 Task: Create new invoice with Date Opened :30-Apr-23, Select Customer: Mama's Moussaka, Terms: Payment Term 2. Make invoice entry for item-1 with Date: 30-Apr-23, Description: Nongshim Gourmet Spicy Shin Bowl Noodle Soup, Action: Material, Income Account: Income:Sales, Quantity: 2, Unit Price: 6.85, Discount $: 1.2. Make entry for item-2 with Date: 30-Apr-23, Description: Talenti Roman Raspberry Sorbetto Pint_x000D_
, Action: Material, Income Account: Income:Sales, Quantity: 1, Unit Price: 10.2, Discount $: 2.2. Make entry for item-3 with Date: 30-Apr-23, Description: Organic Broccoli (each), Action: Material, Income Account: Income:Sales, Quantity: 1, Unit Price: 11.2, Discount $: 2.7. Write Notes: 'Looking forward to serving you again.'. Post Invoice with Post Date: 30-Apr-23, Post to Accounts: Assets:Accounts Receivable. Pay / Process Payment with Transaction Date: 15-May-23, Amount: 29, Transfer Account: Checking Account. Print Invoice, display notes by going to Option, then go to Display Tab and check 'Invoice Notes'.
Action: Mouse moved to (198, 40)
Screenshot: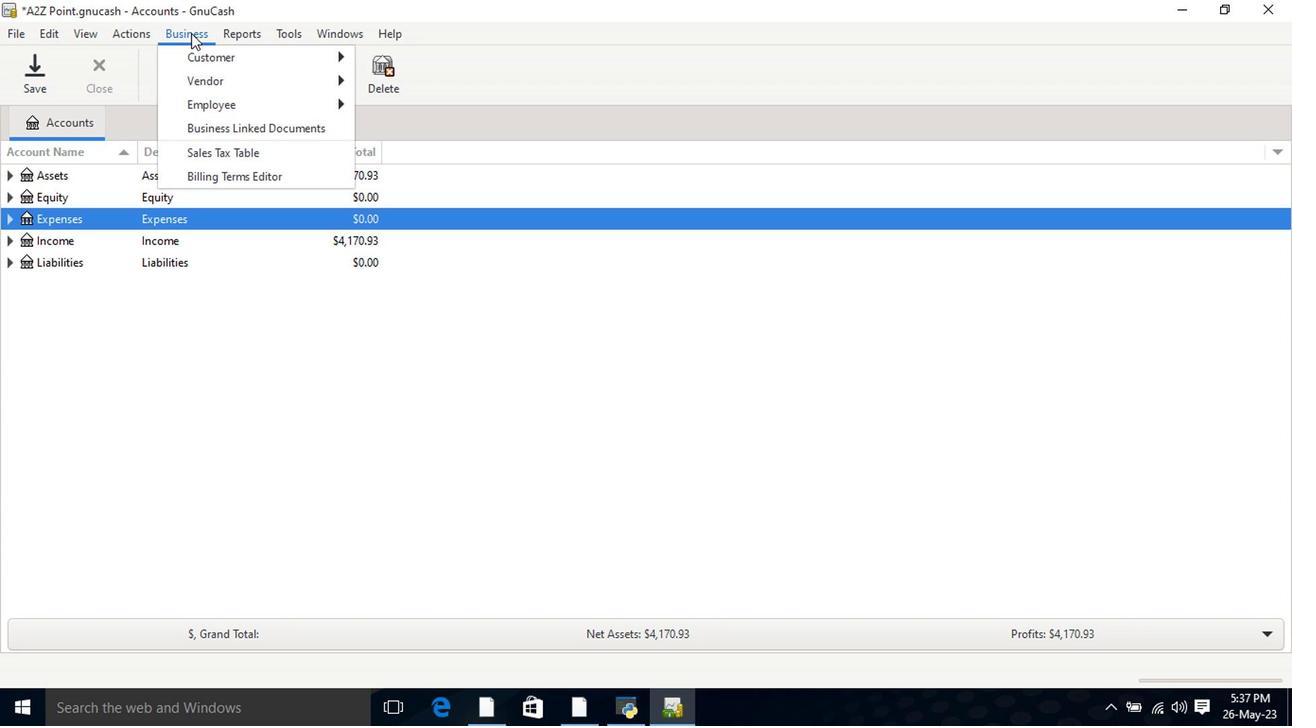 
Action: Mouse pressed left at (198, 40)
Screenshot: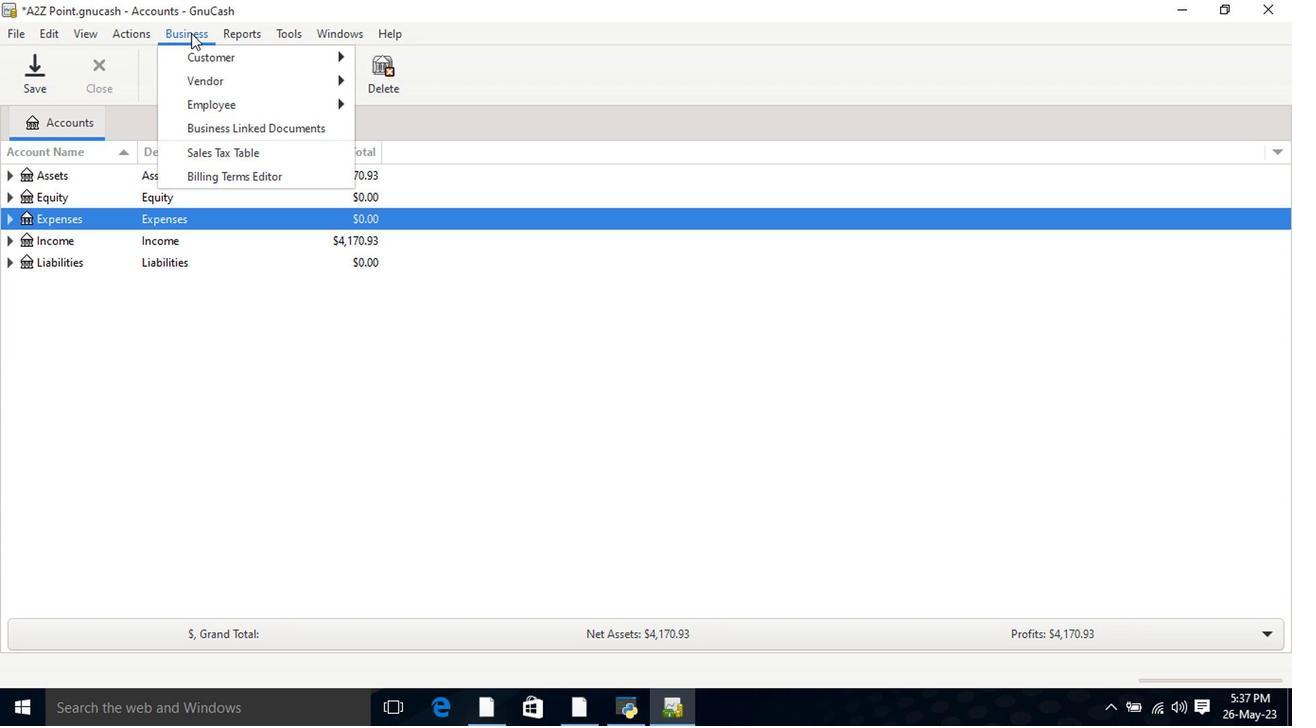 
Action: Mouse moved to (417, 107)
Screenshot: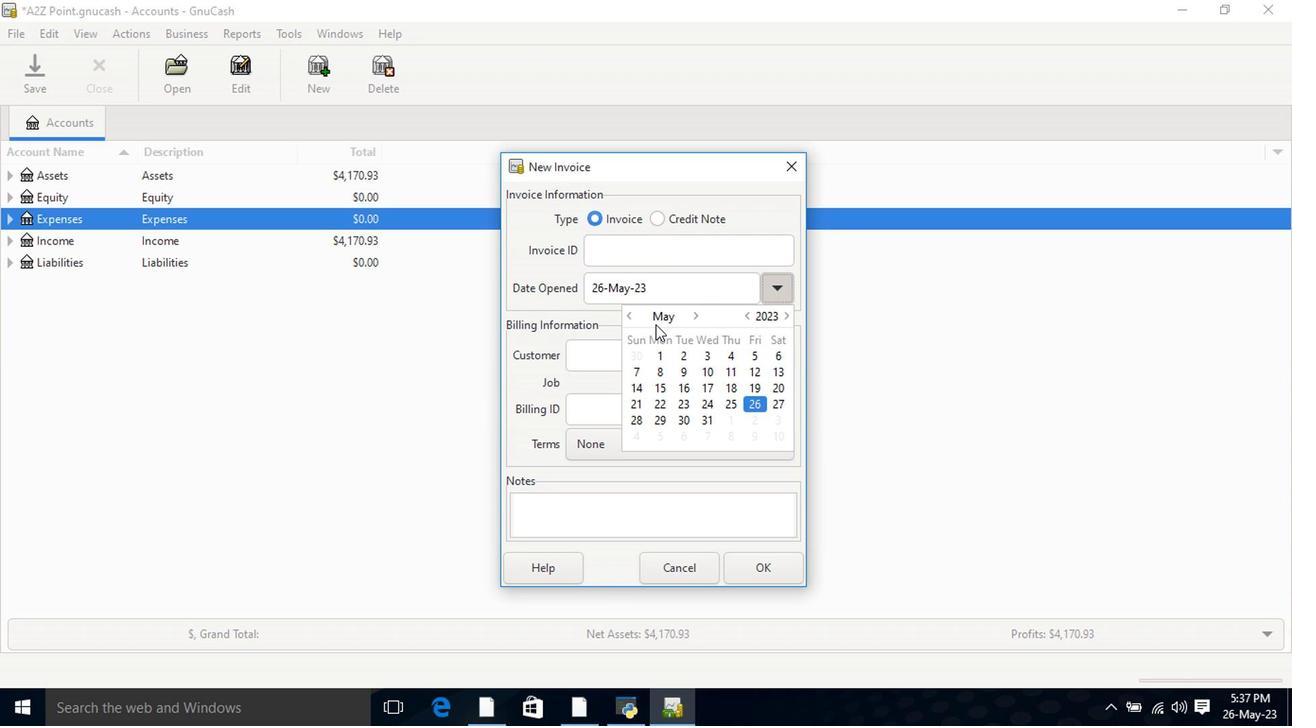 
Action: Mouse pressed left at (417, 96)
Screenshot: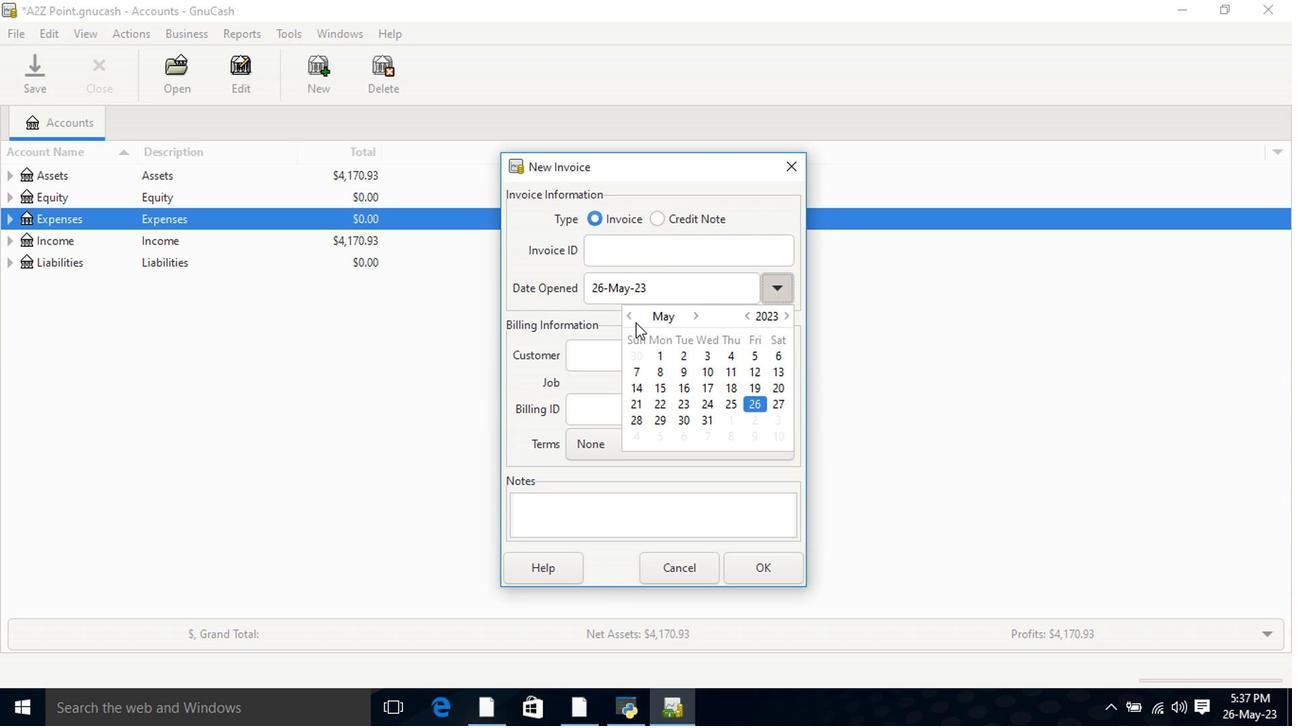 
Action: Mouse moved to (896, 478)
Screenshot: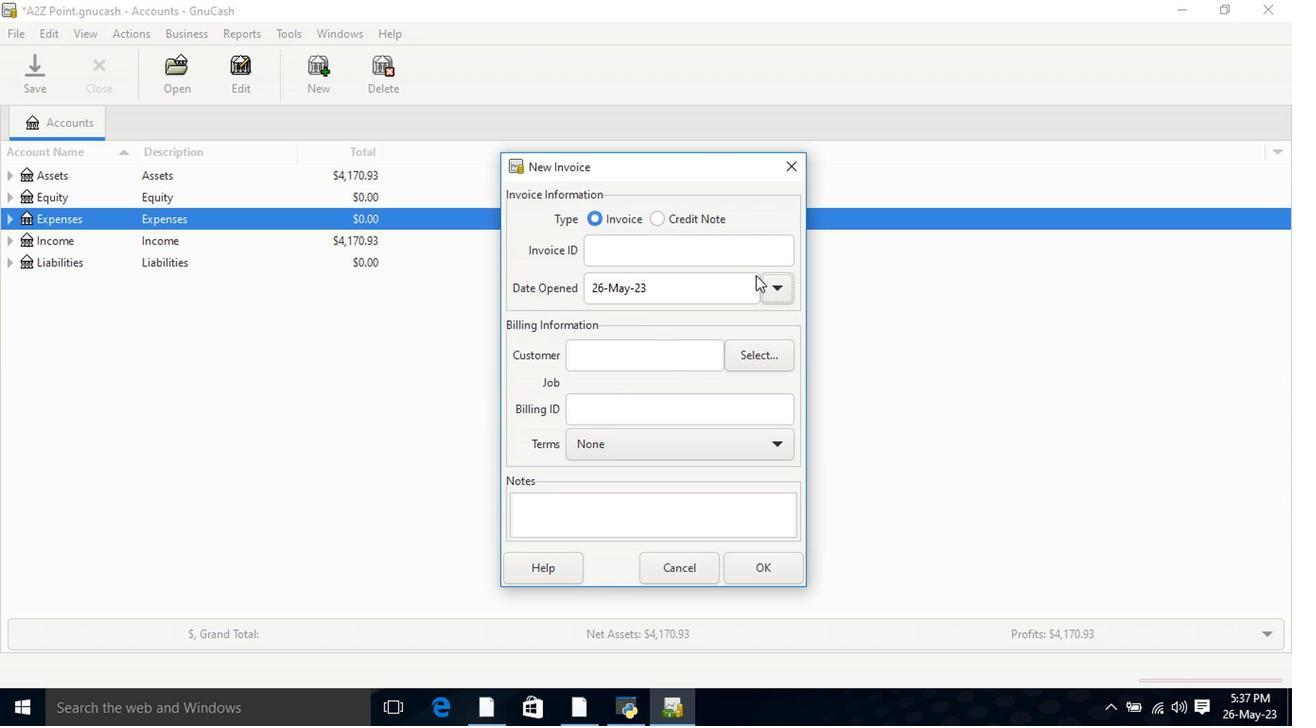 
Action: Key pressed <Key.esc>
Screenshot: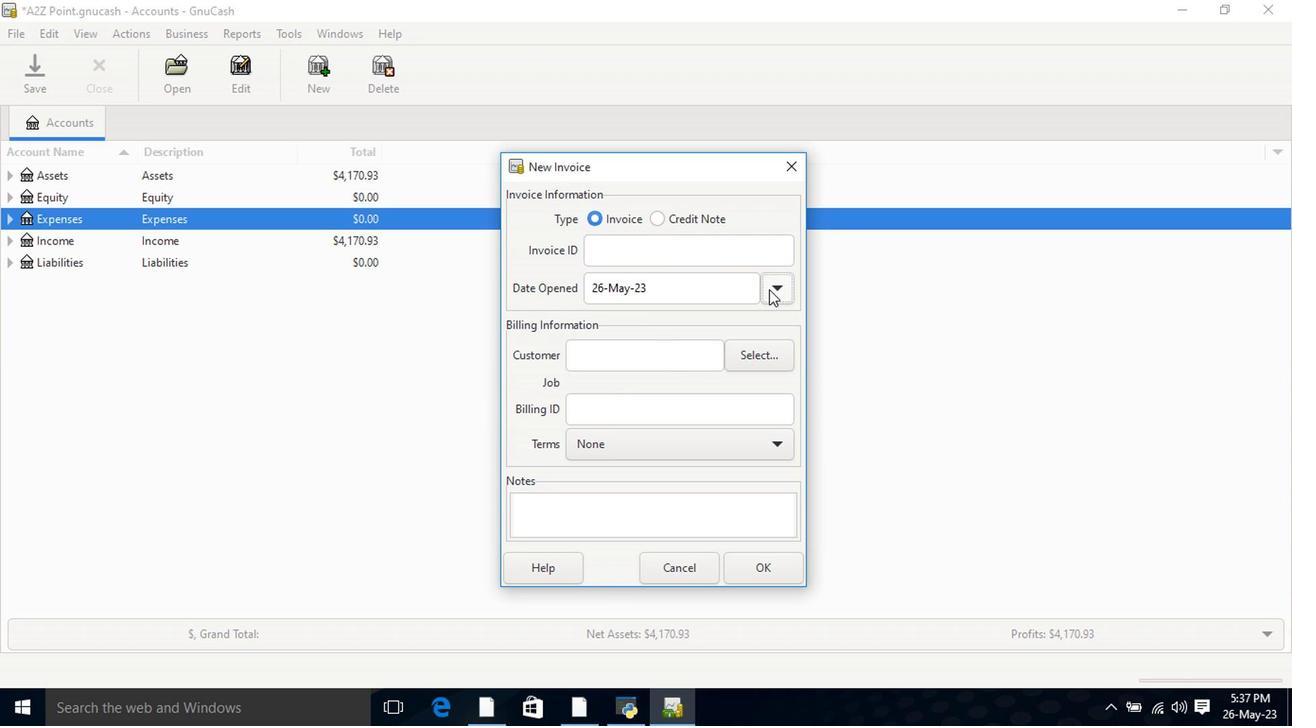
Action: Mouse moved to (191, 35)
Screenshot: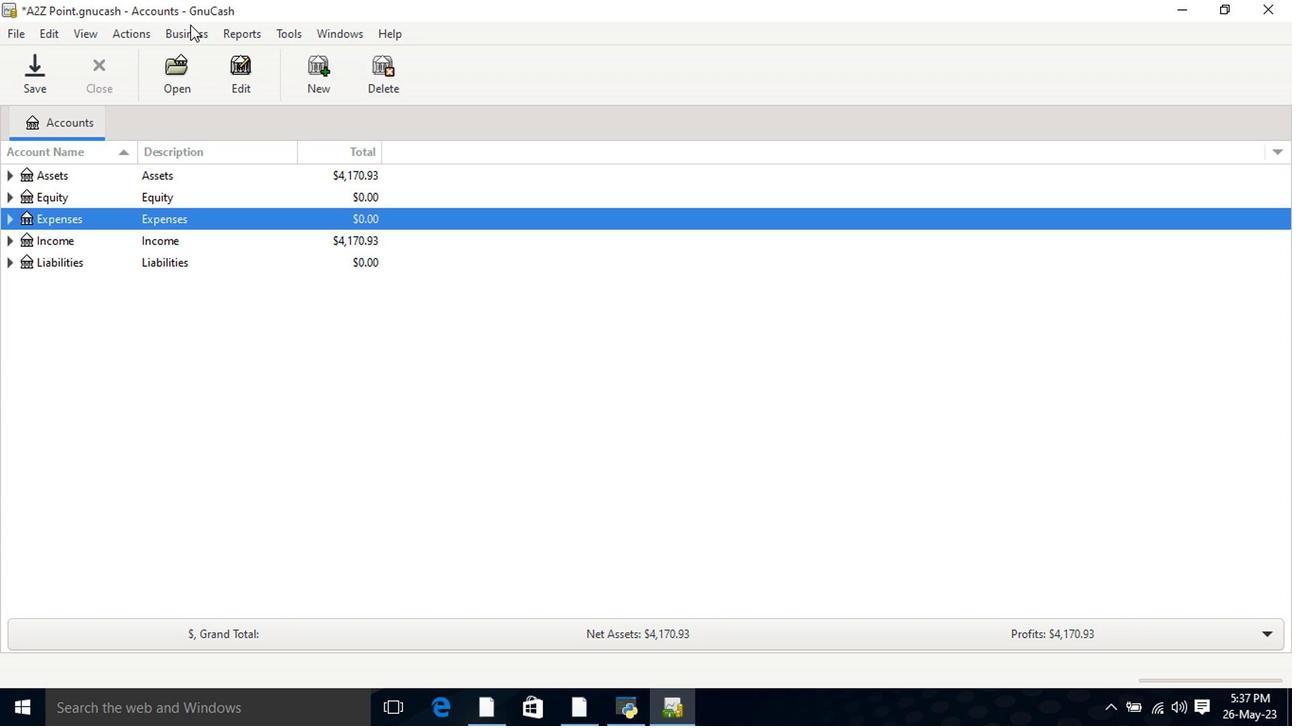 
Action: Mouse pressed left at (191, 35)
Screenshot: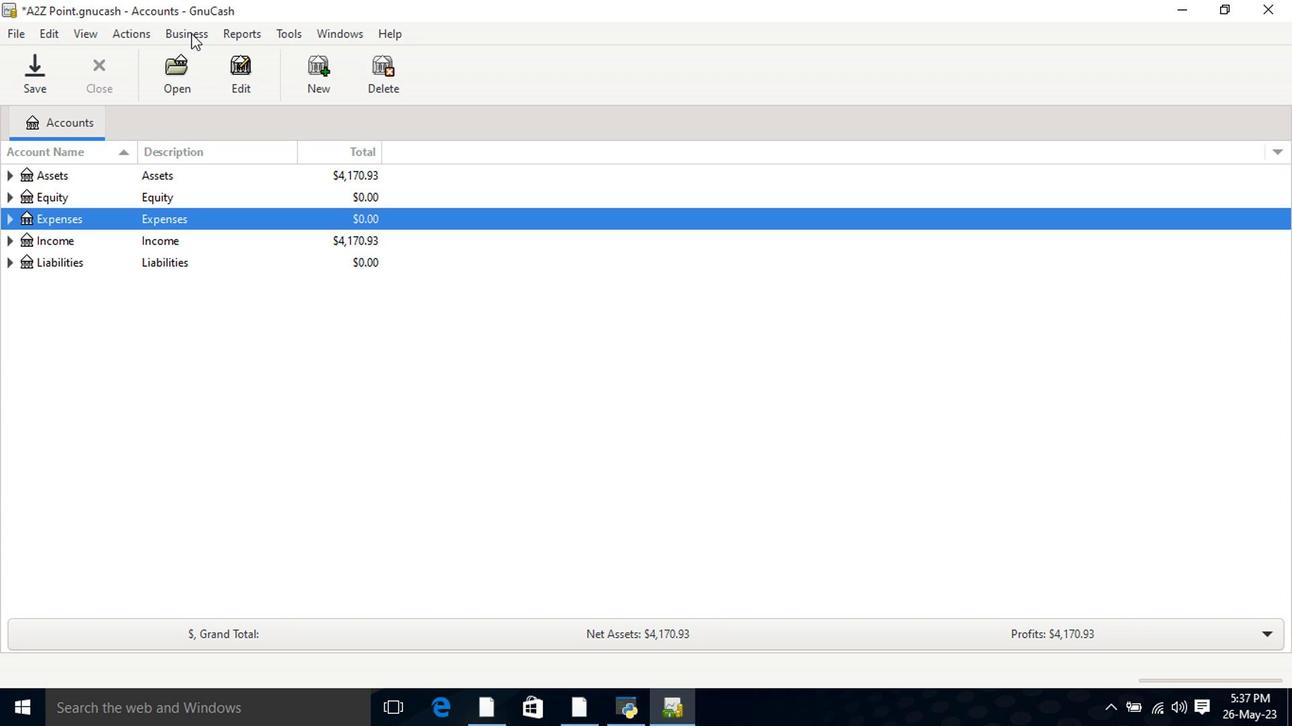 
Action: Mouse moved to (445, 131)
Screenshot: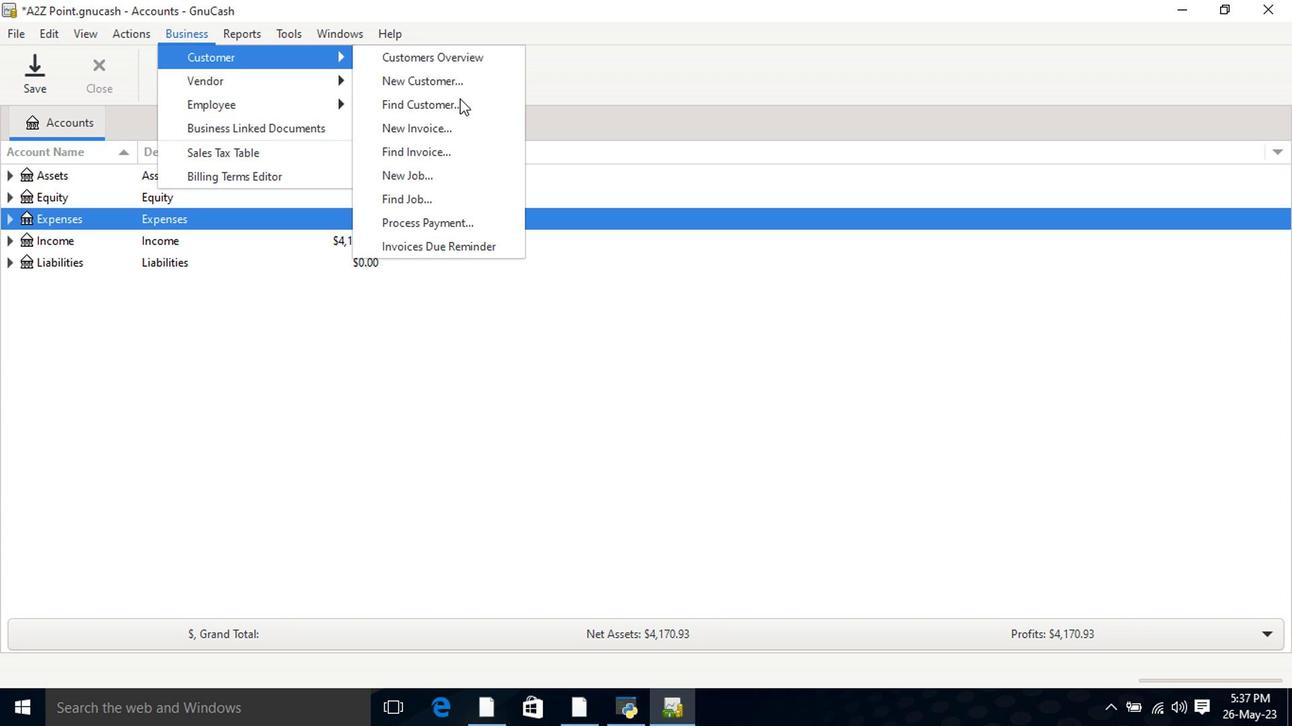 
Action: Mouse pressed left at (445, 131)
Screenshot: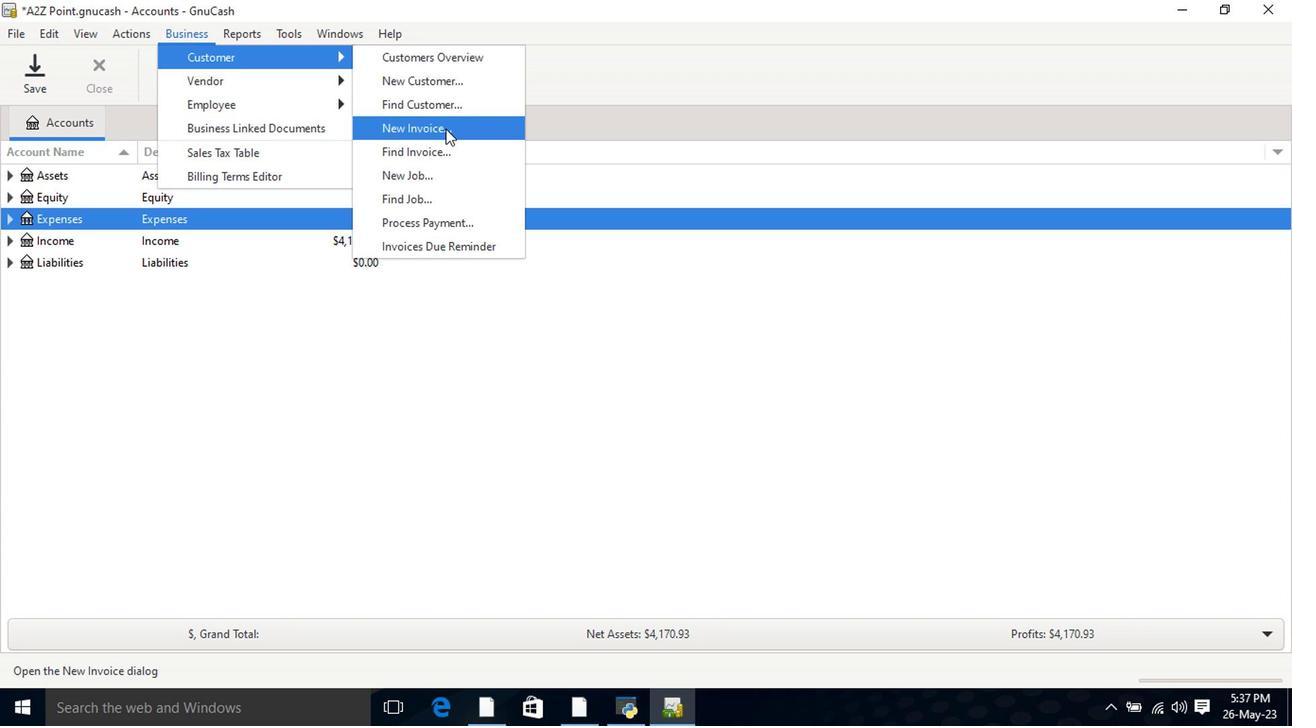 
Action: Mouse moved to (779, 297)
Screenshot: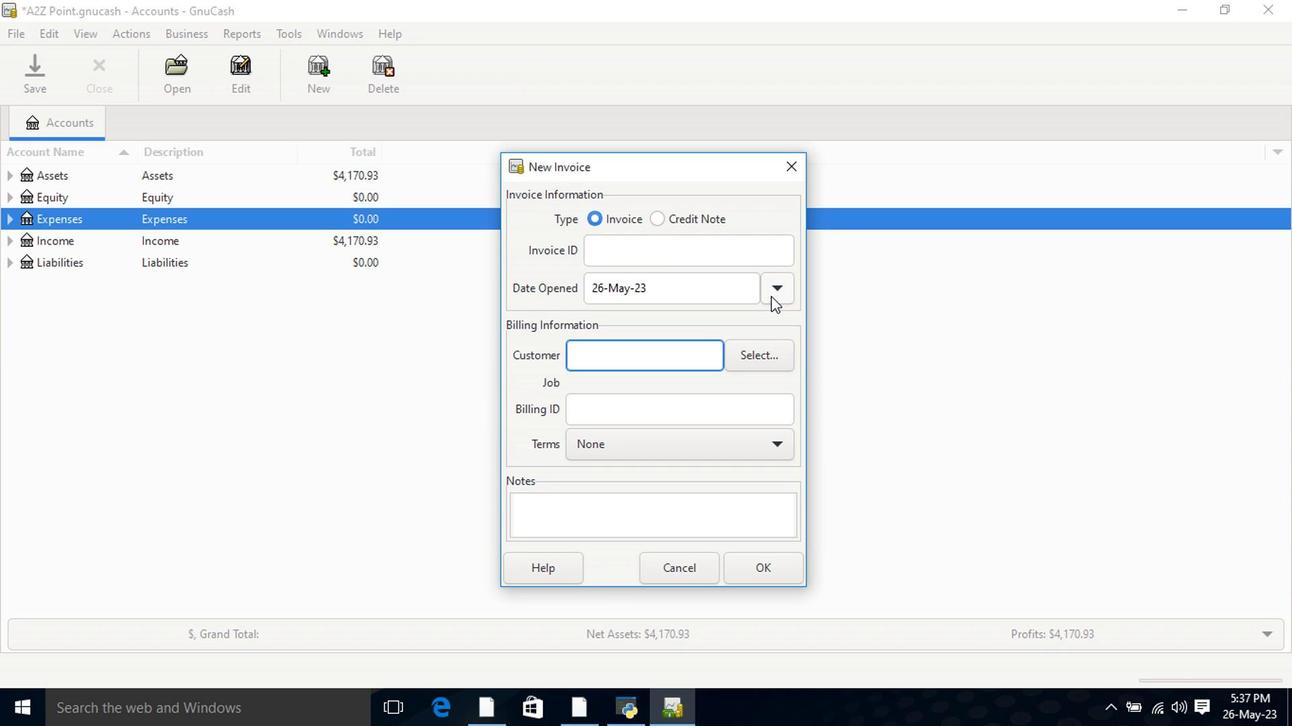 
Action: Mouse pressed left at (779, 297)
Screenshot: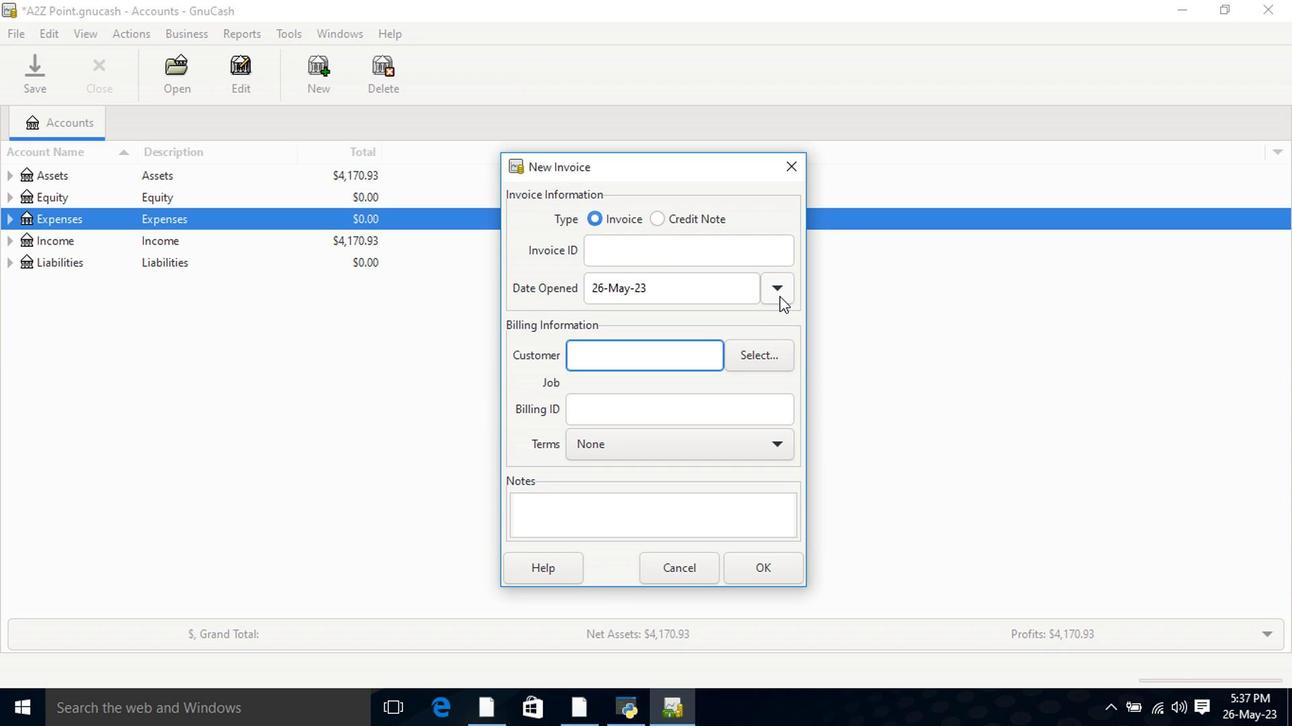 
Action: Mouse moved to (634, 323)
Screenshot: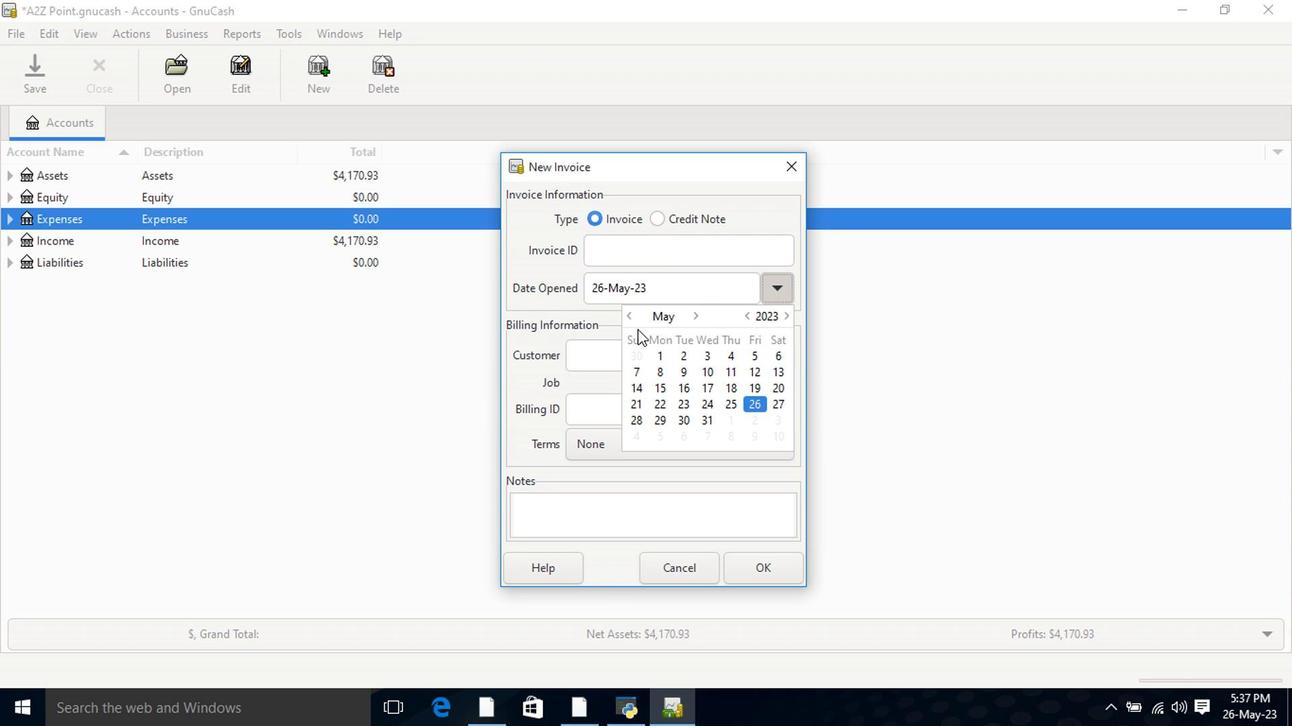 
Action: Mouse pressed left at (634, 323)
Screenshot: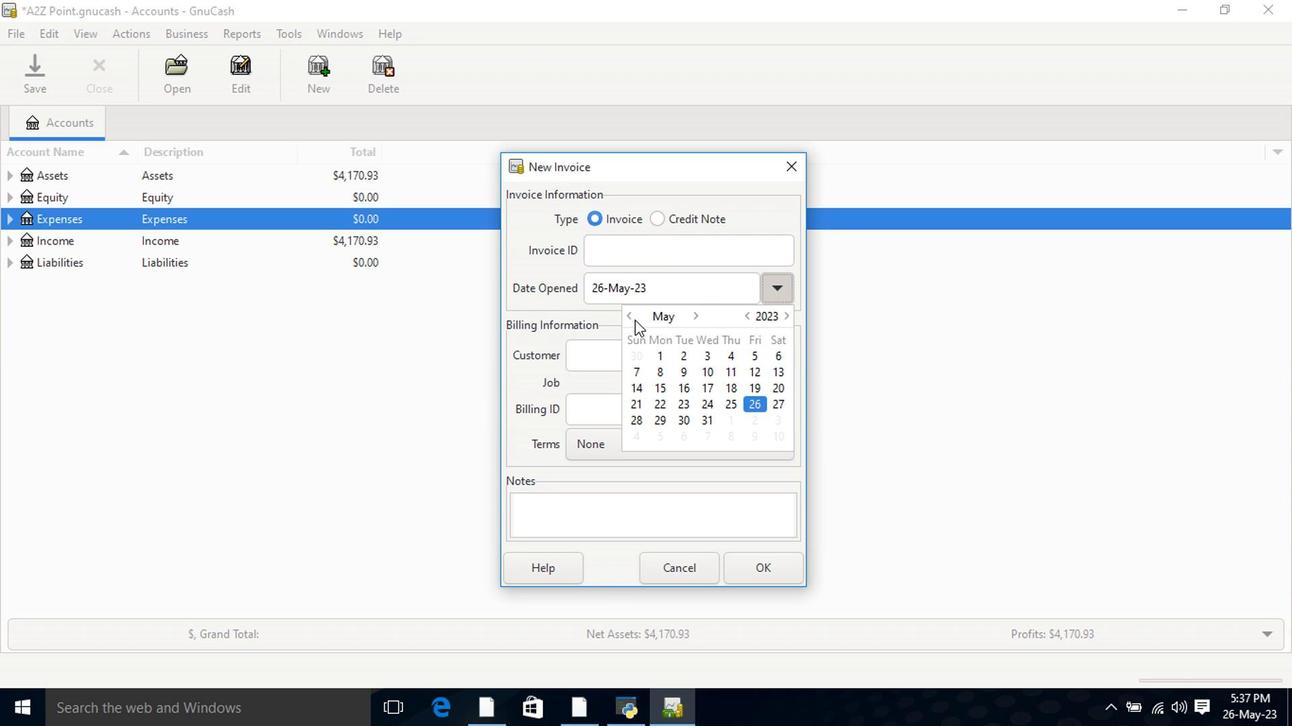 
Action: Mouse moved to (770, 292)
Screenshot: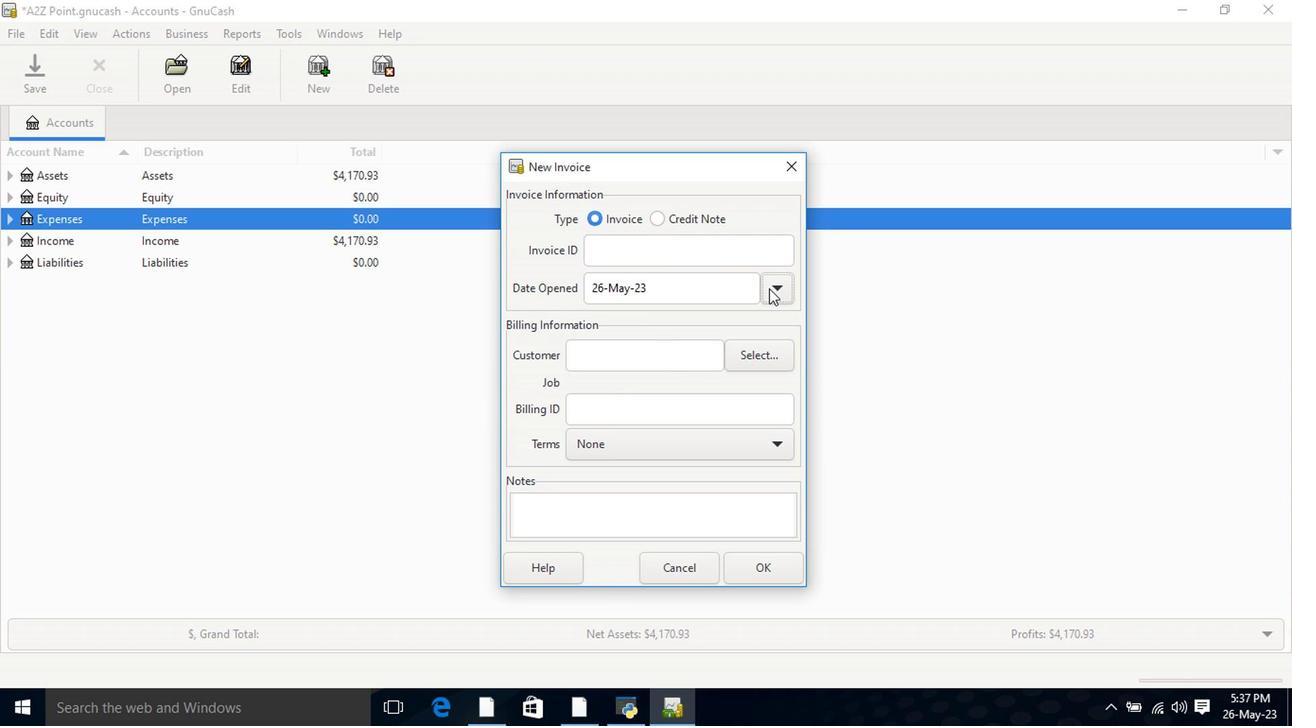 
Action: Mouse pressed left at (770, 292)
Screenshot: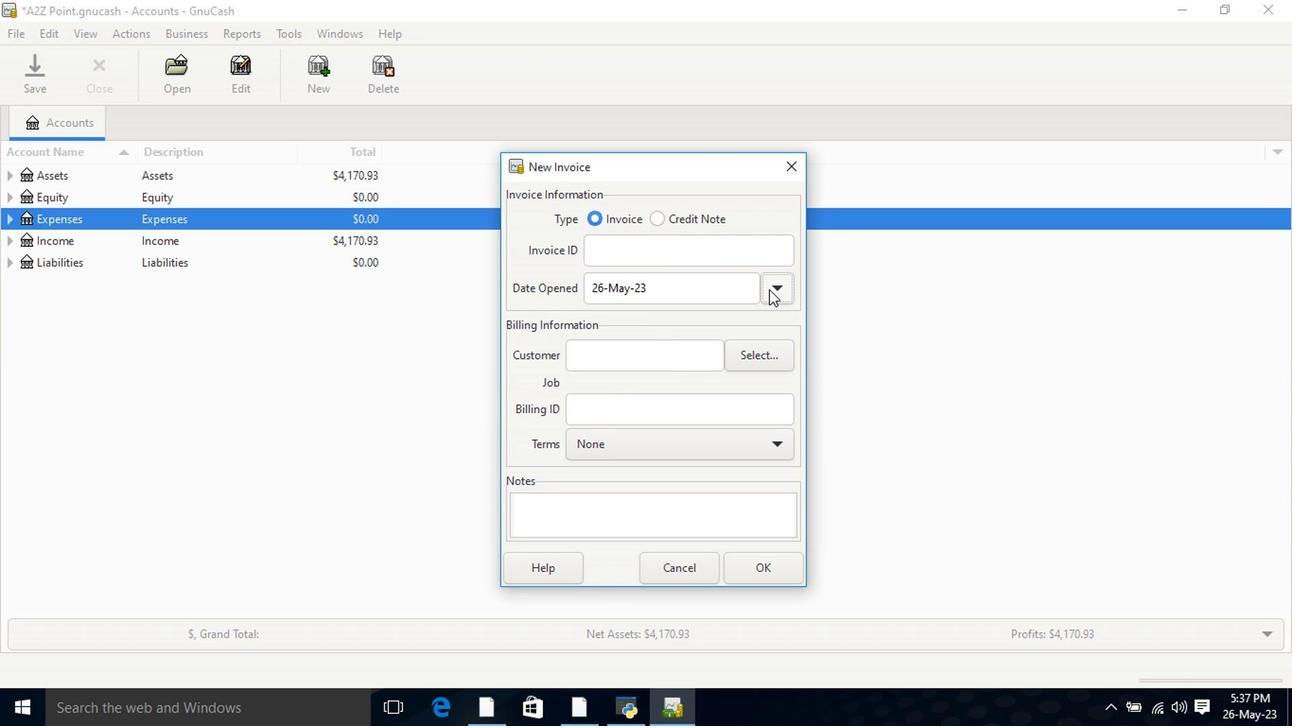 
Action: Mouse moved to (630, 319)
Screenshot: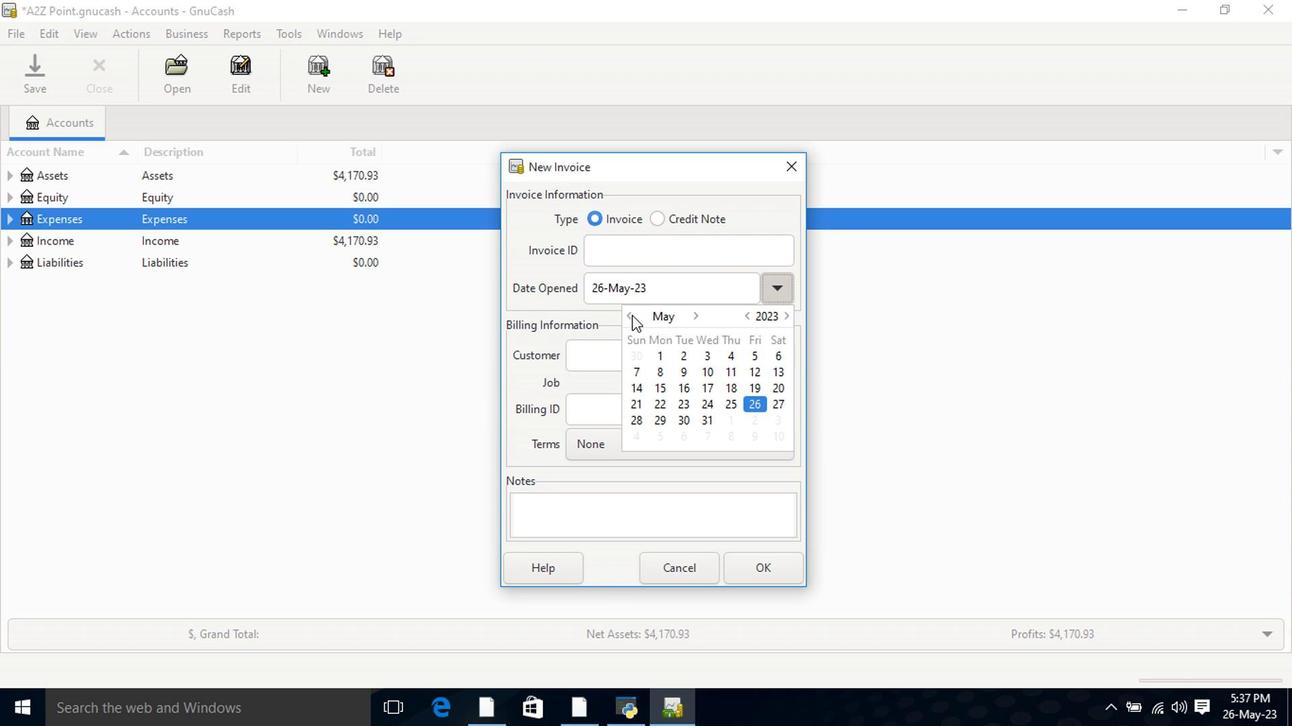 
Action: Mouse pressed left at (630, 319)
Screenshot: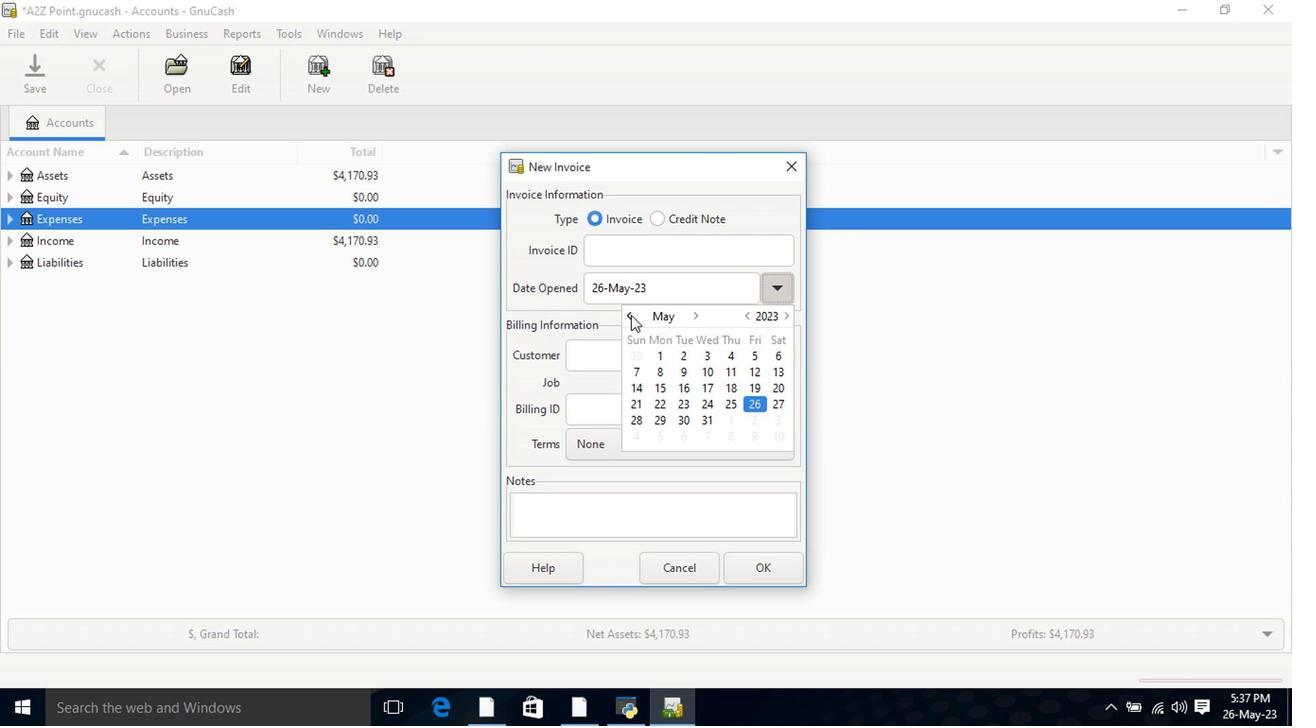 
Action: Mouse moved to (634, 440)
Screenshot: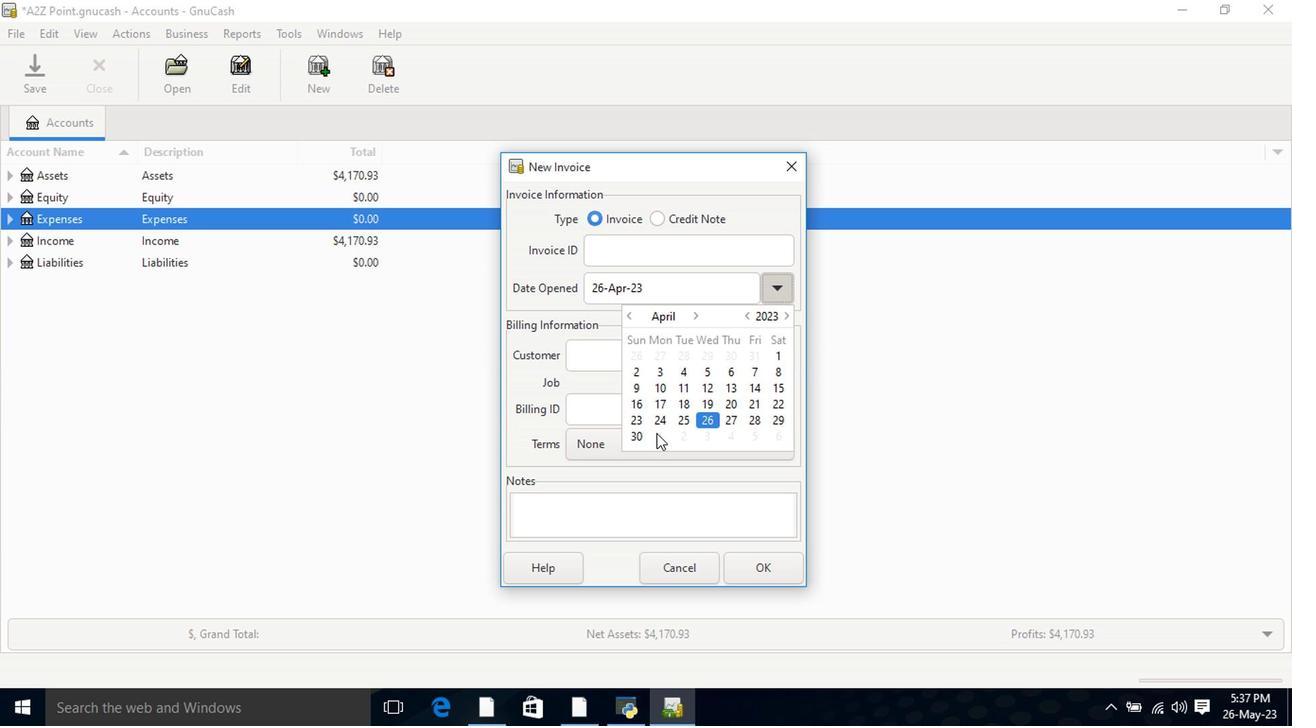 
Action: Mouse pressed left at (634, 440)
Screenshot: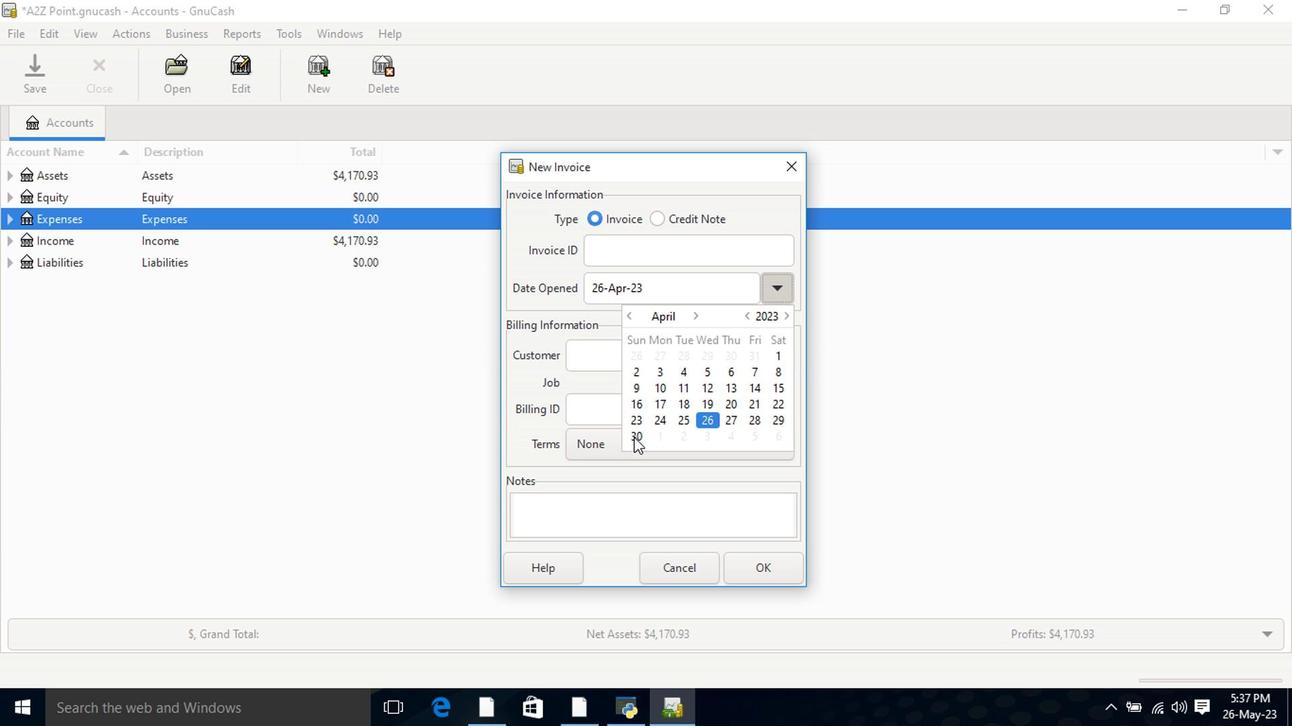 
Action: Mouse pressed left at (634, 440)
Screenshot: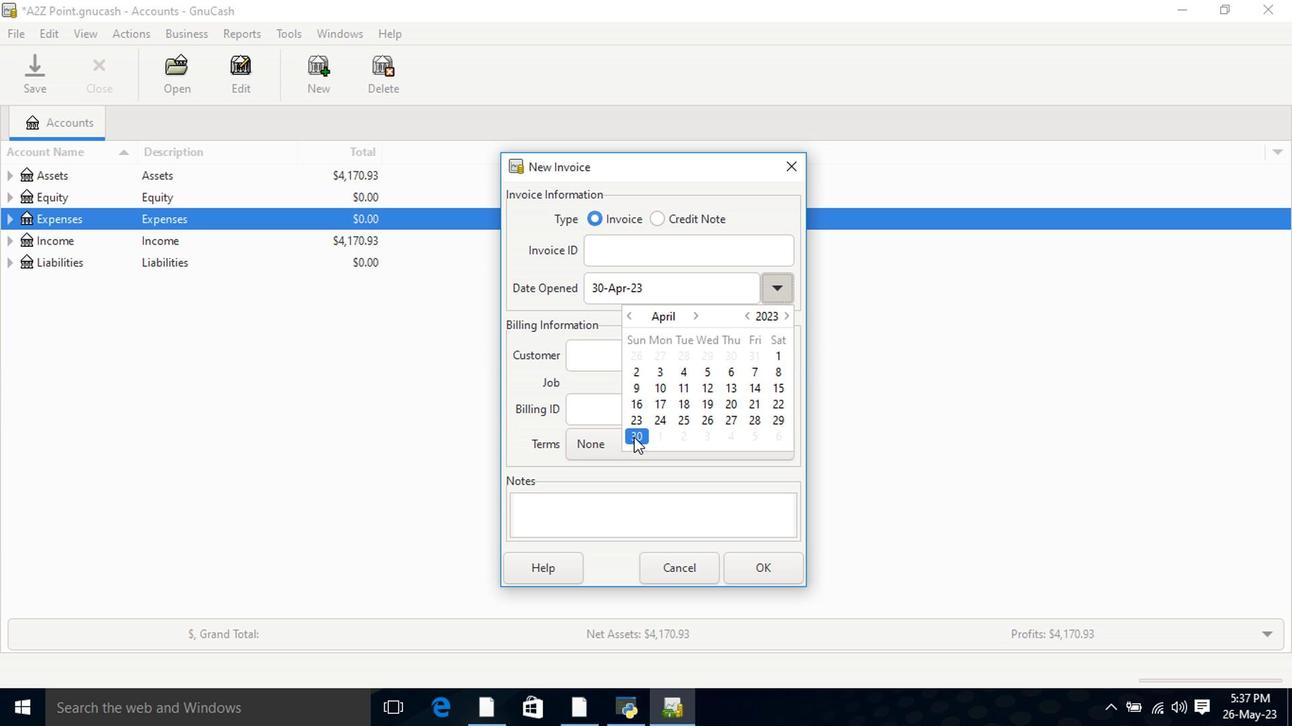 
Action: Mouse moved to (646, 356)
Screenshot: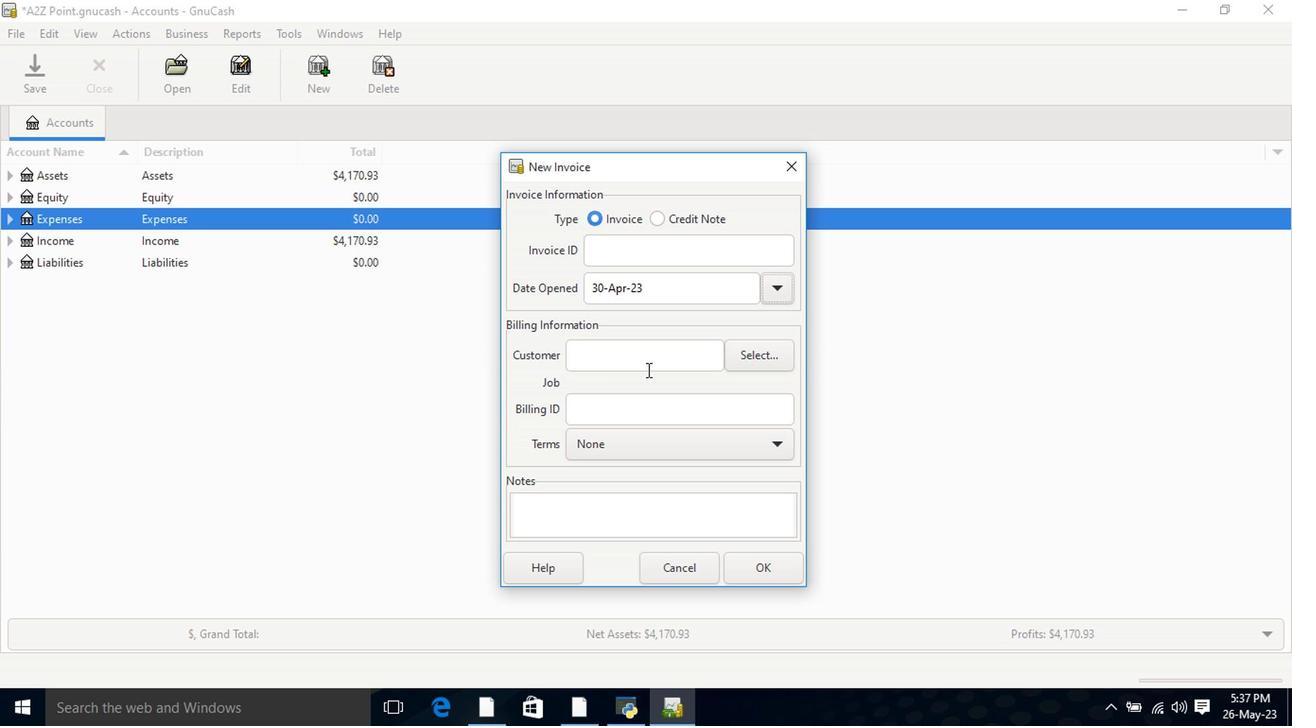 
Action: Mouse pressed left at (646, 356)
Screenshot: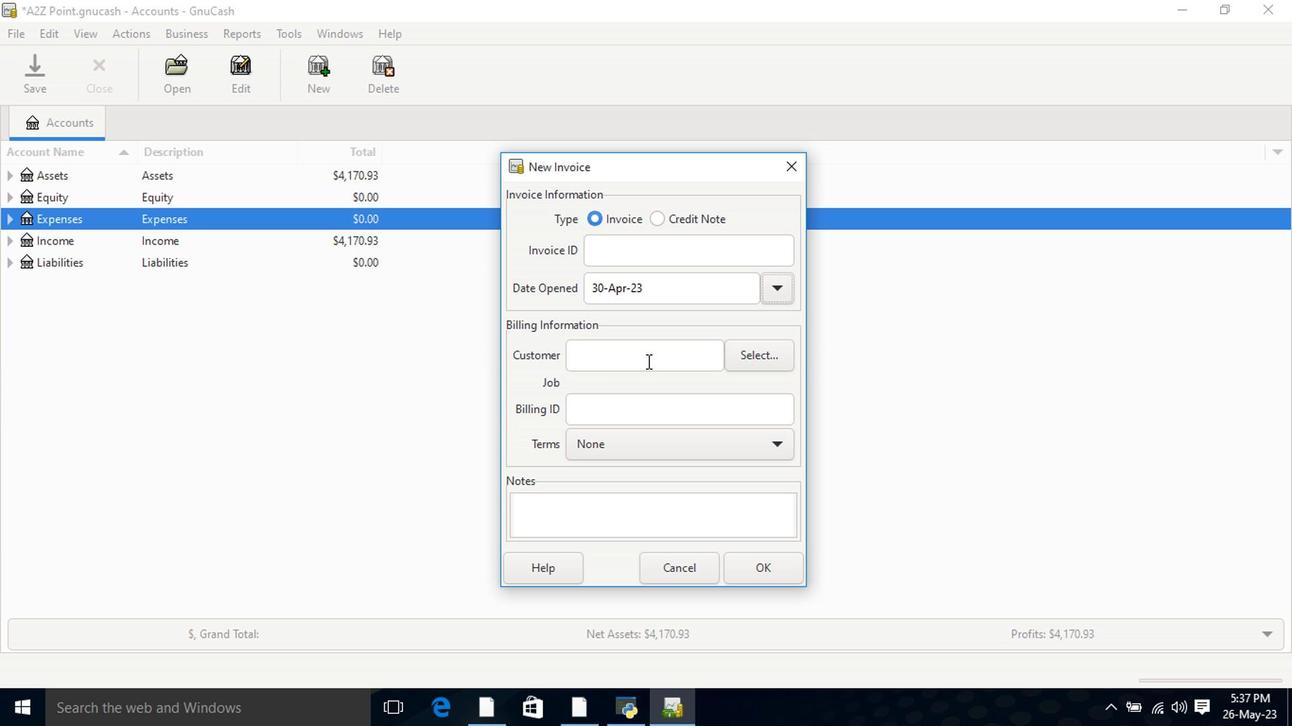 
Action: Mouse moved to (646, 356)
Screenshot: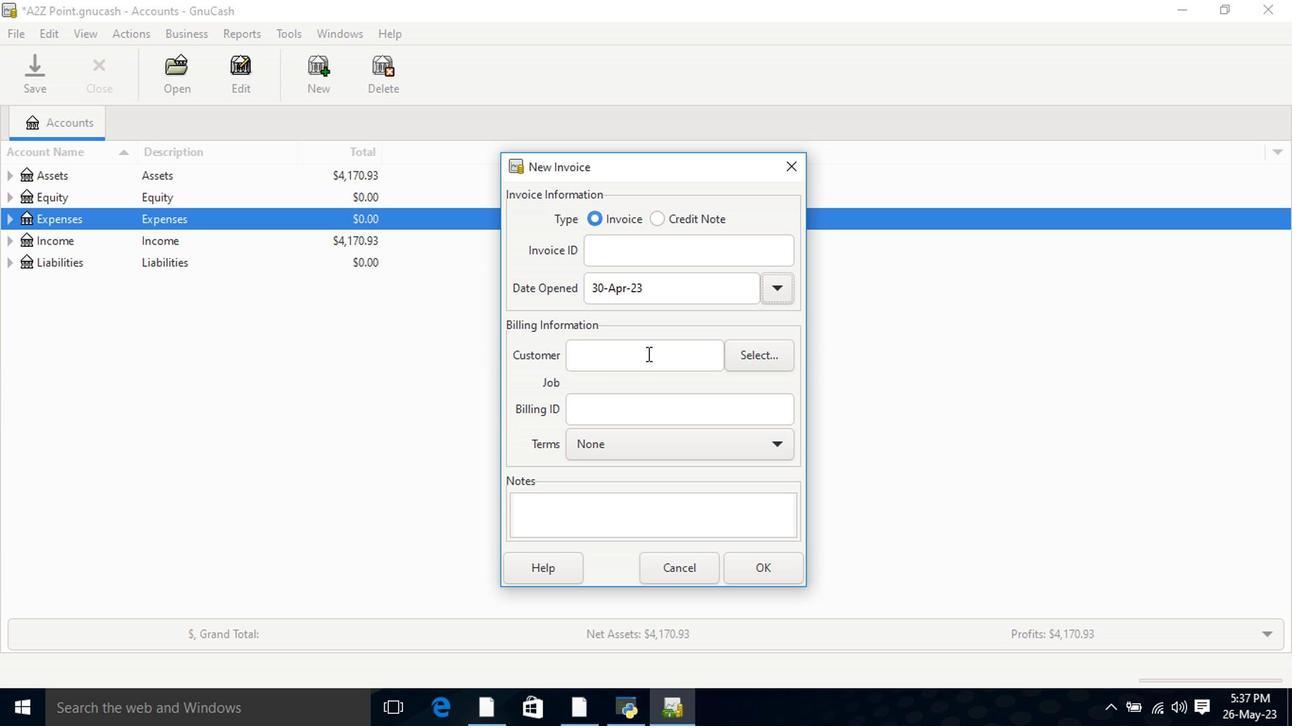 
Action: Key pressed mam
Screenshot: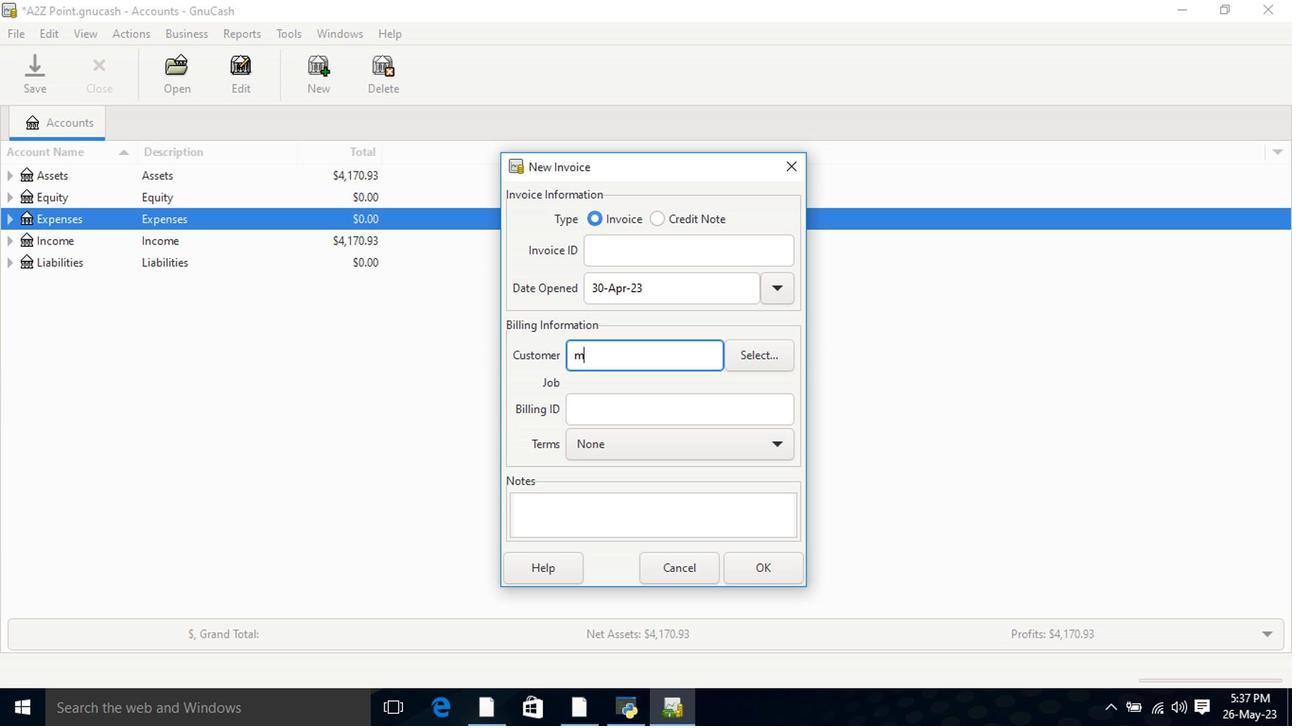 
Action: Mouse moved to (646, 383)
Screenshot: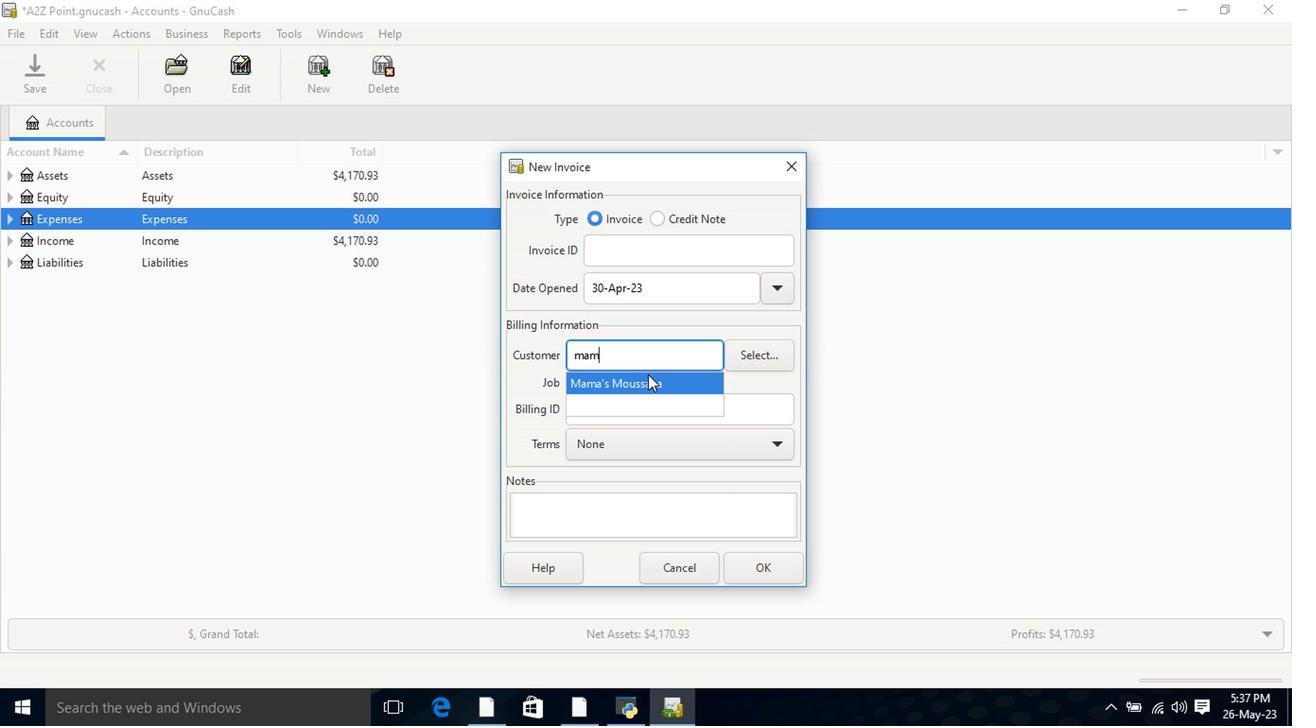
Action: Mouse pressed left at (646, 383)
Screenshot: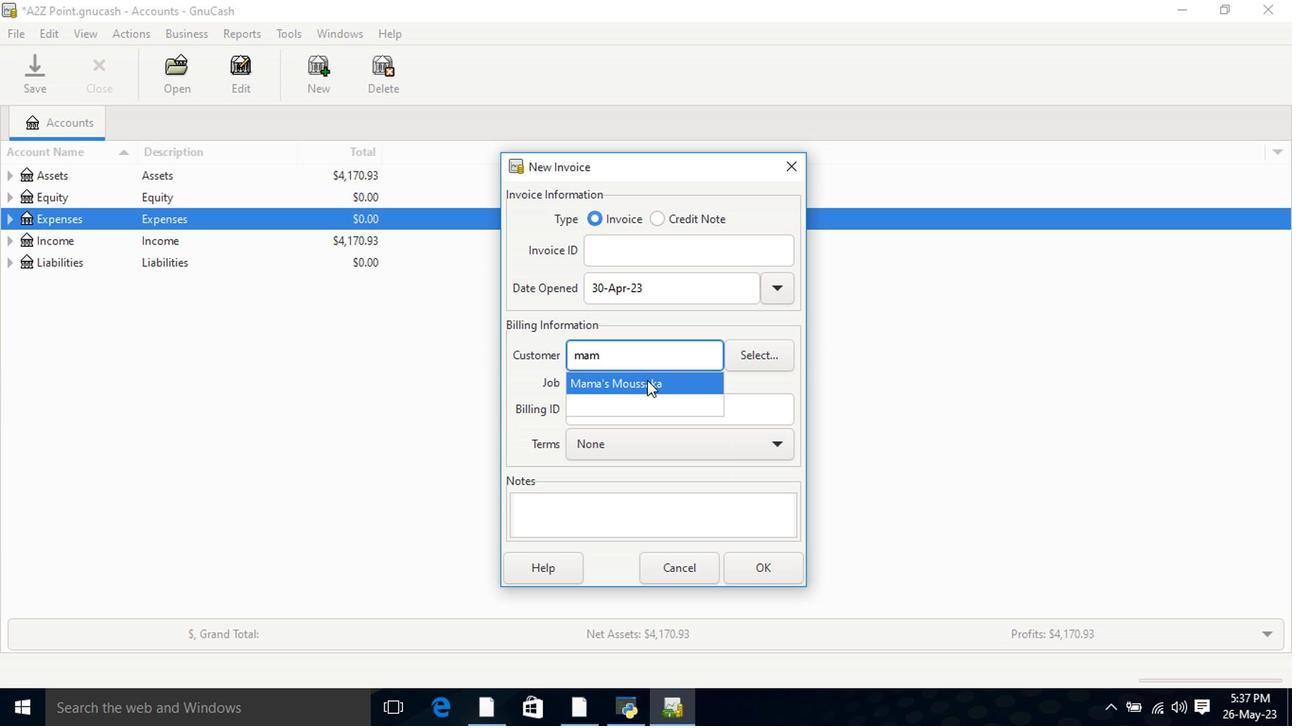 
Action: Mouse moved to (640, 455)
Screenshot: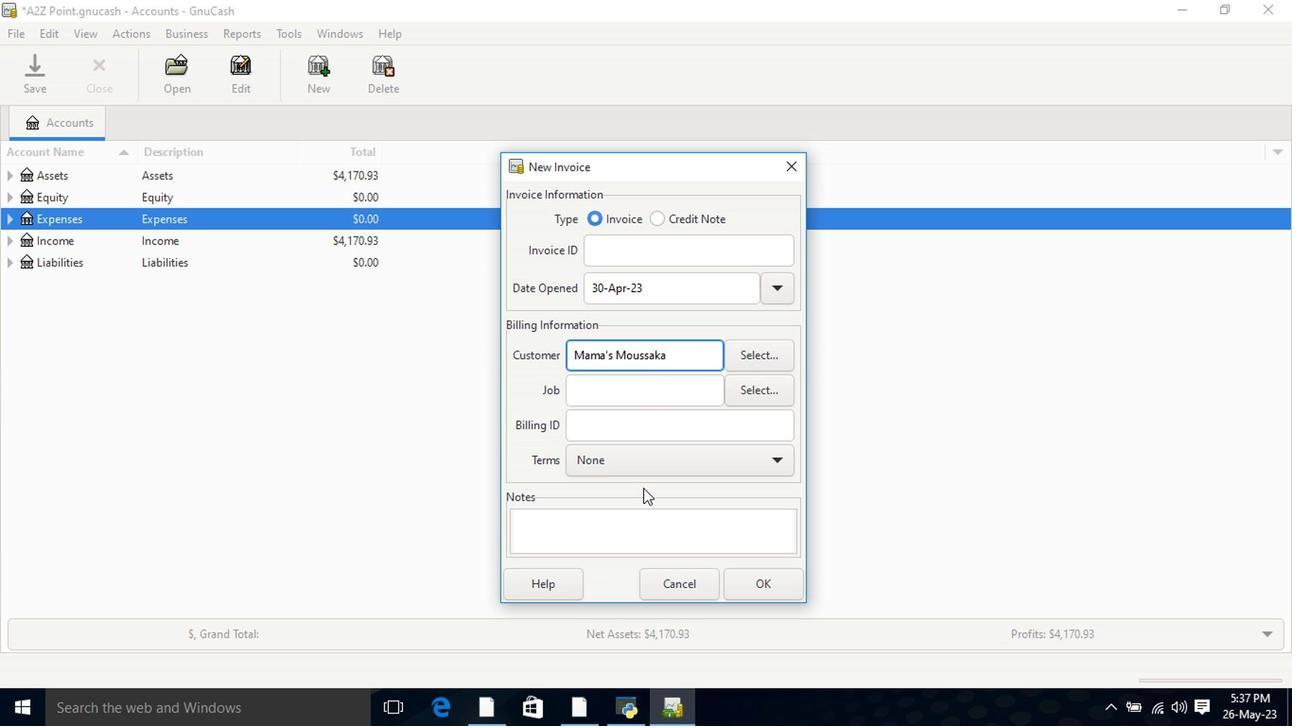 
Action: Mouse pressed left at (640, 455)
Screenshot: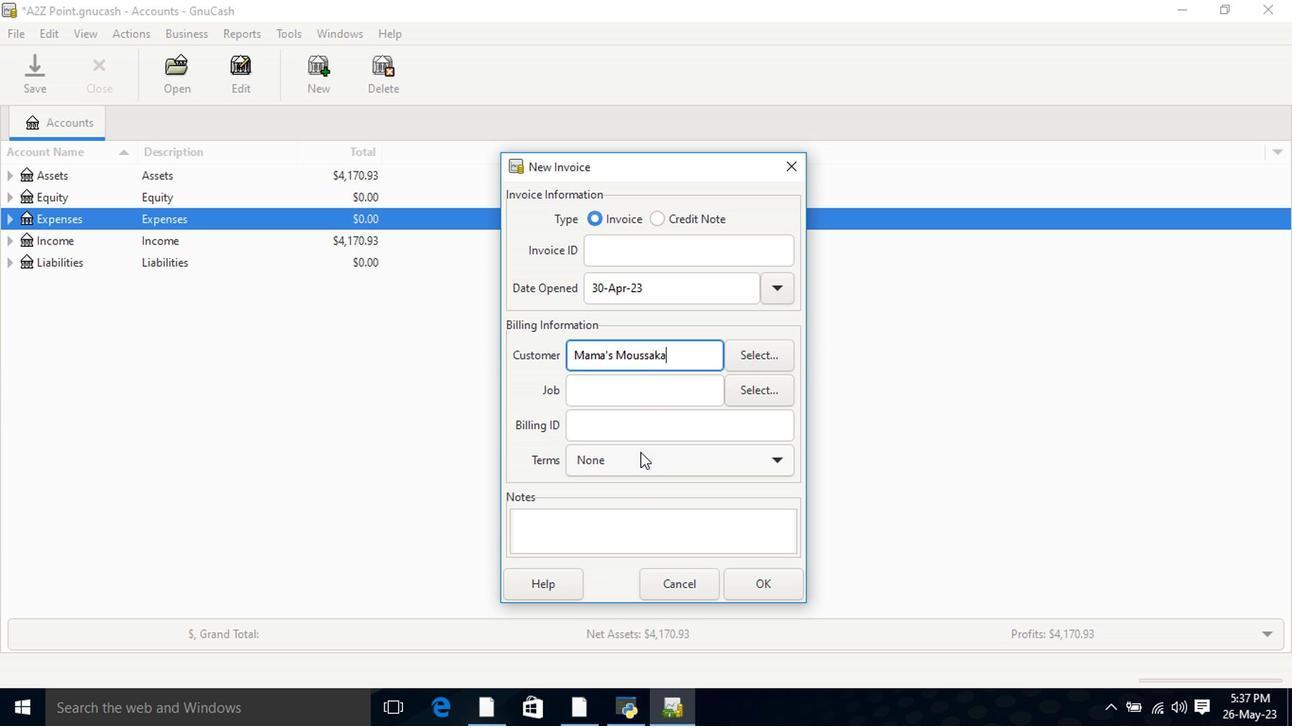 
Action: Mouse moved to (646, 520)
Screenshot: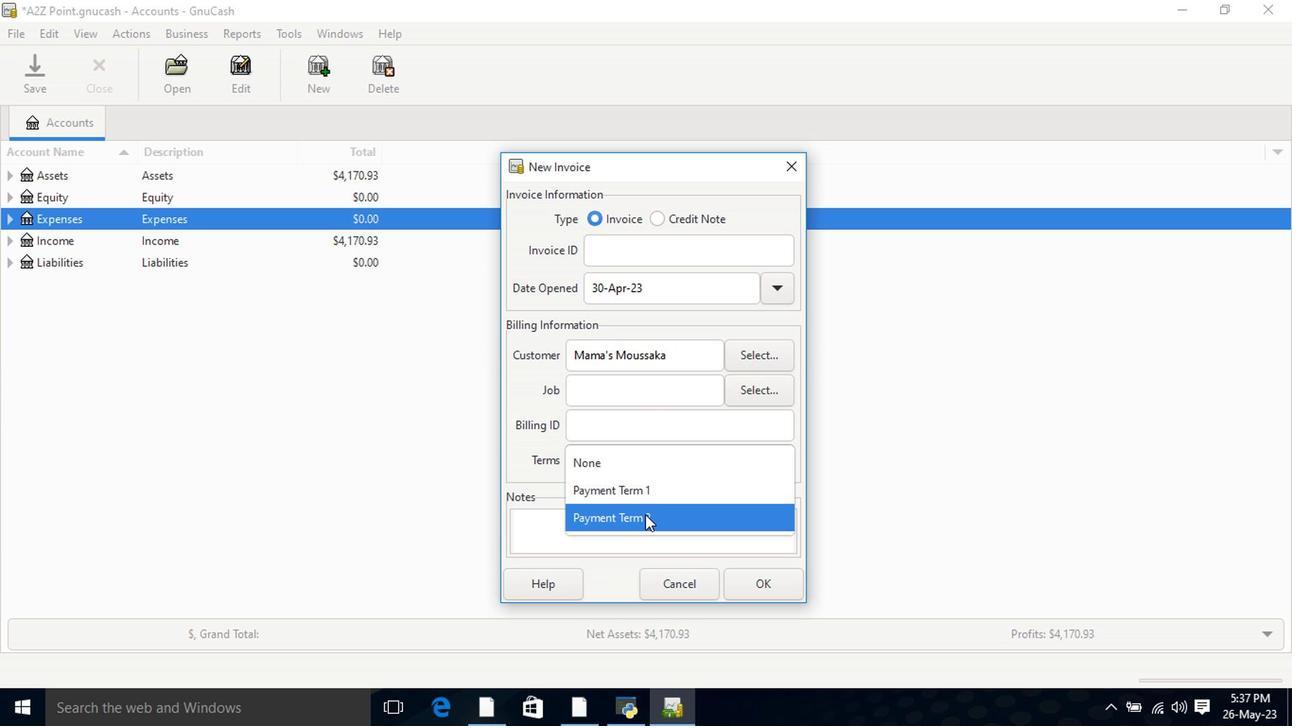 
Action: Mouse pressed left at (646, 520)
Screenshot: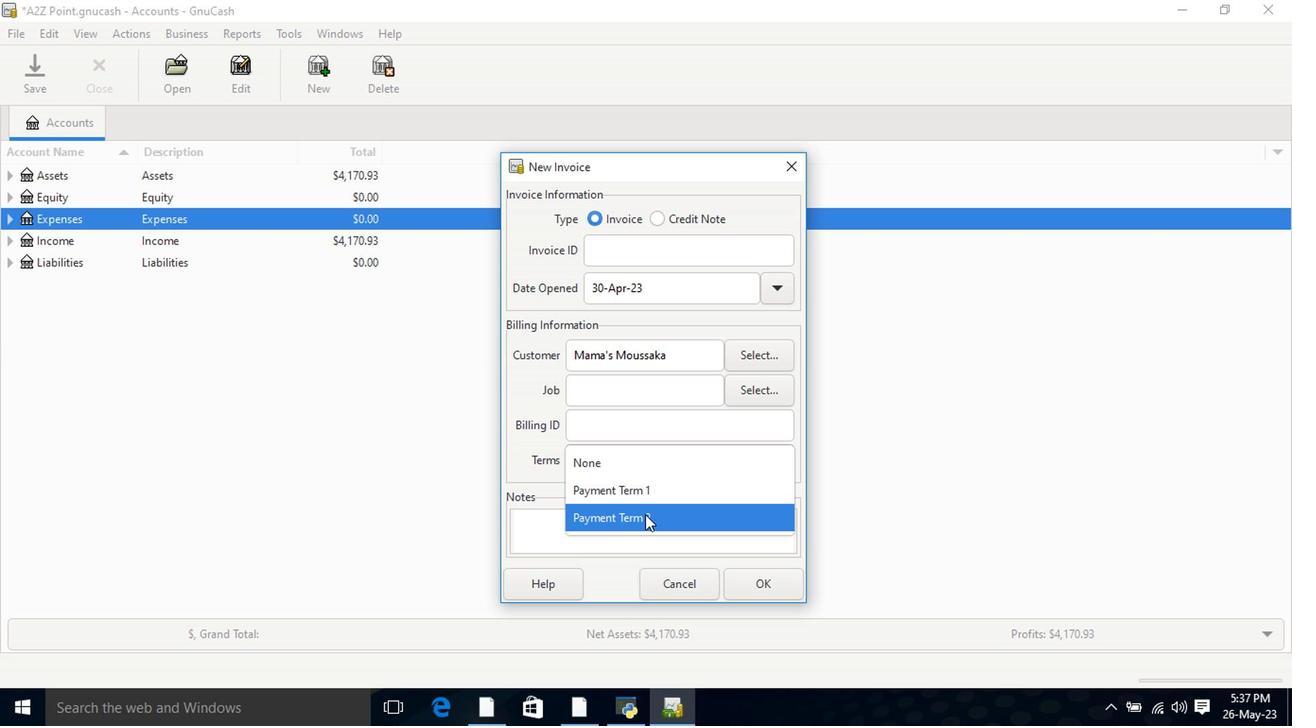 
Action: Mouse moved to (762, 588)
Screenshot: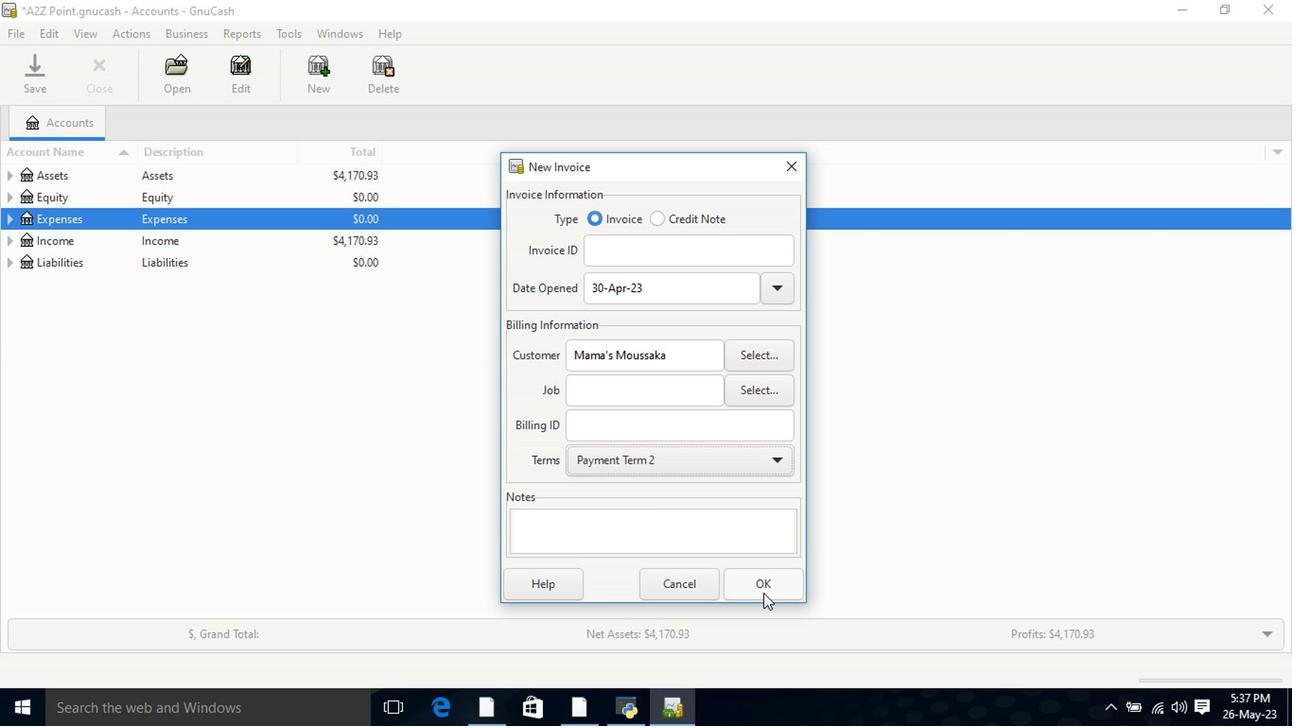 
Action: Mouse pressed left at (762, 588)
Screenshot: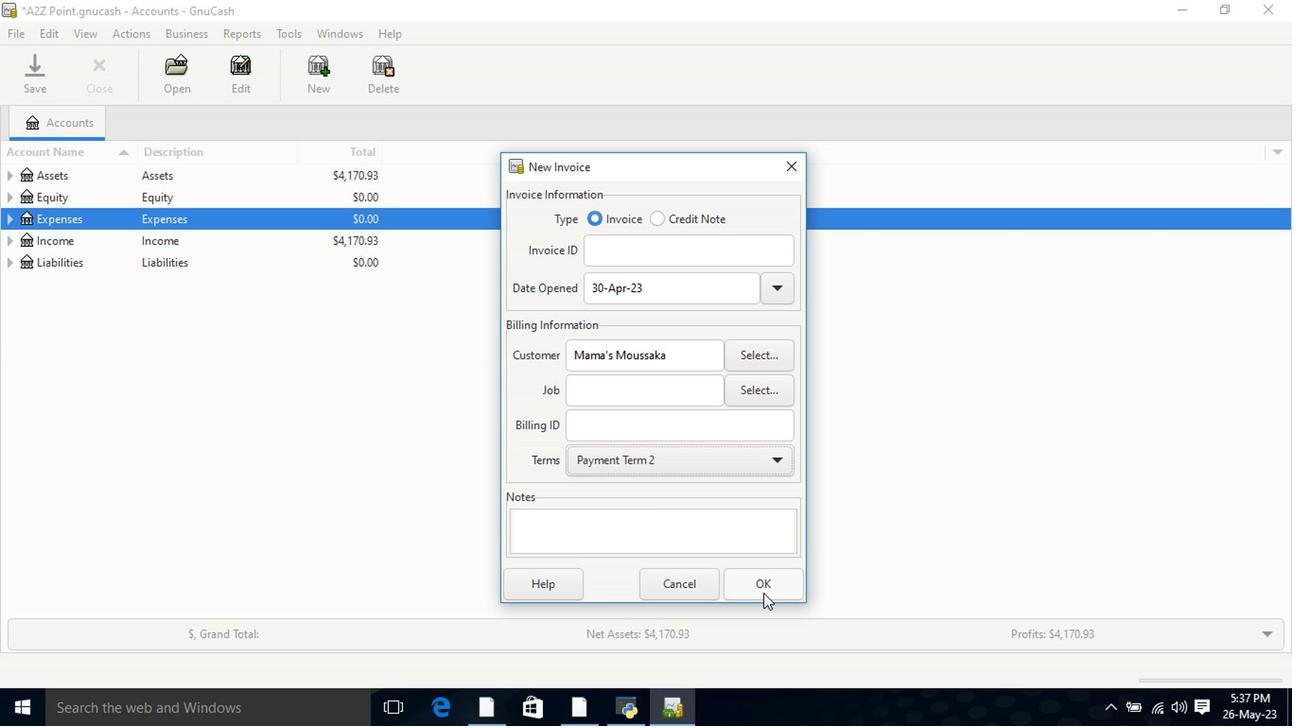 
Action: Mouse moved to (84, 369)
Screenshot: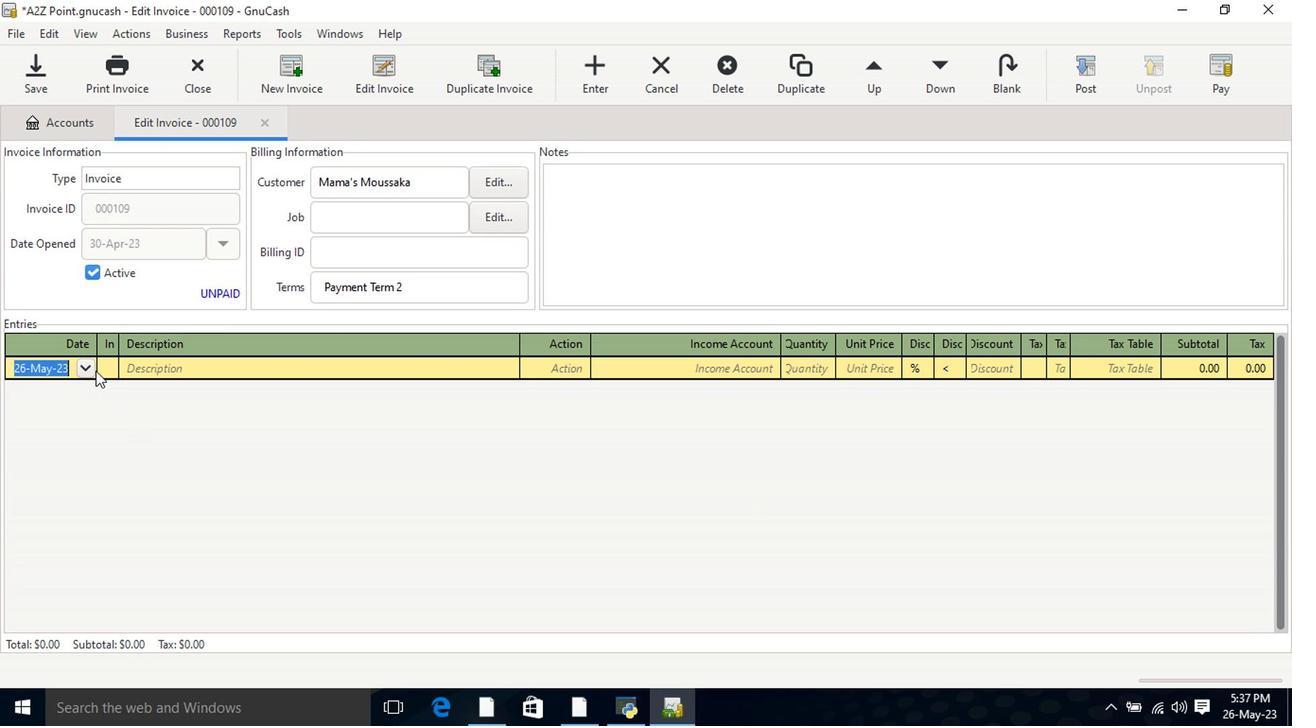 
Action: Mouse pressed left at (84, 369)
Screenshot: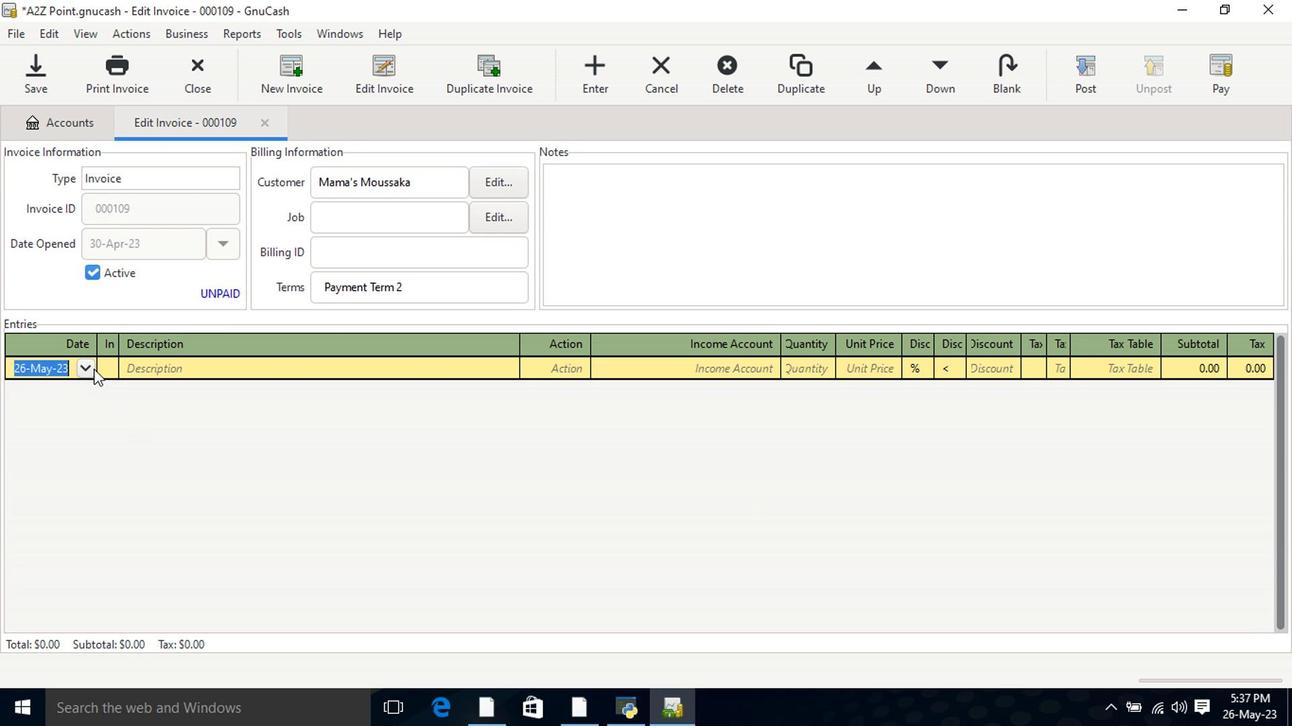 
Action: Mouse moved to (13, 397)
Screenshot: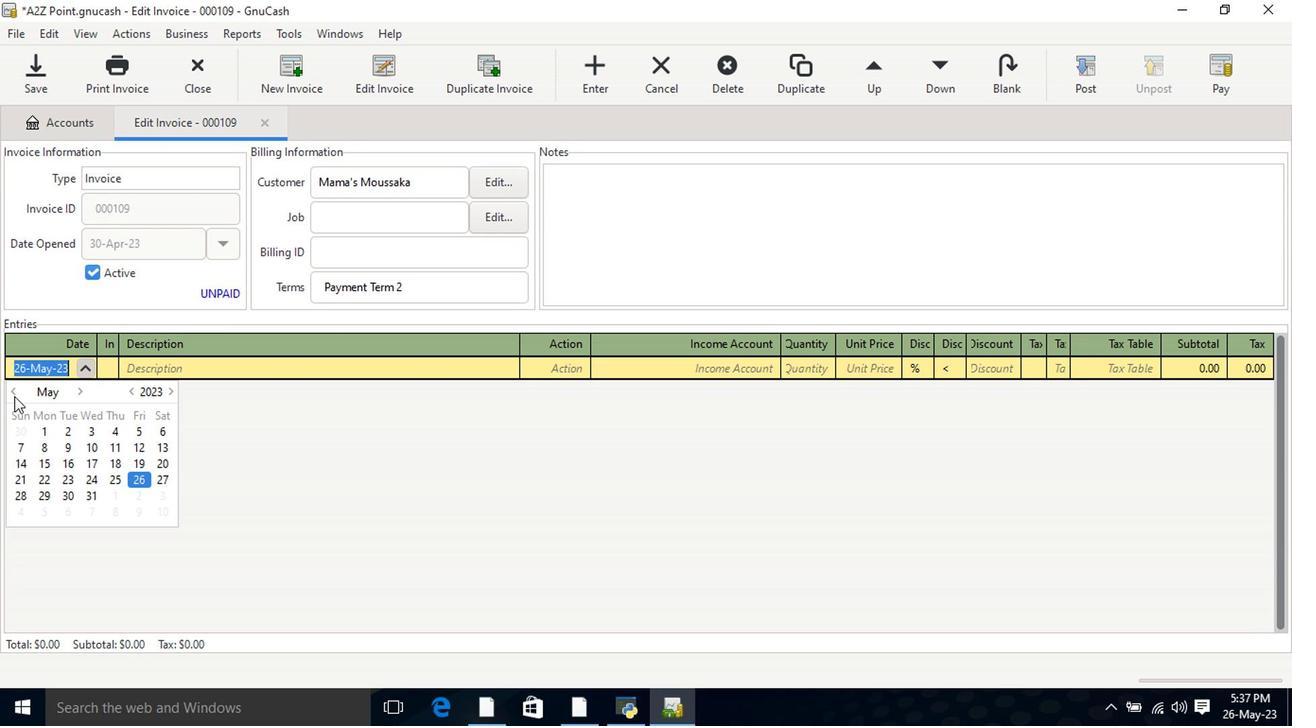 
Action: Mouse pressed left at (13, 397)
Screenshot: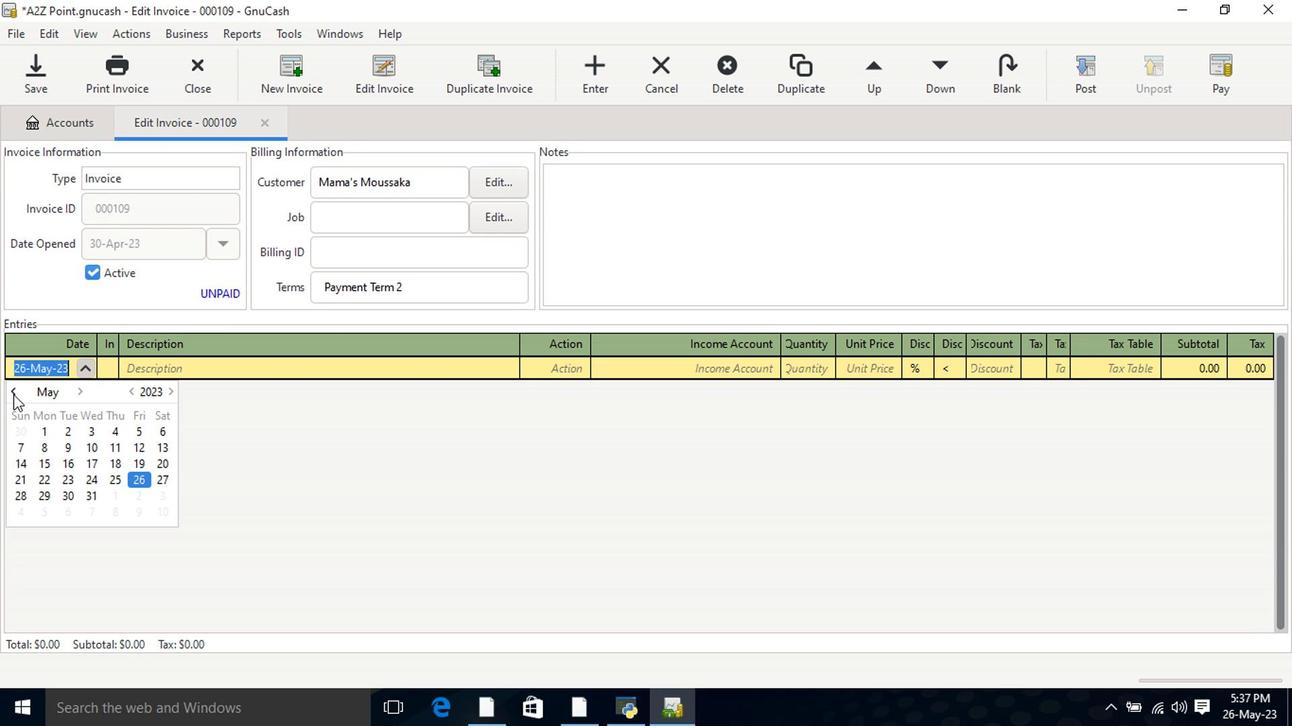 
Action: Mouse moved to (19, 520)
Screenshot: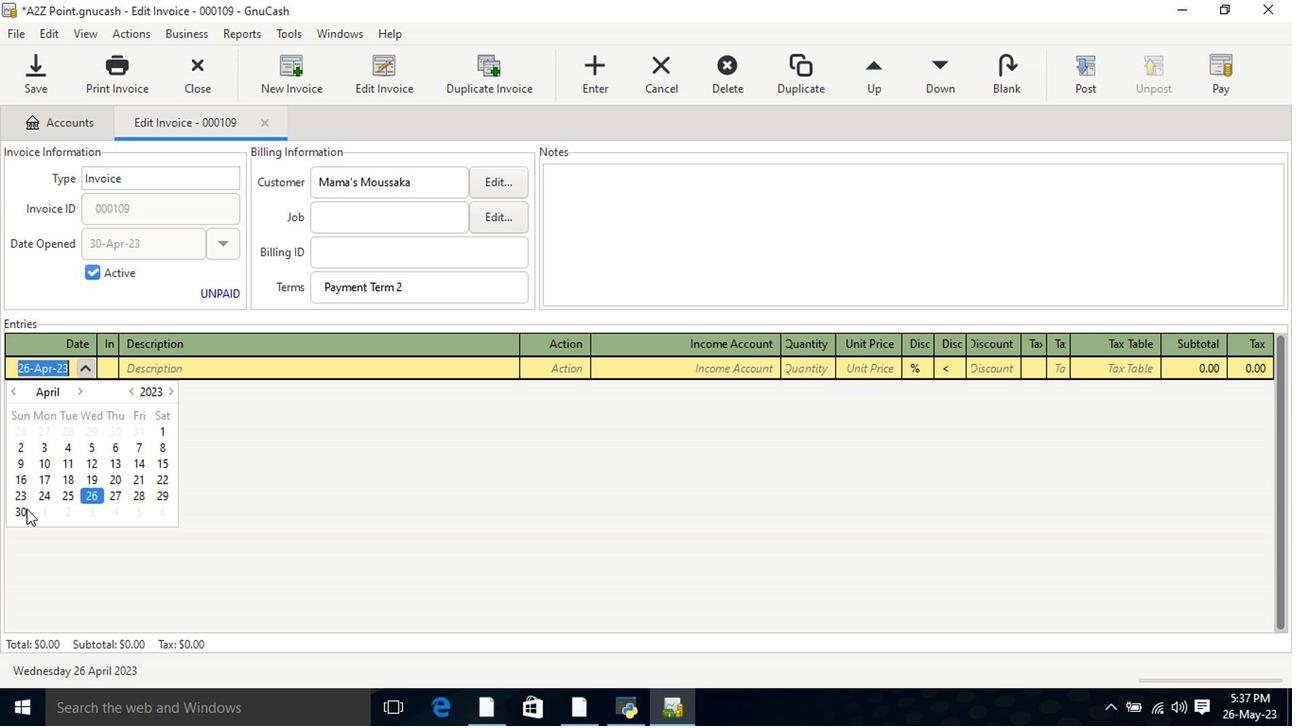 
Action: Mouse pressed left at (19, 520)
Screenshot: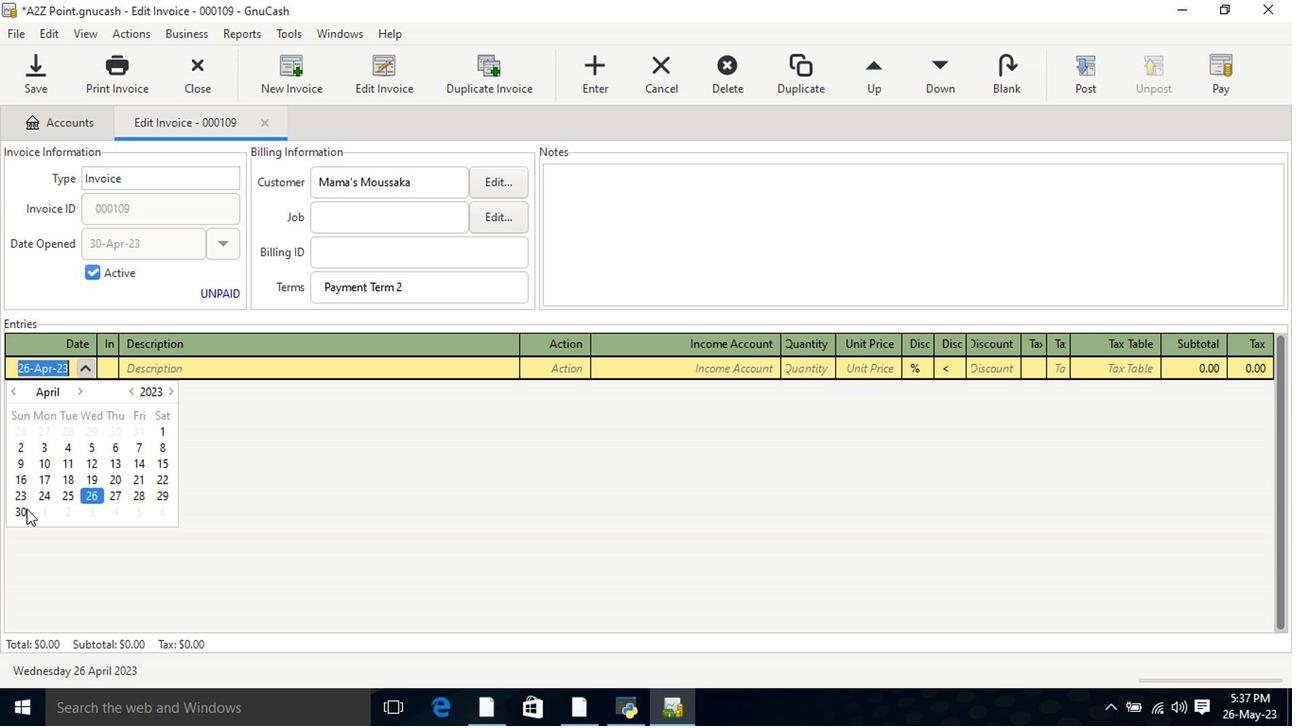 
Action: Mouse pressed left at (19, 520)
Screenshot: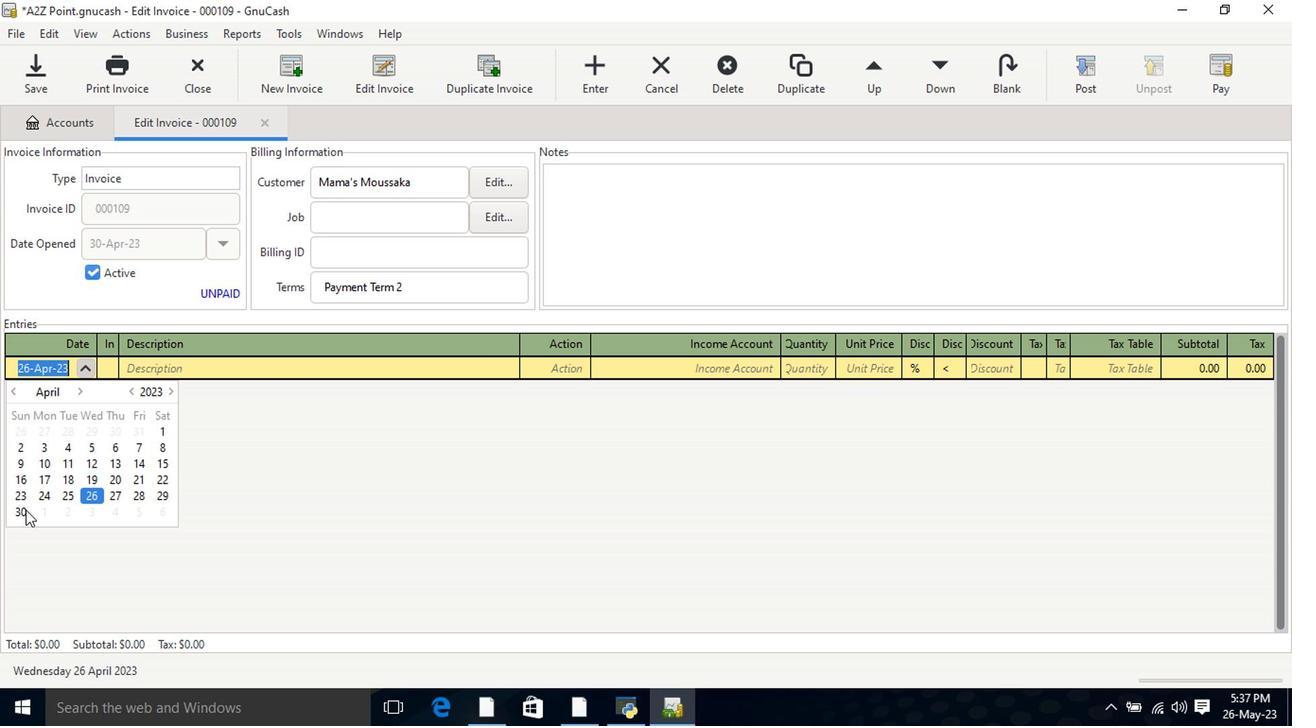 
Action: Mouse moved to (158, 376)
Screenshot: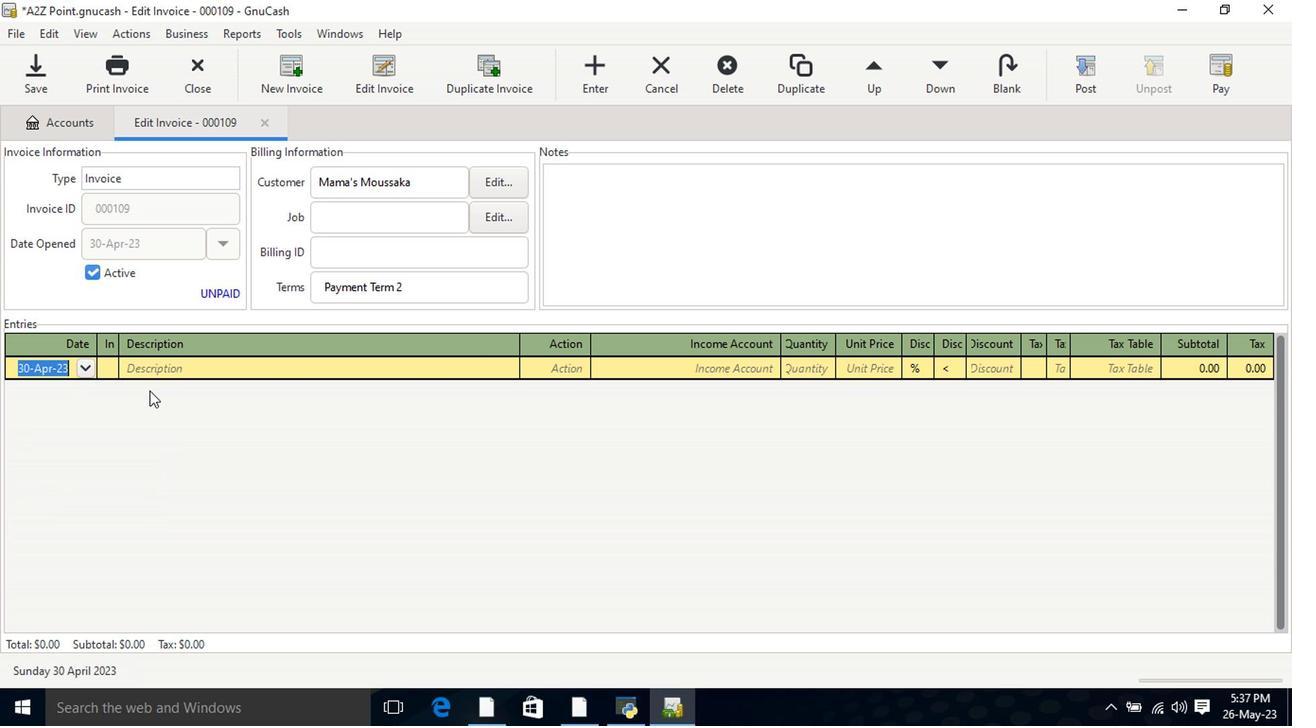 
Action: Mouse pressed left at (158, 376)
Screenshot: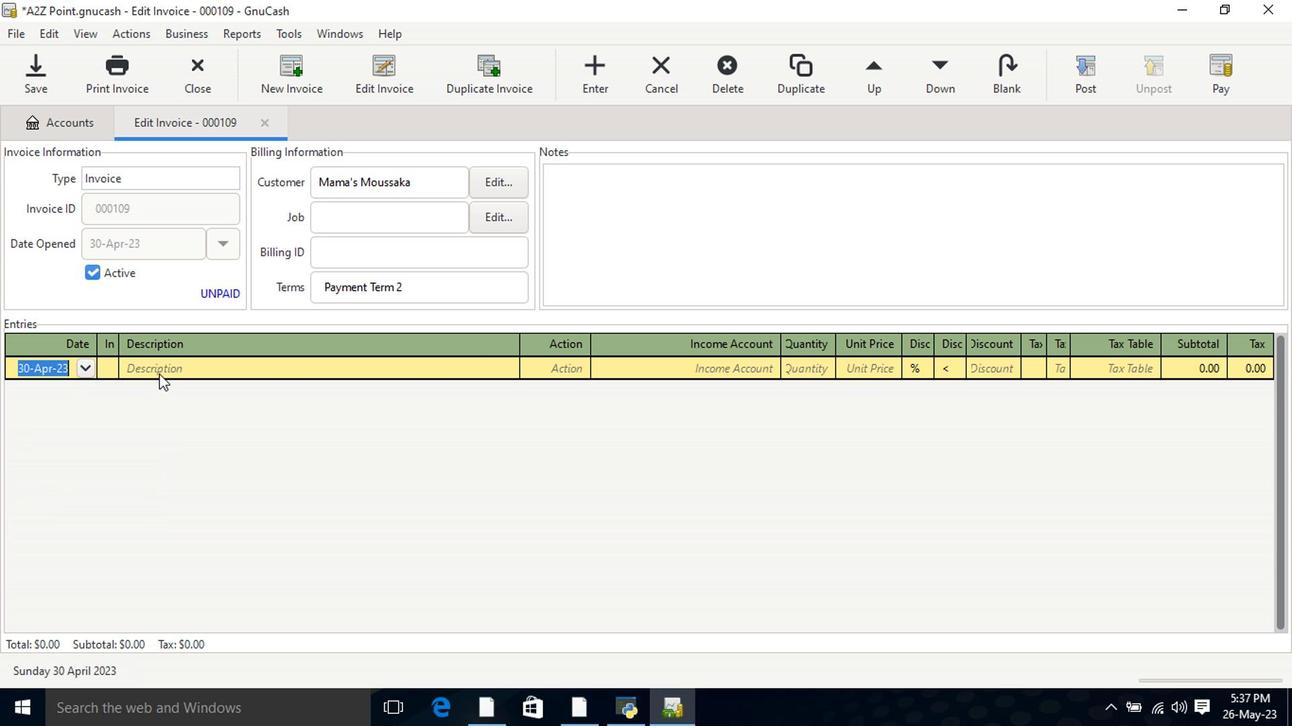 
Action: Key pressed <Key.shift>Nongshim<Key.space><Key.shift>Gourmet<Key.space><Key.shift>Spicy<Key.space><Key.shift>Shin<Key.space><Key.shift>Bowl<Key.space><Key.shift>Noodle<Key.backspace>oup<Key.tab>mate<Key.tab>incom<Key.down><Key.down><Key.down><Key.tab>2<Key.tab>6.9<Key.backspace>85<Key.tab>
Screenshot: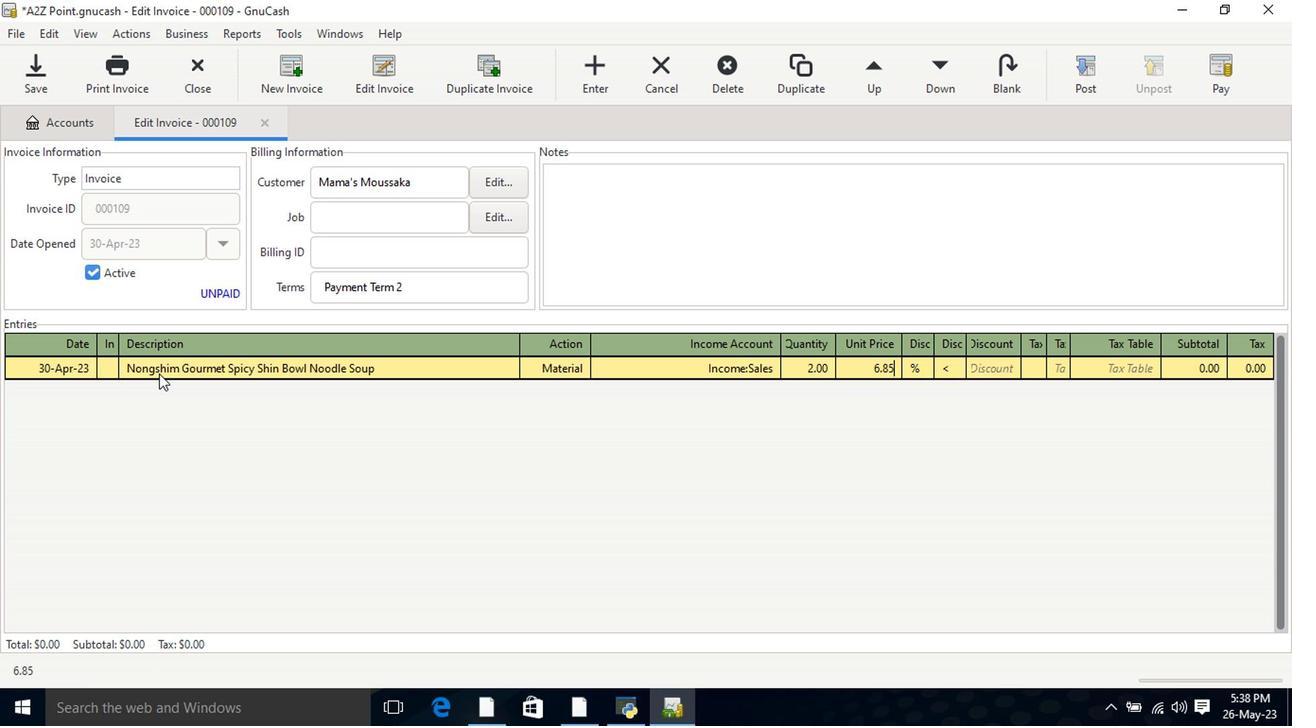 
Action: Mouse moved to (910, 374)
Screenshot: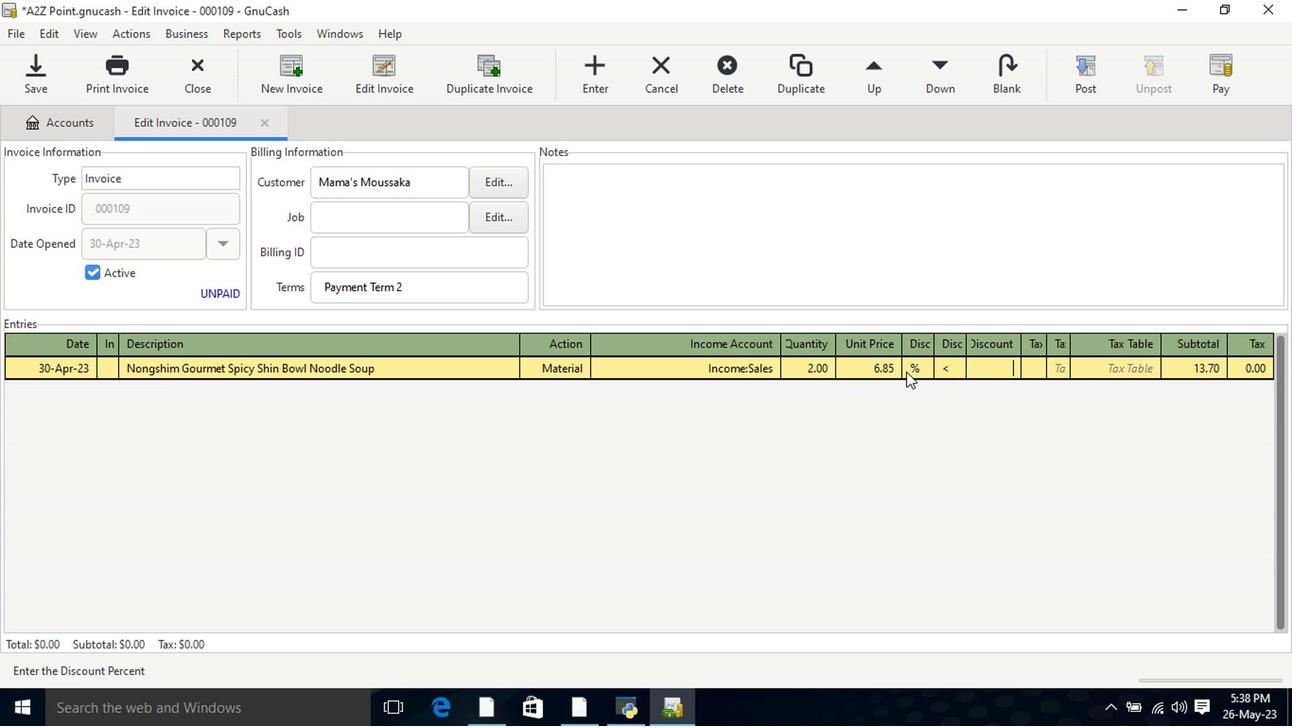 
Action: Mouse pressed left at (910, 374)
Screenshot: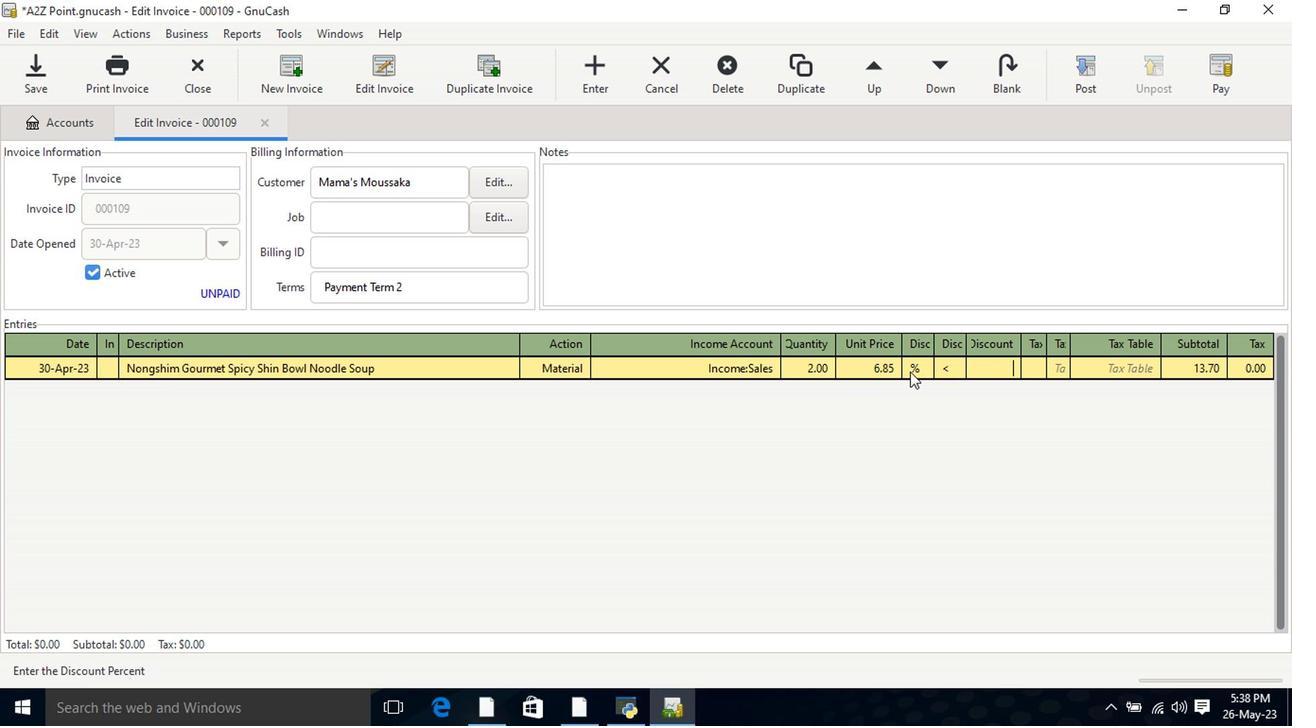 
Action: Mouse moved to (945, 376)
Screenshot: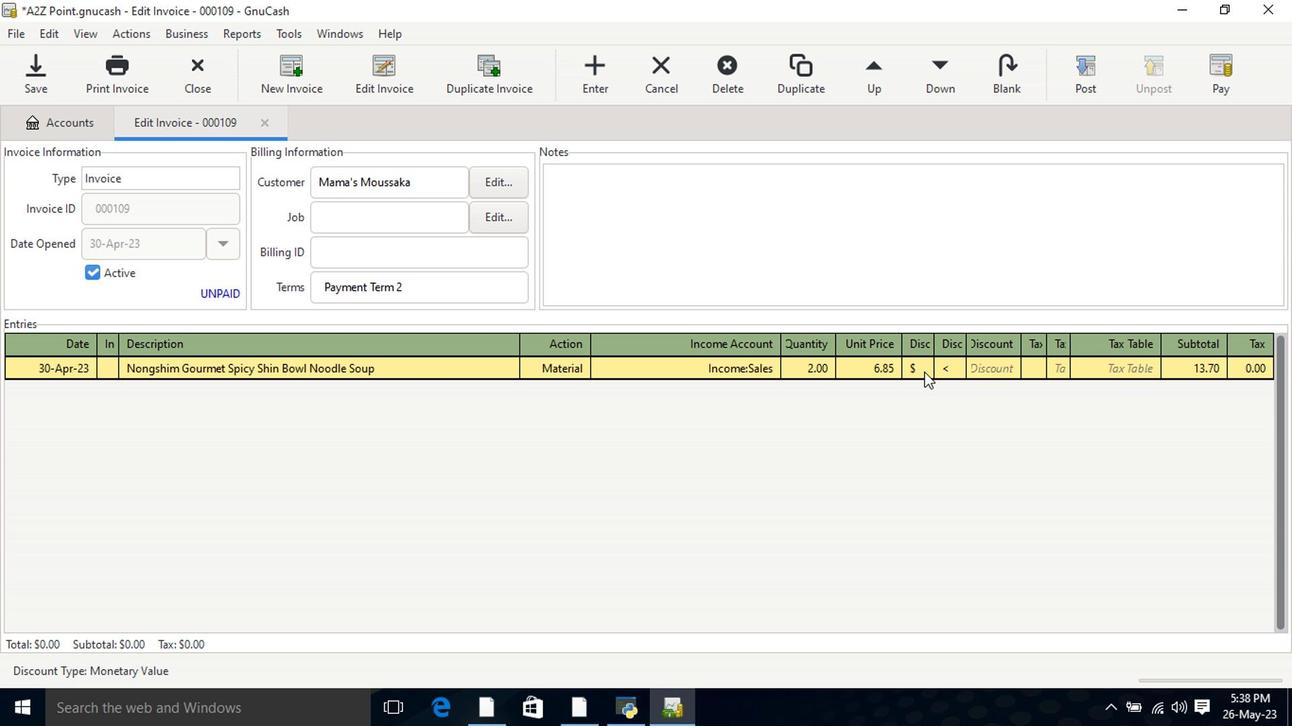 
Action: Mouse pressed left at (945, 376)
Screenshot: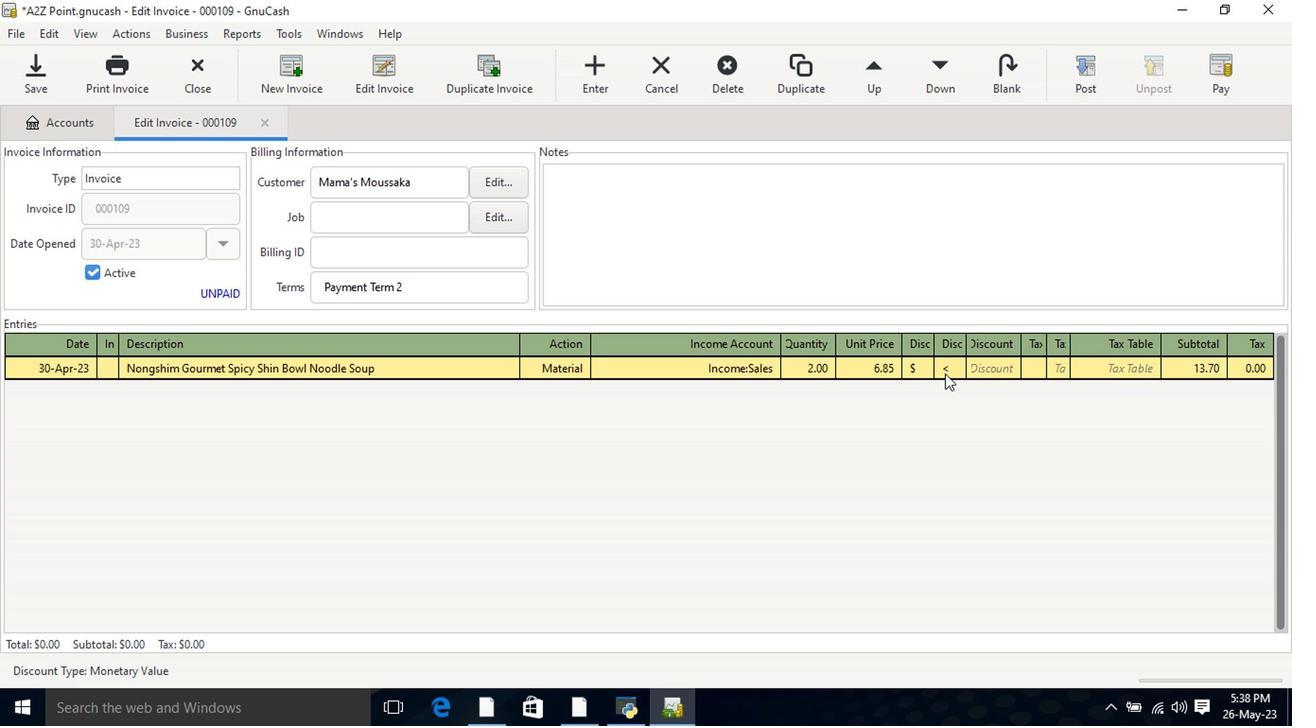 
Action: Mouse moved to (977, 374)
Screenshot: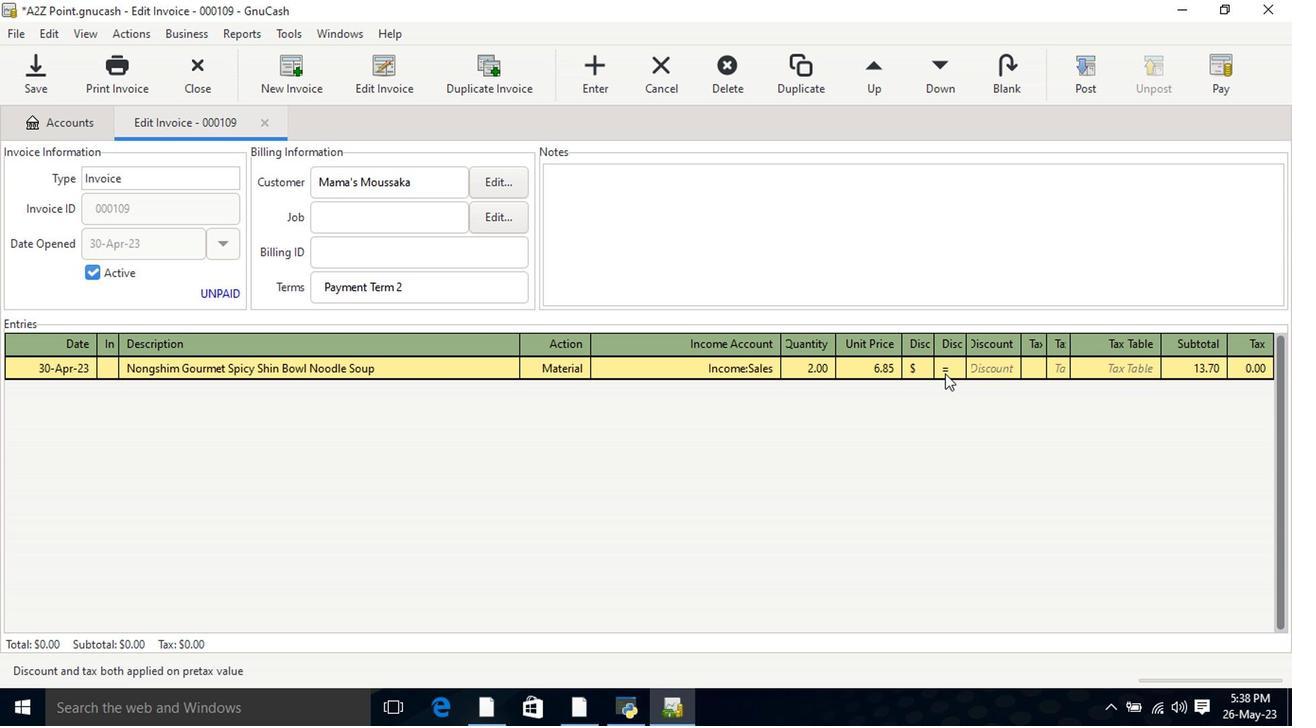 
Action: Mouse pressed left at (977, 374)
Screenshot: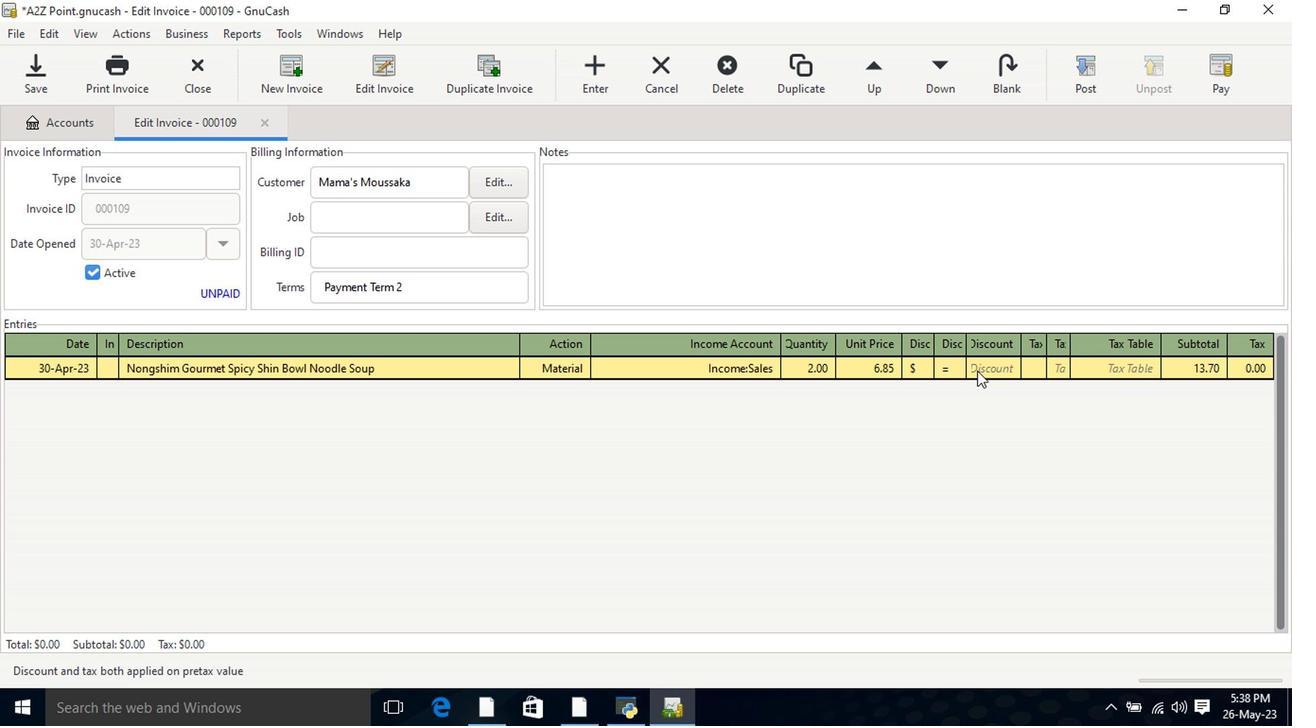 
Action: Key pressed 1.2<Key.tab><Key.tab><Key.shift>Talenti<Key.space><Key.shift>Roman<Key.space><Key.shift>Raspberry<Key.space><Key.shift>Scor<Key.backspace><Key.backspace><Key.backspace>orbetto<Key.space><Key.shift>Pint<Key.tab><Key.tab>10.02<Key.backspace><Key.backspace>2<Key.tab>
Screenshot: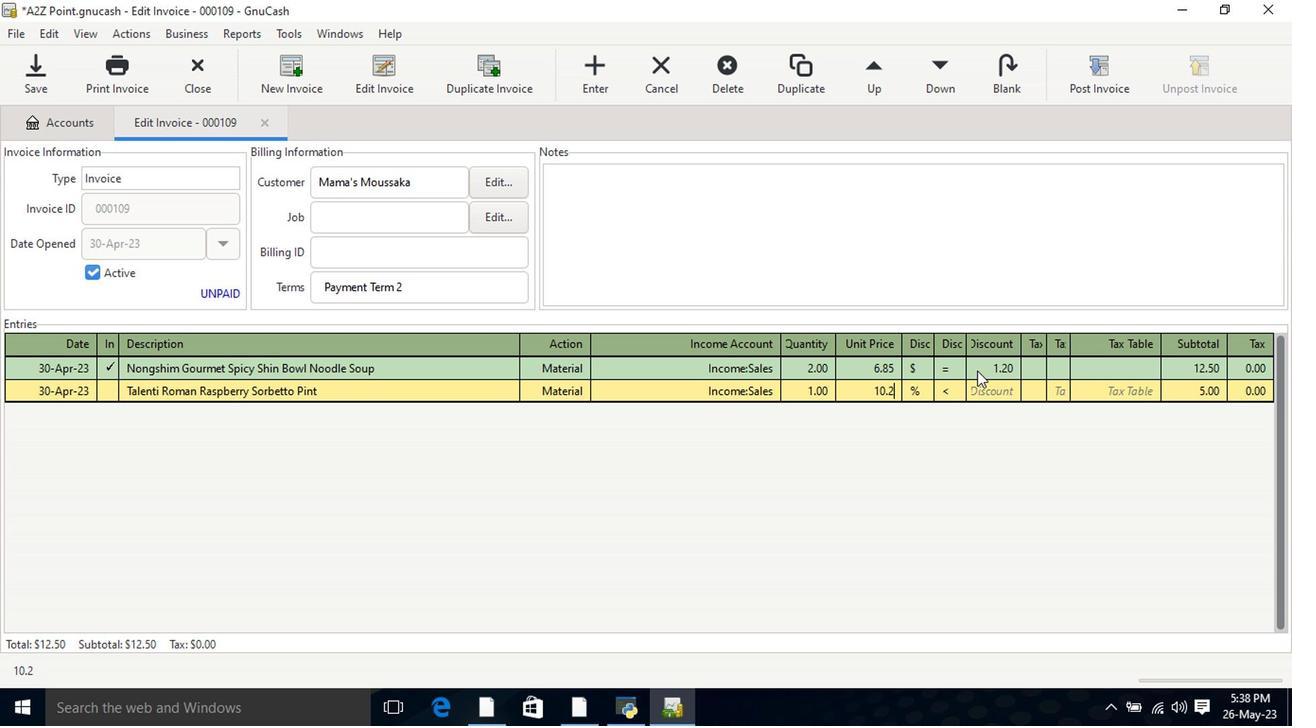 
Action: Mouse moved to (921, 398)
Screenshot: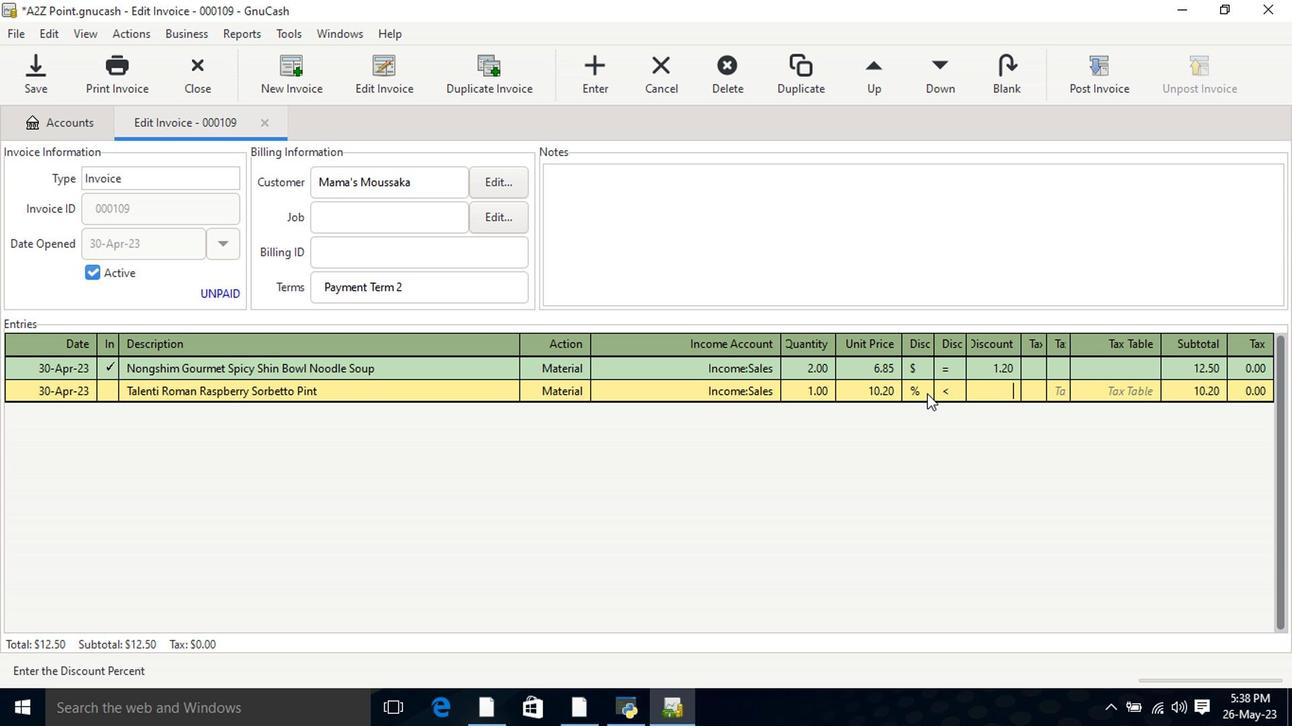 
Action: Mouse pressed left at (921, 398)
Screenshot: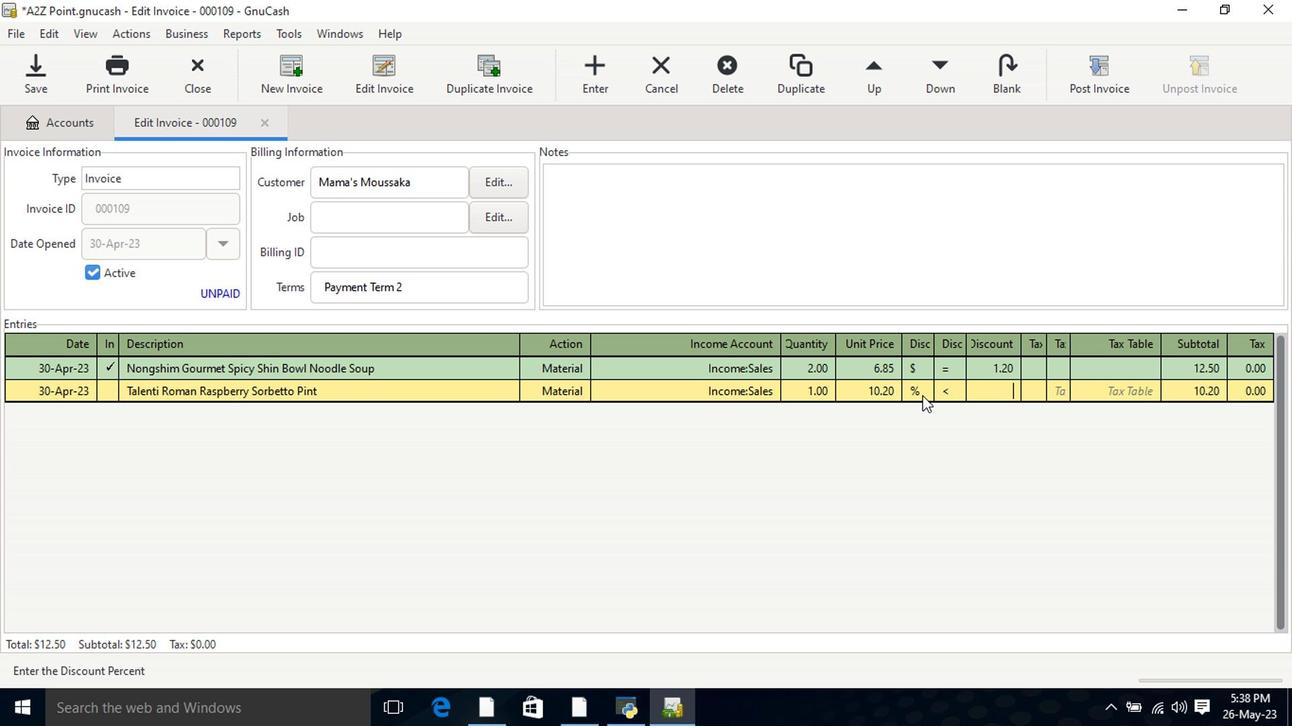 
Action: Mouse moved to (950, 399)
Screenshot: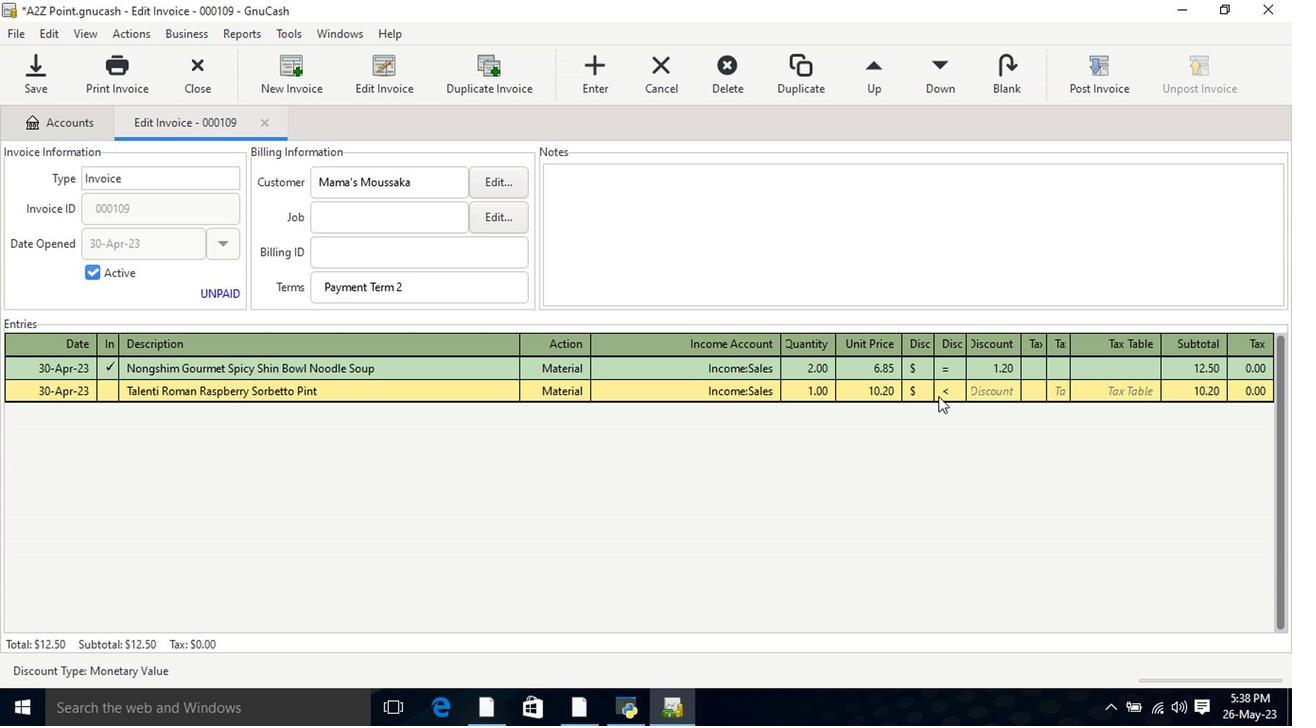
Action: Mouse pressed left at (950, 399)
Screenshot: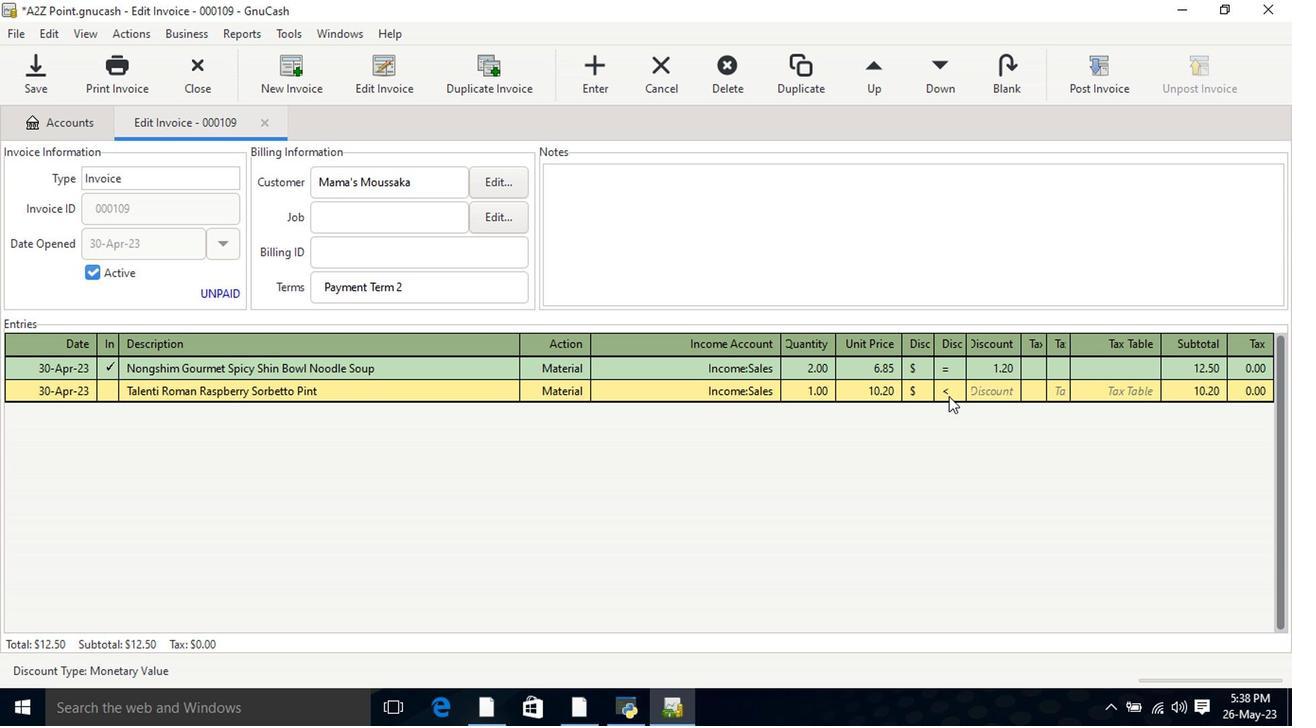 
Action: Mouse moved to (998, 397)
Screenshot: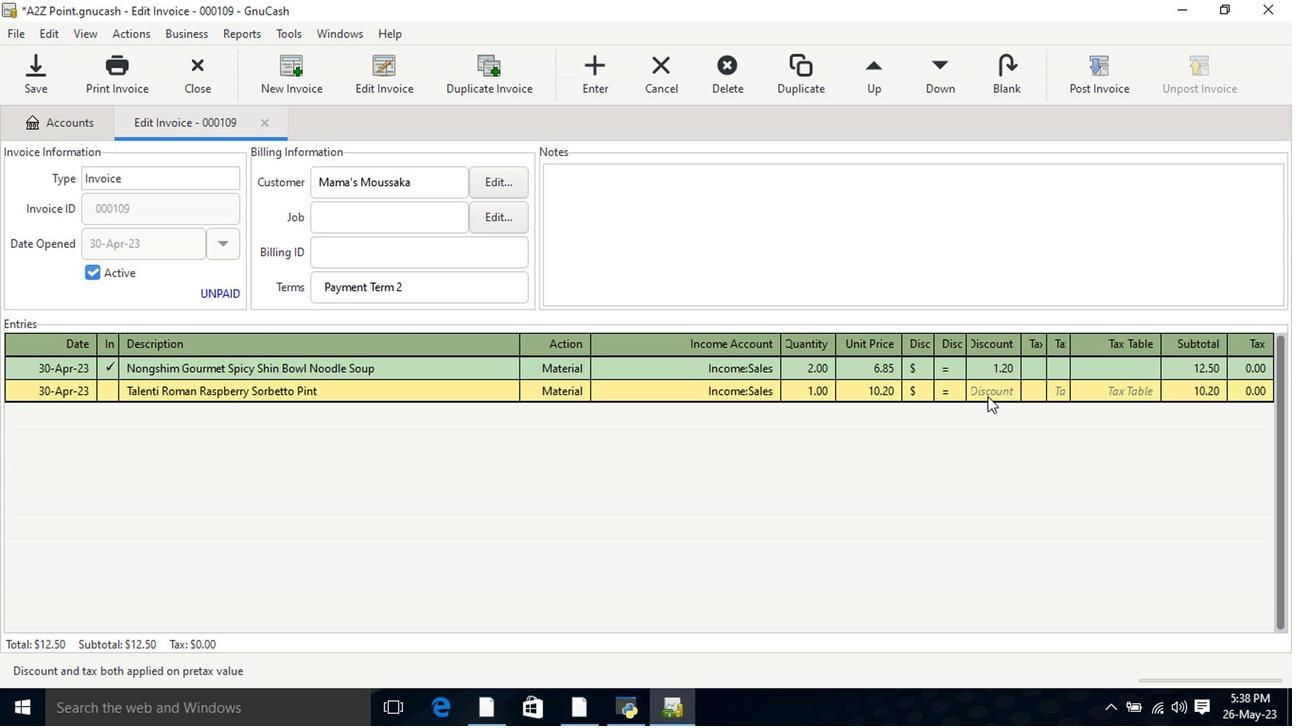 
Action: Mouse pressed left at (998, 397)
Screenshot: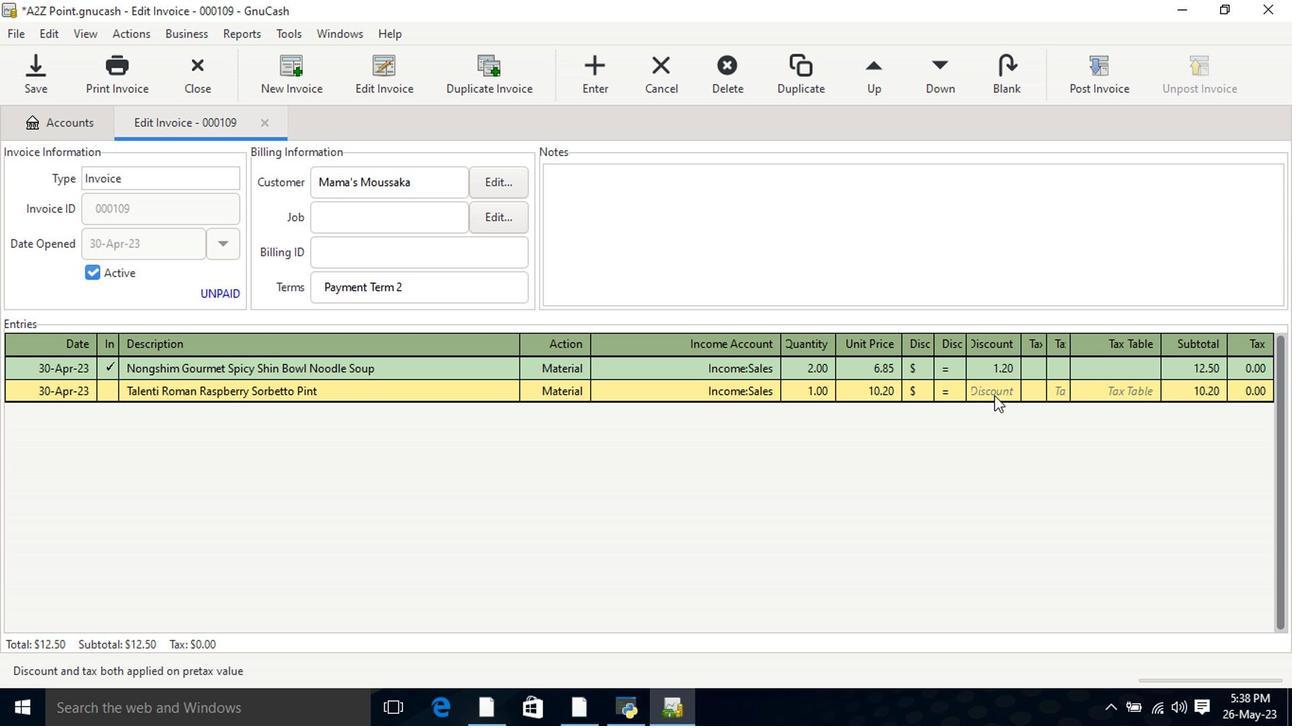 
Action: Key pressed 2.5<Key.tab><Key.tab><Key.shift>Organic<Key.space><Key.shift>Broccoli<Key.space><Key.shift_r>(each<Key.shift_r>)<Key.tab>mate<Key.tab>incom<Key.down><Key.down><Key.down><Key.tab>1<Key.tab>11.2
Screenshot: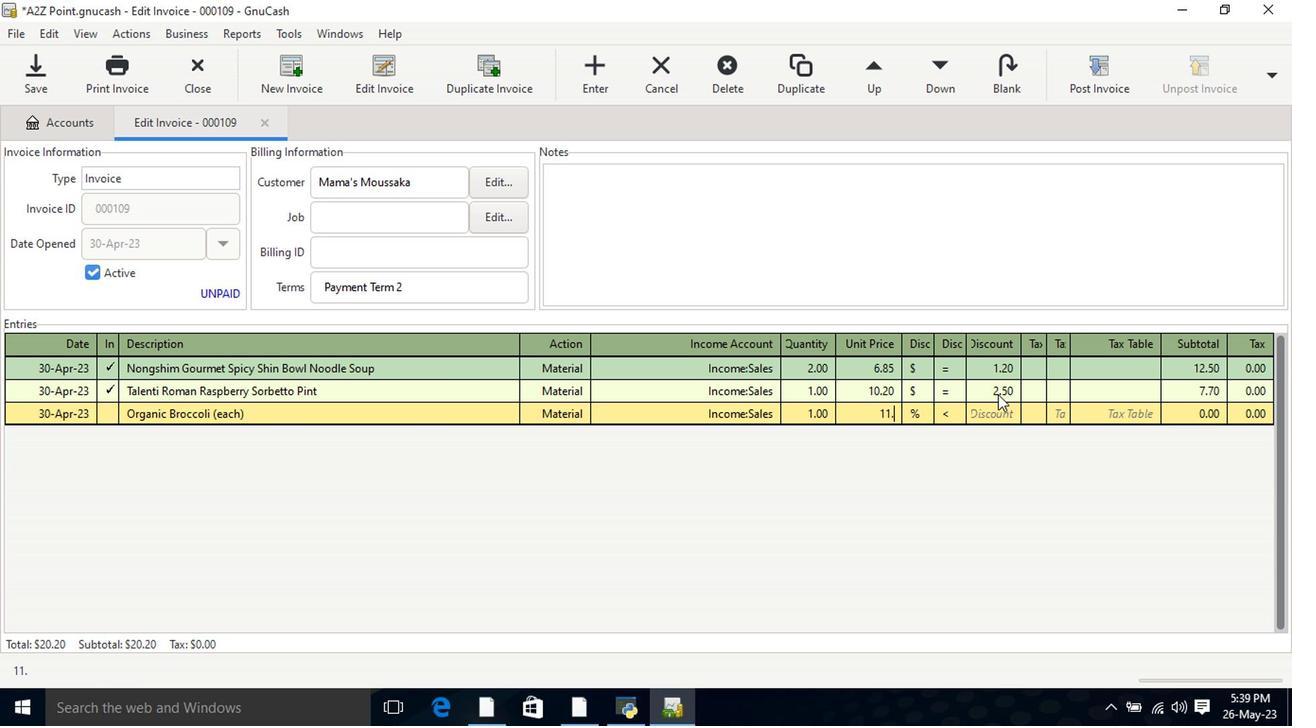 
Action: Mouse moved to (925, 417)
Screenshot: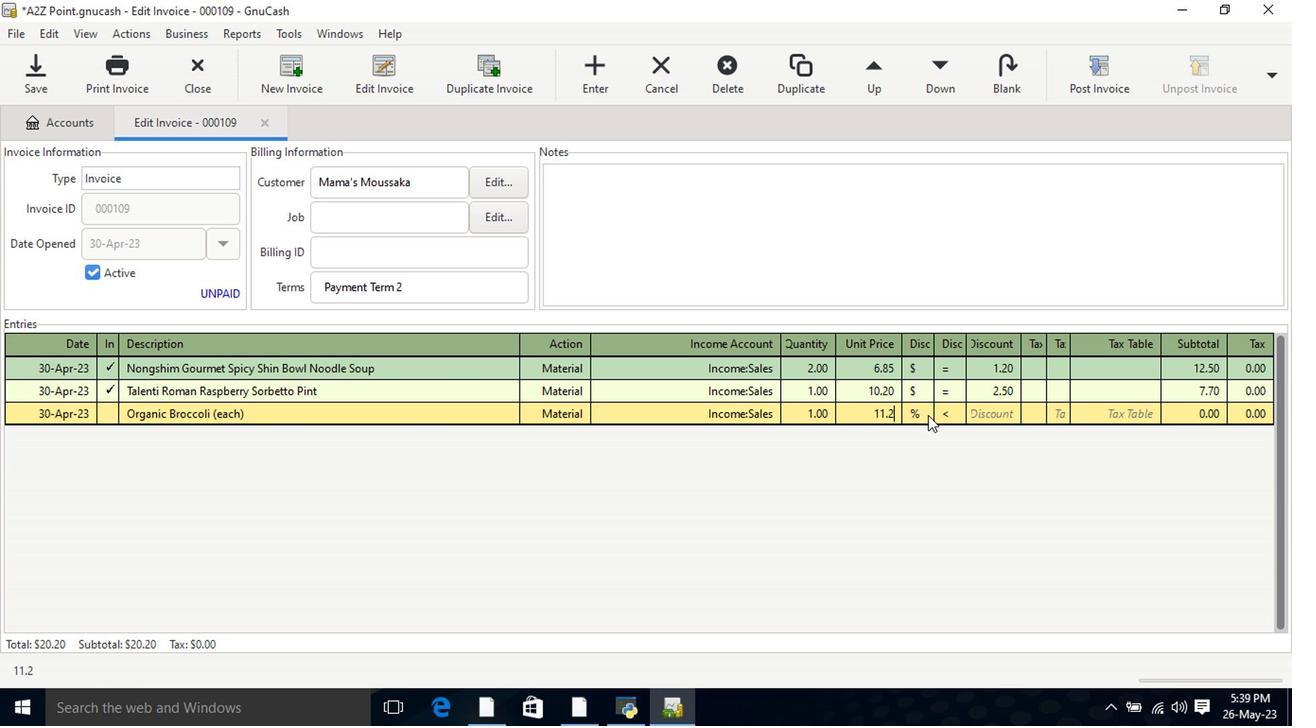 
Action: Mouse pressed left at (925, 417)
Screenshot: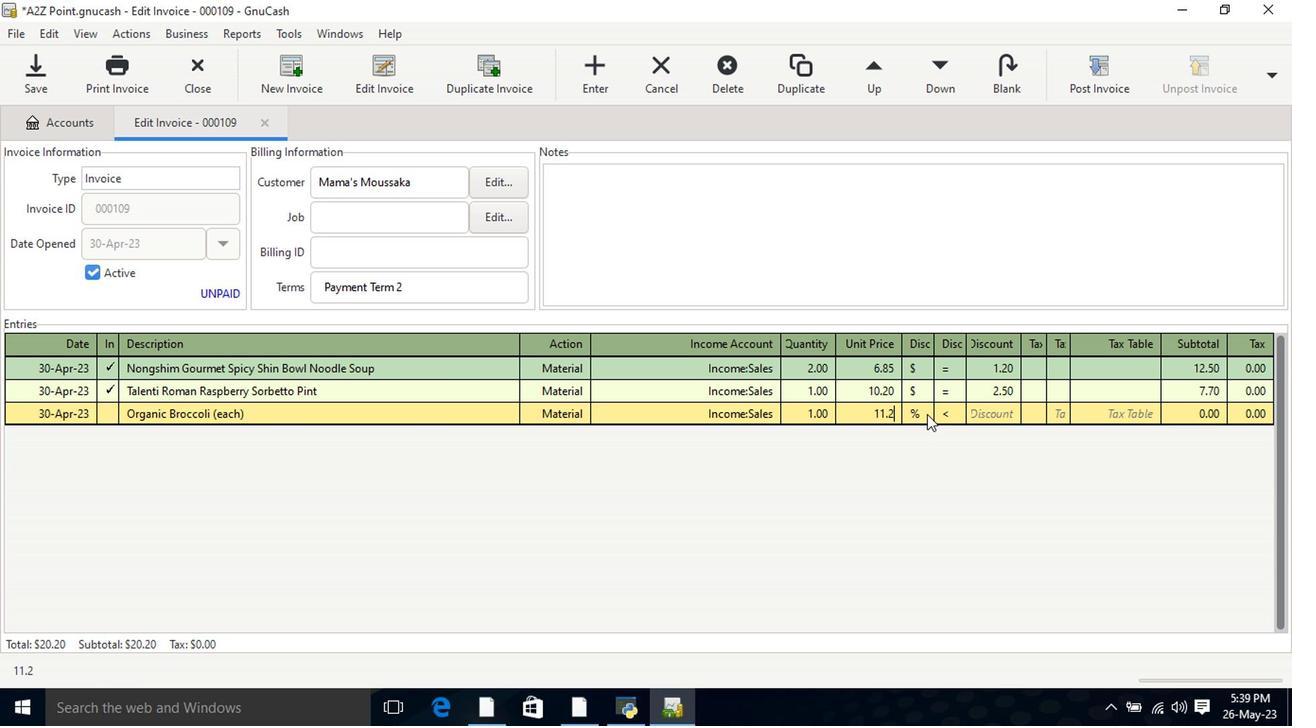 
Action: Mouse moved to (954, 417)
Screenshot: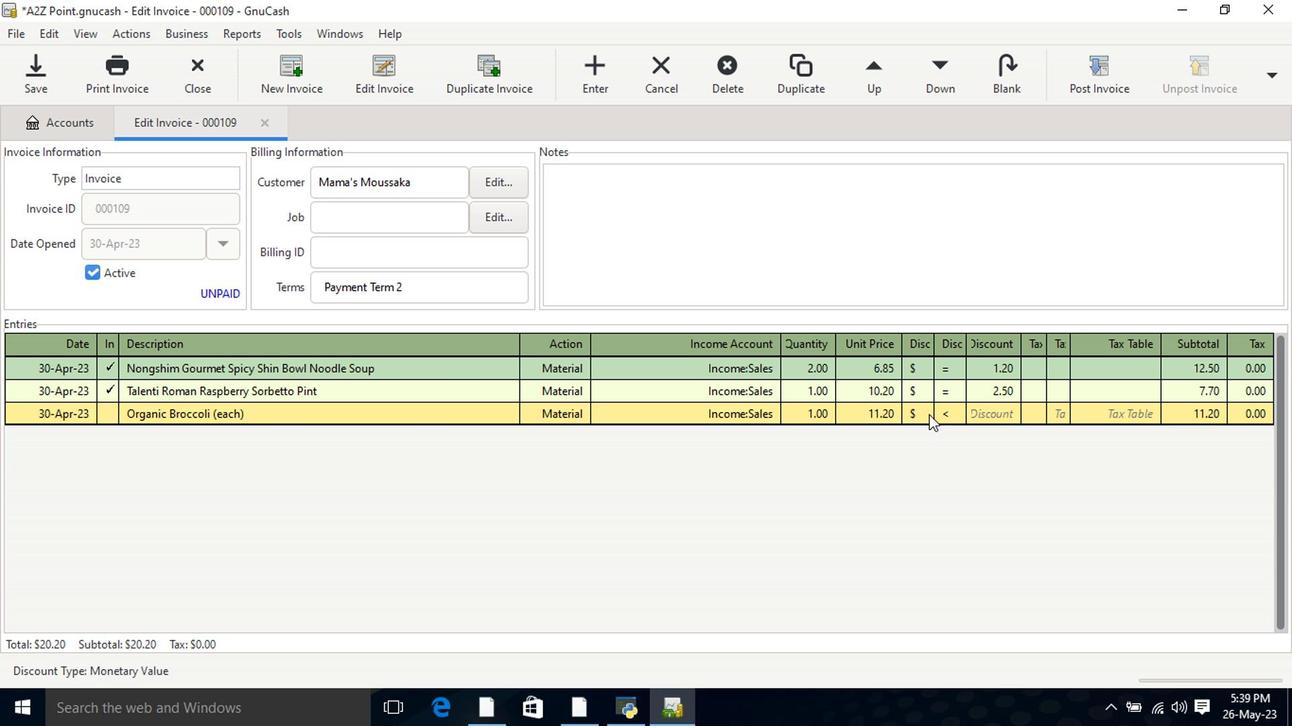 
Action: Mouse pressed left at (954, 417)
Screenshot: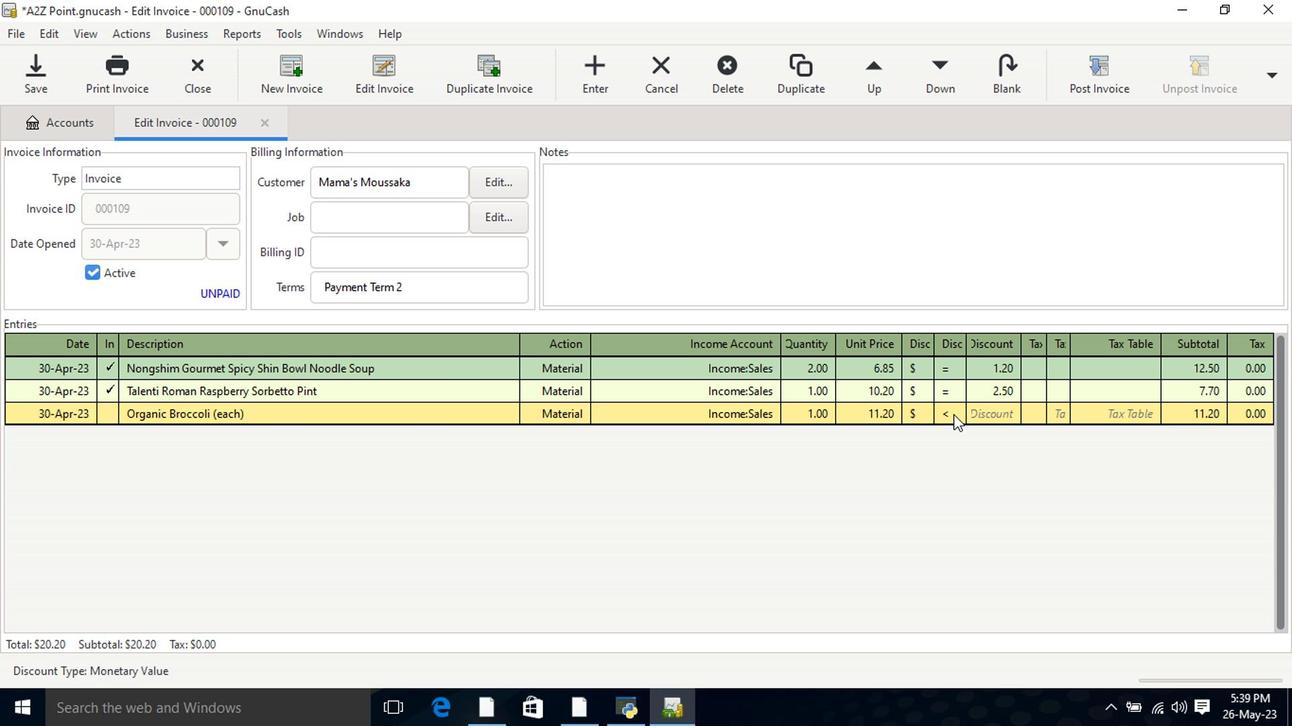 
Action: Mouse moved to (1002, 409)
Screenshot: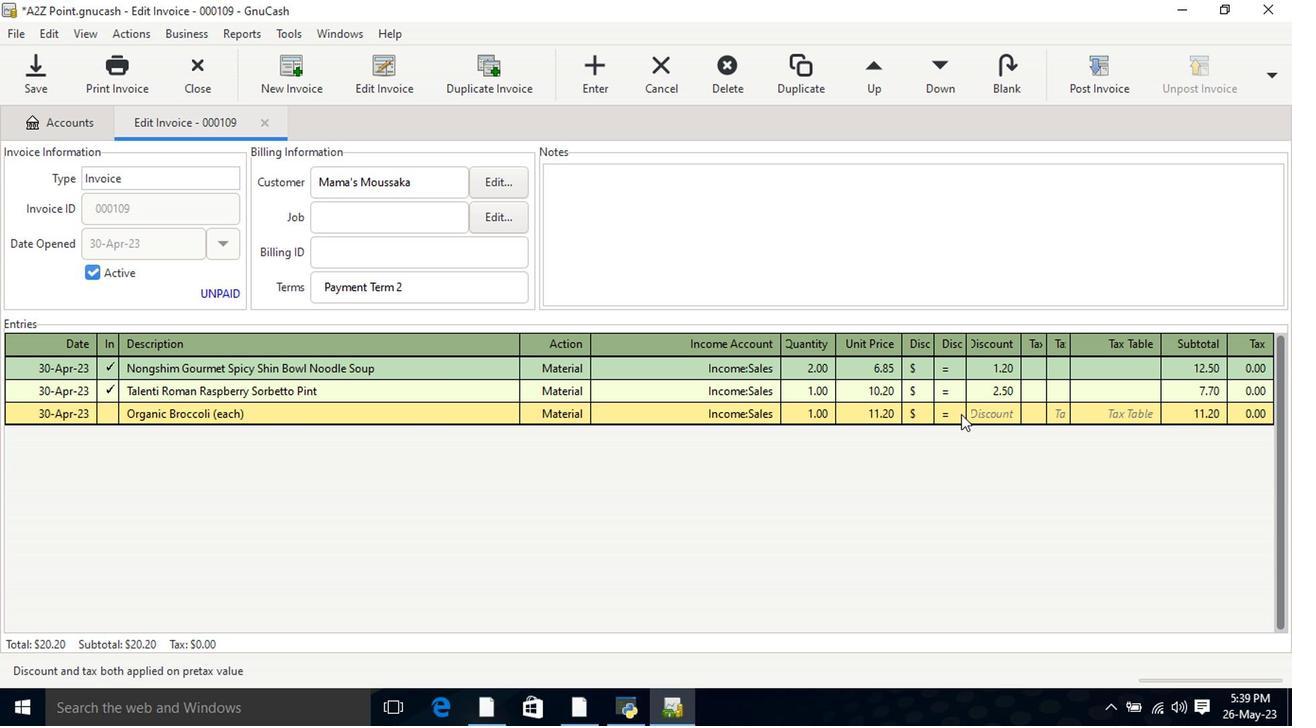 
Action: Mouse pressed left at (1002, 409)
Screenshot: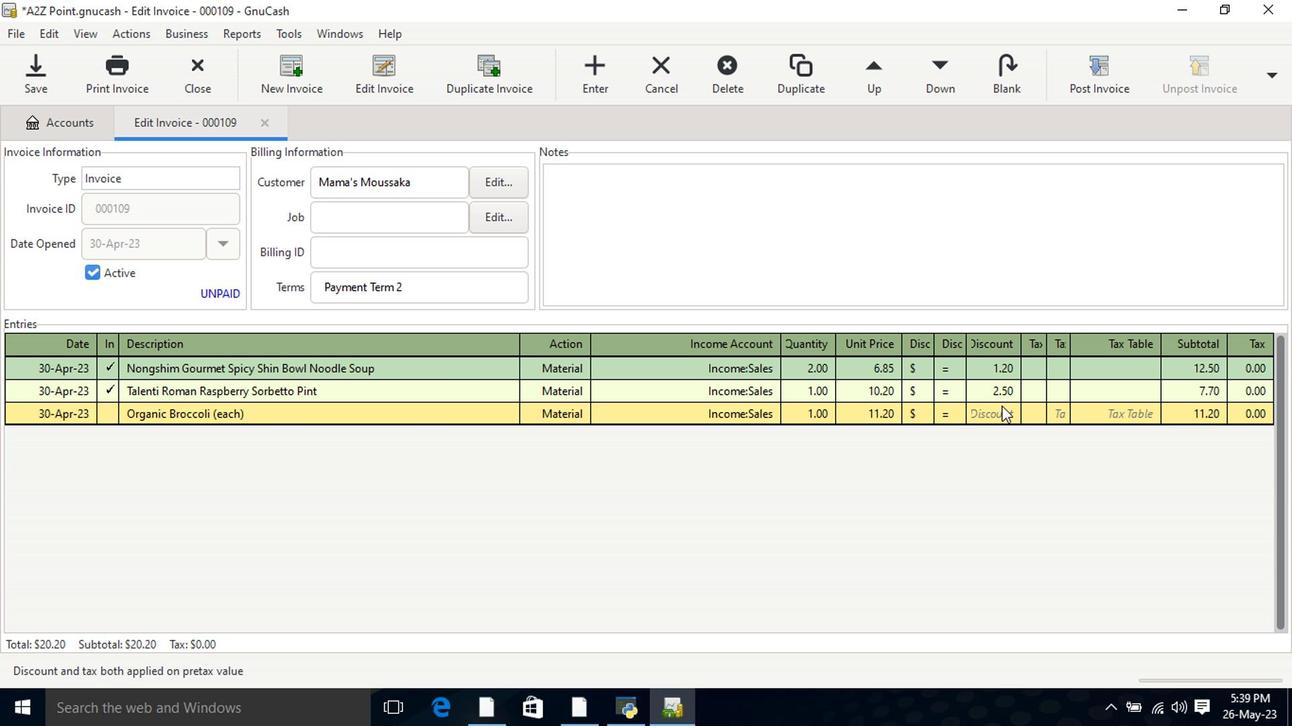 
Action: Mouse pressed left at (1002, 409)
Screenshot: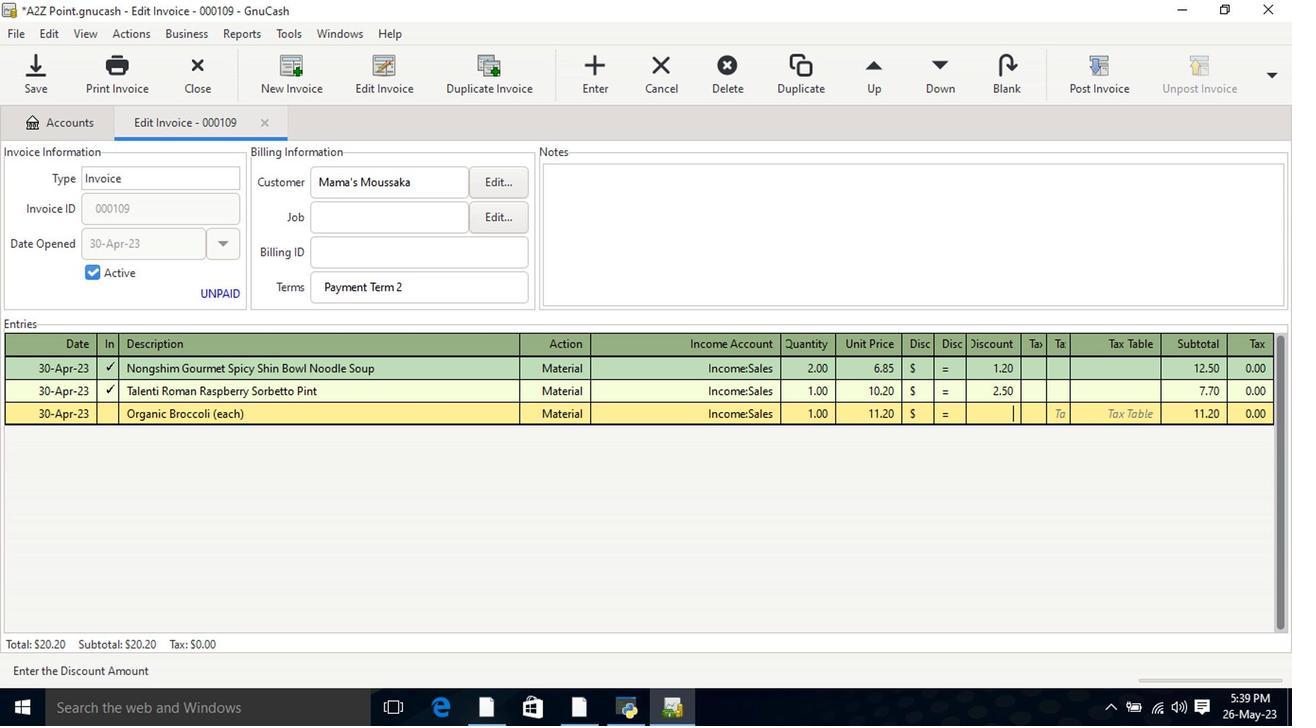 
Action: Key pressed 2.7<Key.tab>
Screenshot: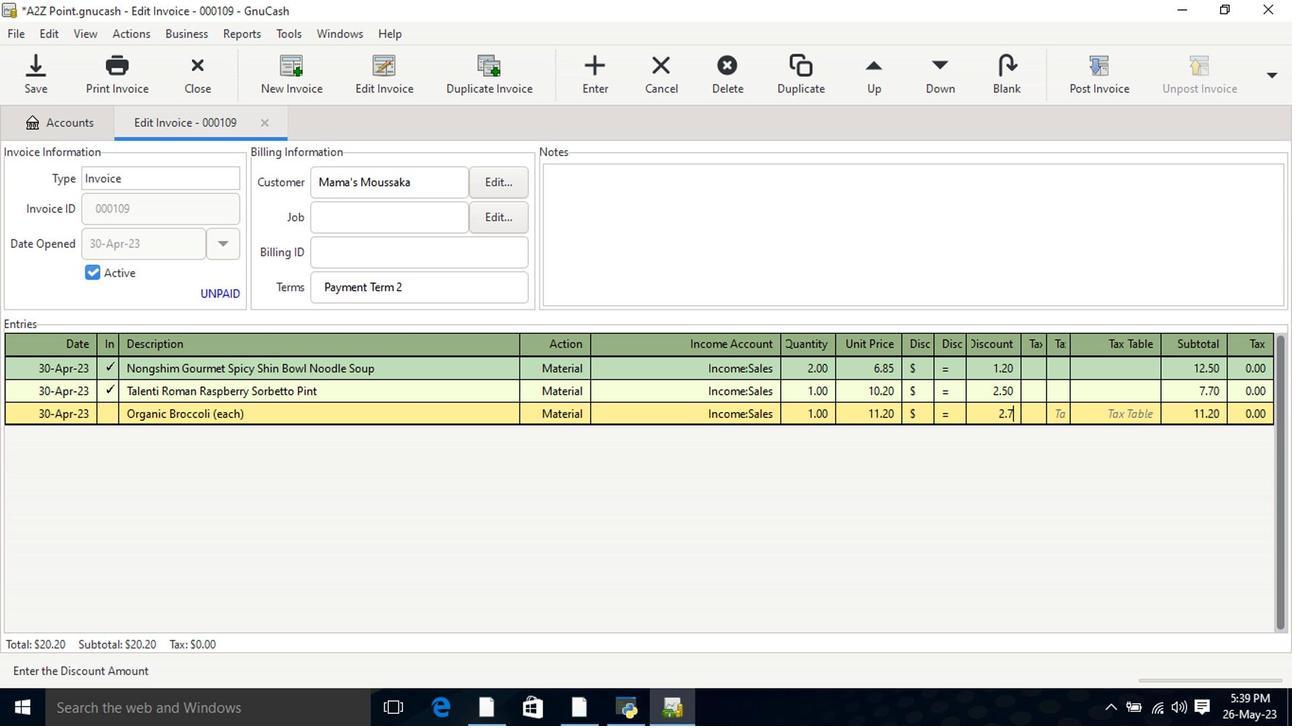 
Action: Mouse moved to (1024, 391)
Screenshot: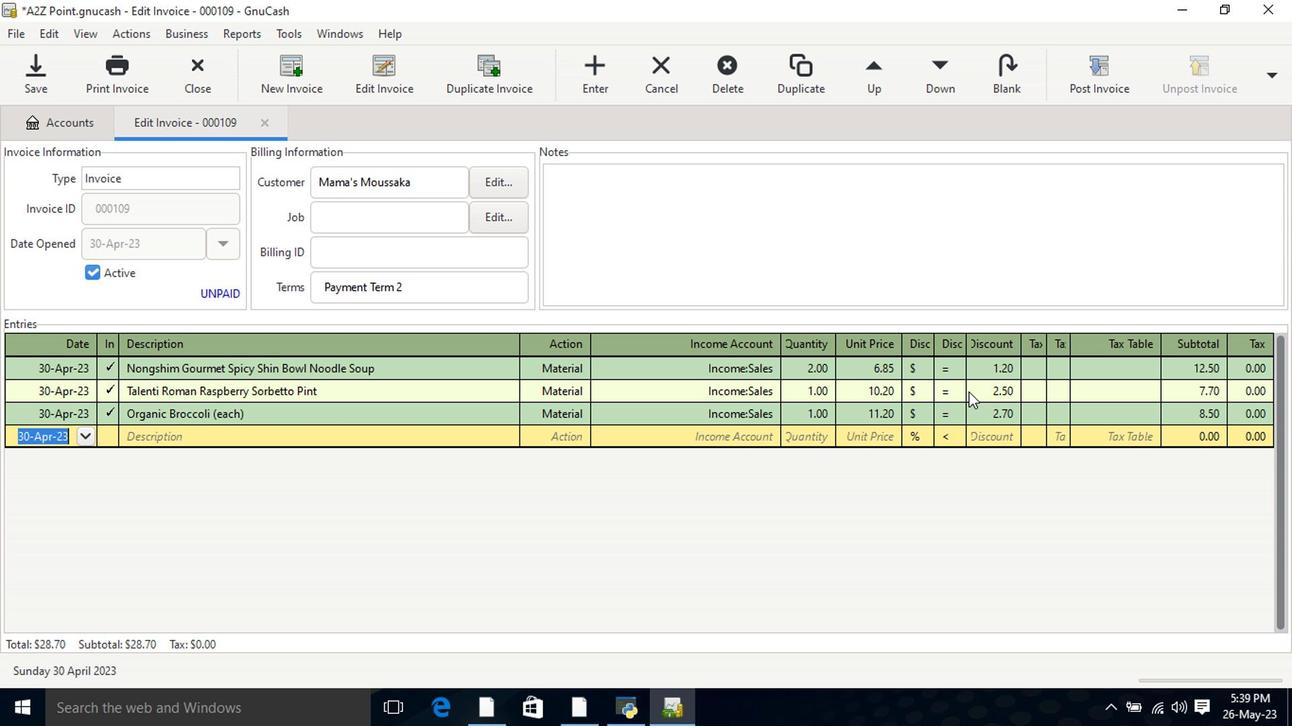 
Action: Mouse pressed left at (1024, 391)
Screenshot: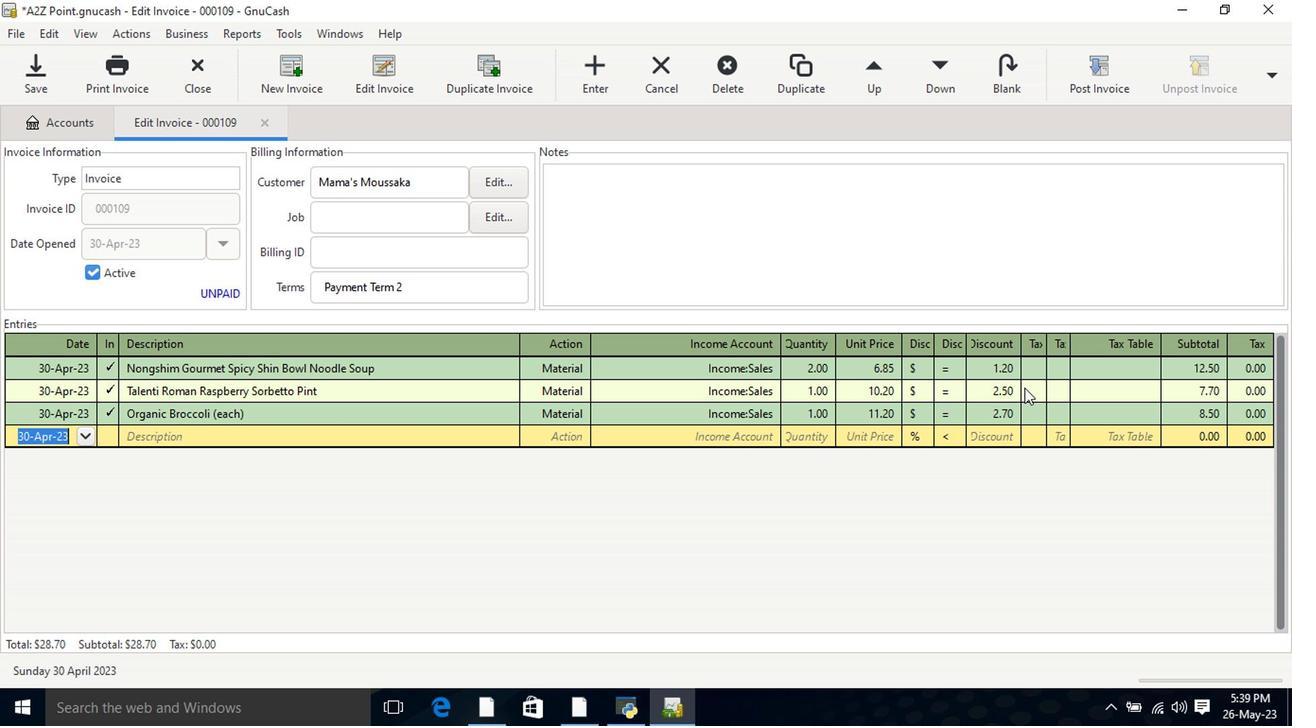 
Action: Mouse moved to (1010, 395)
Screenshot: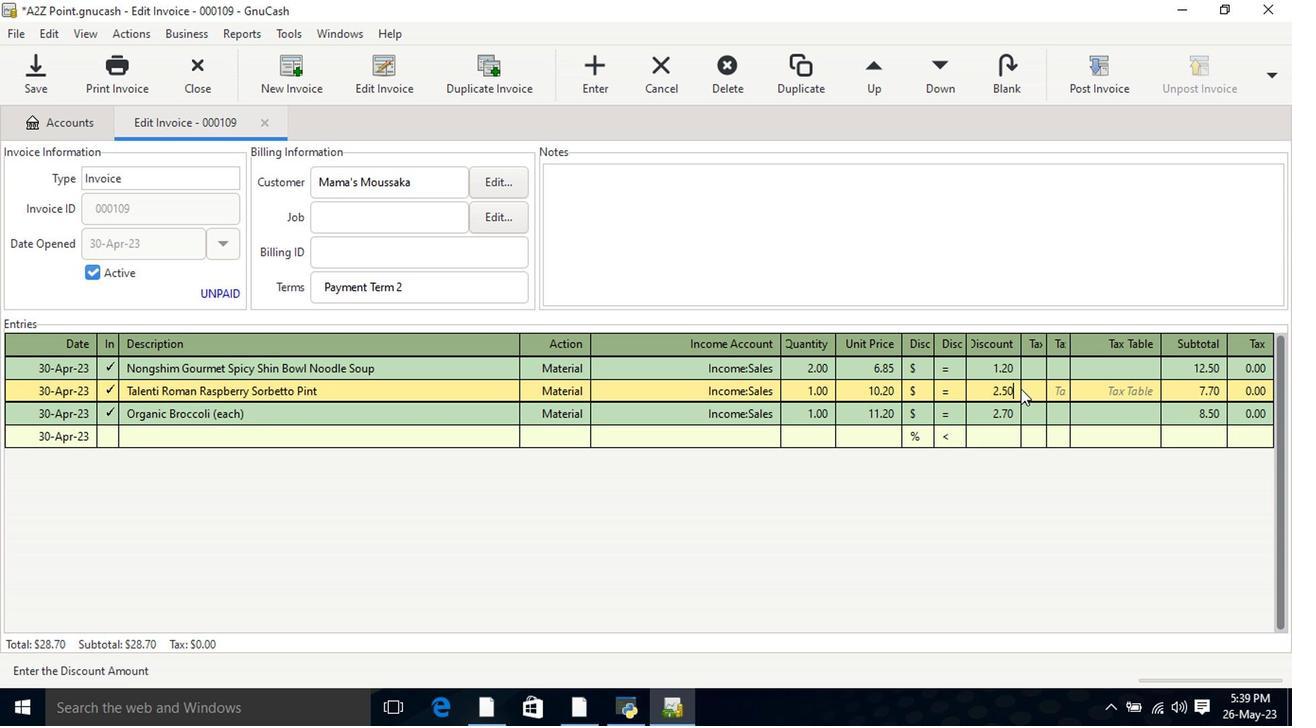 
Action: Key pressed <Key.backspace><Key.backspace>2<Key.tab><Key.tab><Key.tab><Key.tab><Key.tab><Key.tab><Key.tab><Key.tab><Key.tab>
Screenshot: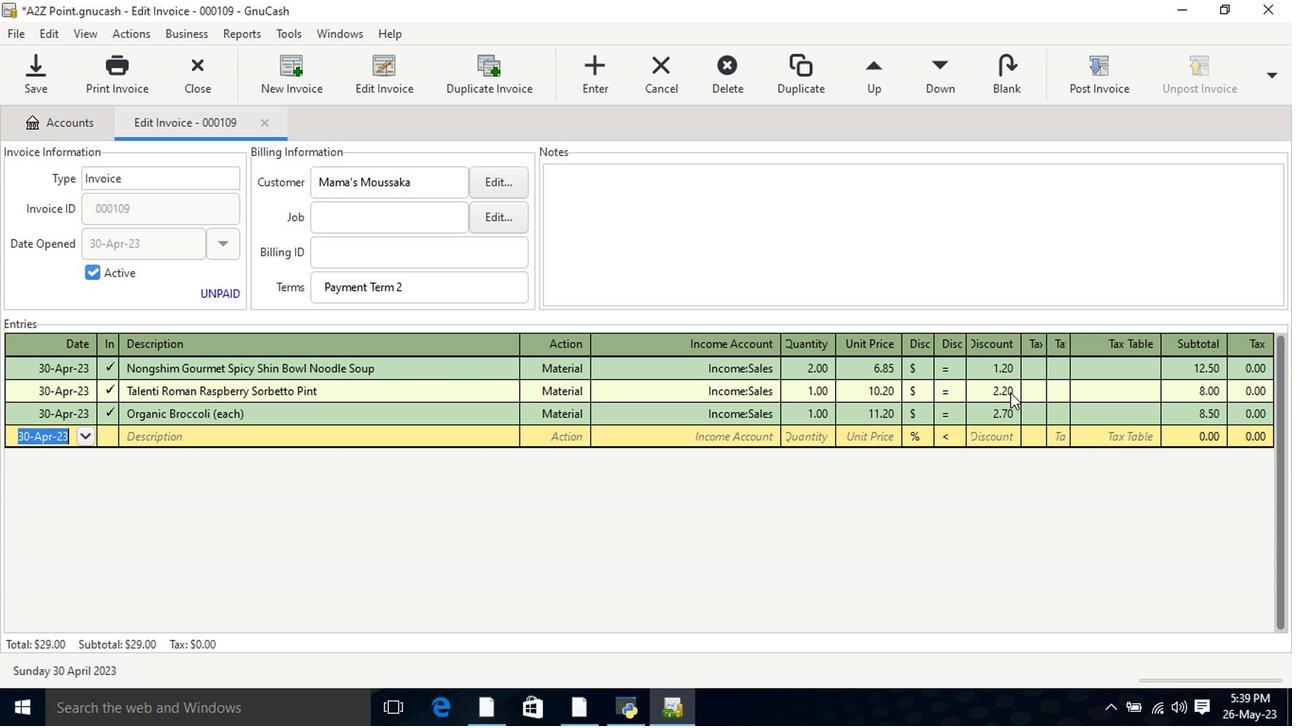 
Action: Mouse moved to (890, 196)
Screenshot: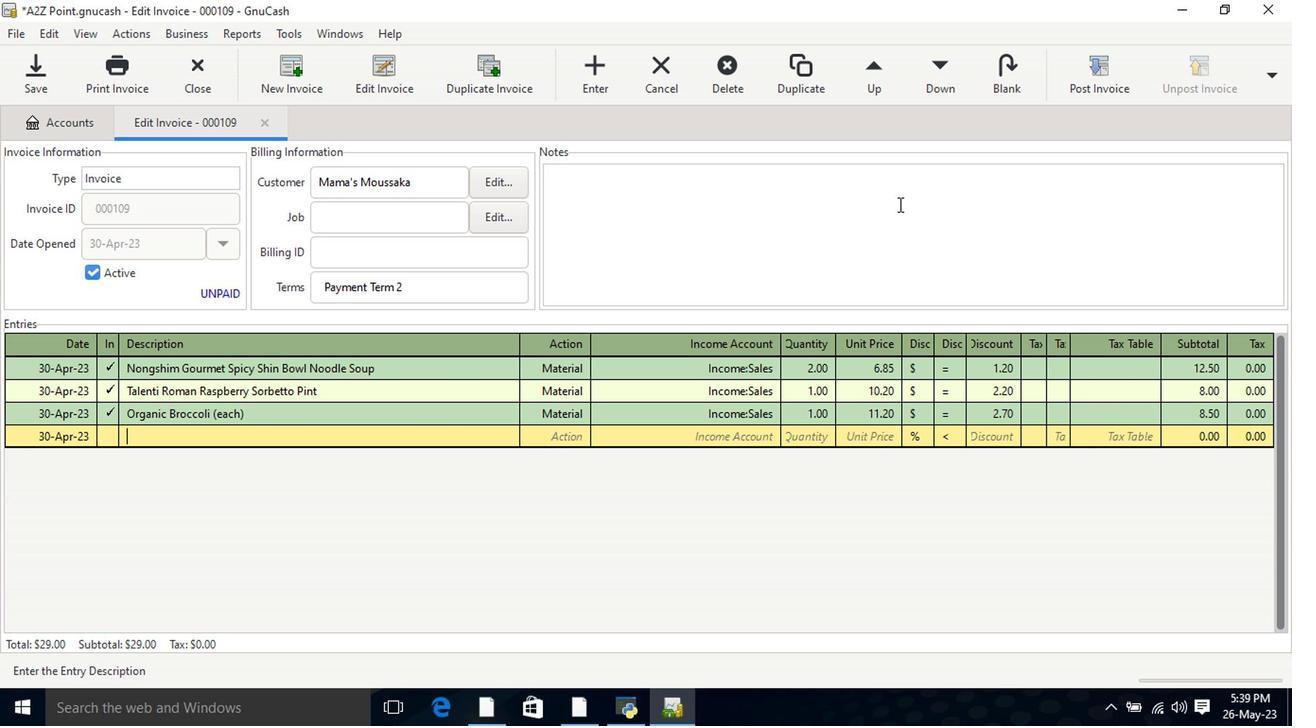 
Action: Mouse pressed left at (890, 196)
Screenshot: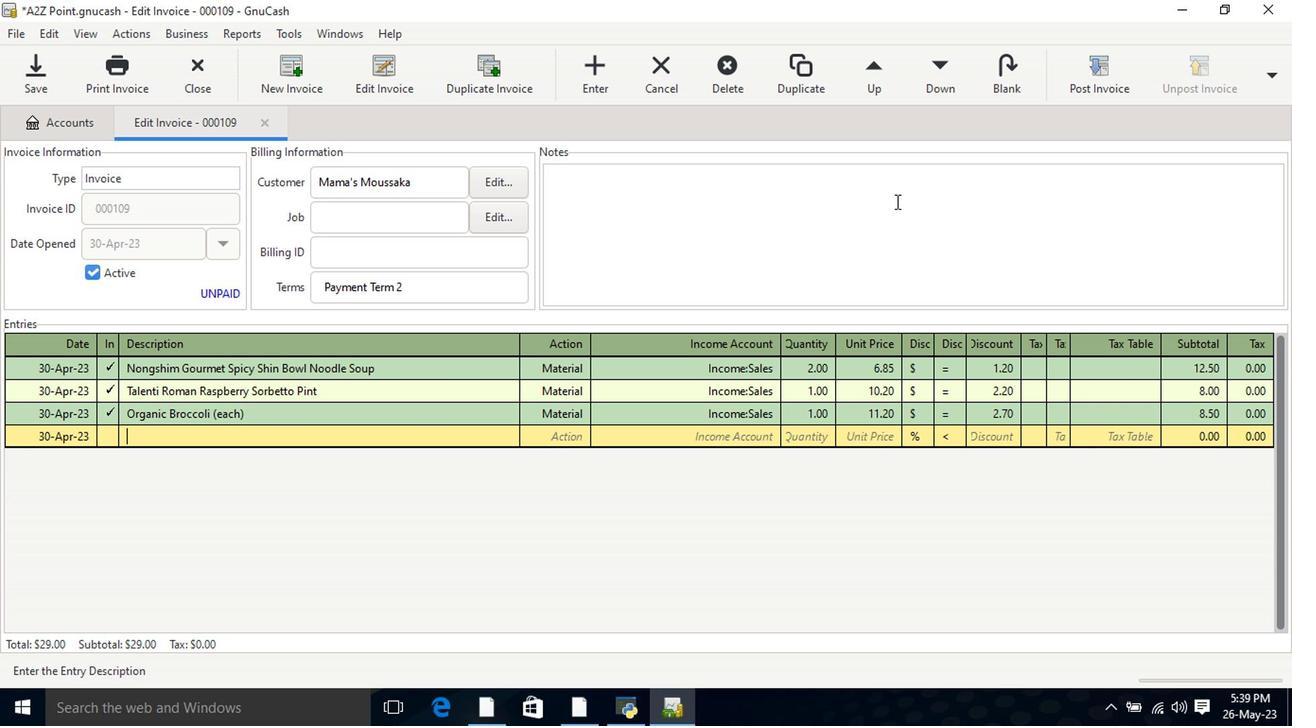 
Action: Key pressed <Key.shift>Looking<Key.space>forward<Key.space>to<Key.space>serving<Key.space>you<Key.space>again.
Screenshot: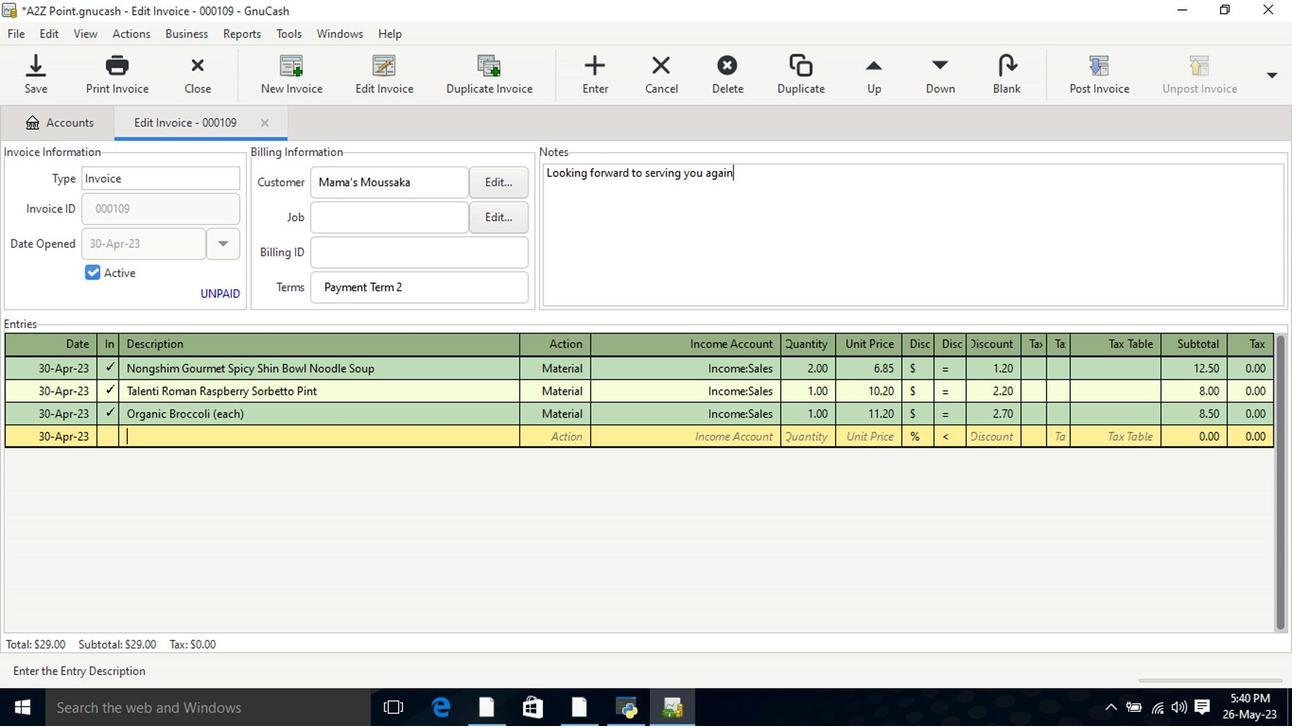 
Action: Mouse moved to (1106, 91)
Screenshot: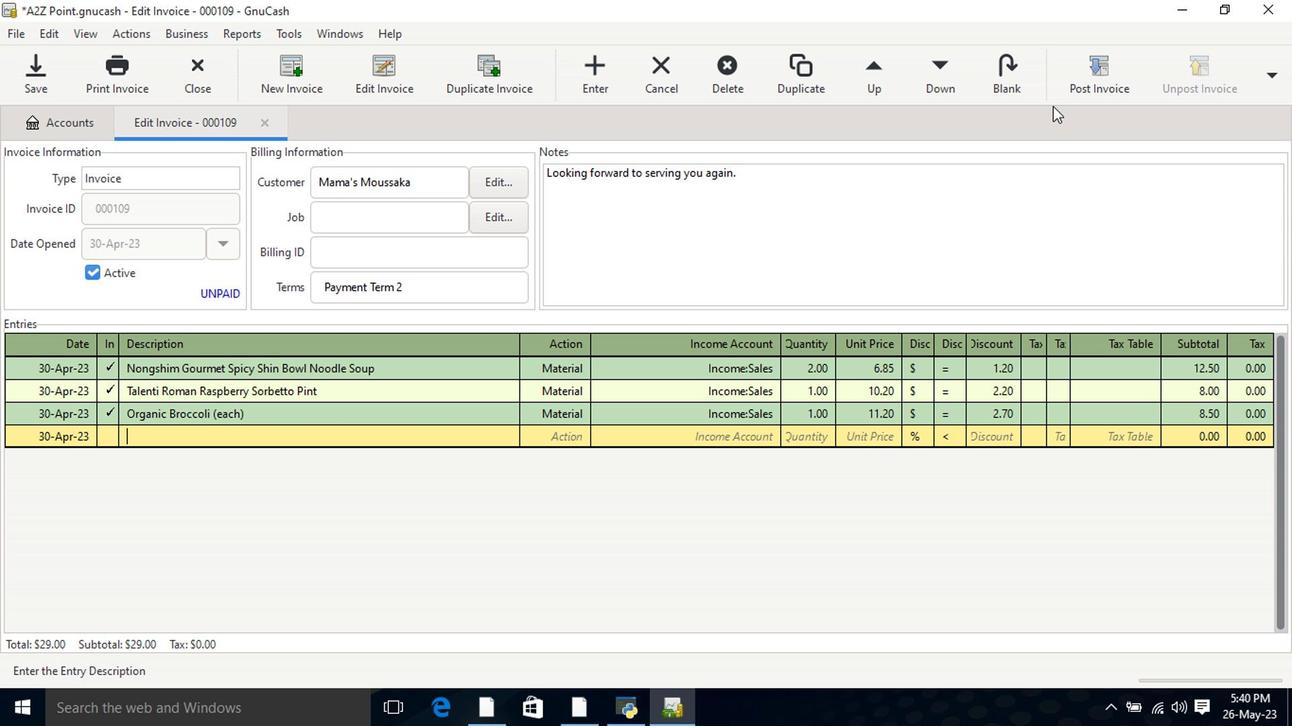 
Action: Mouse pressed left at (1106, 91)
Screenshot: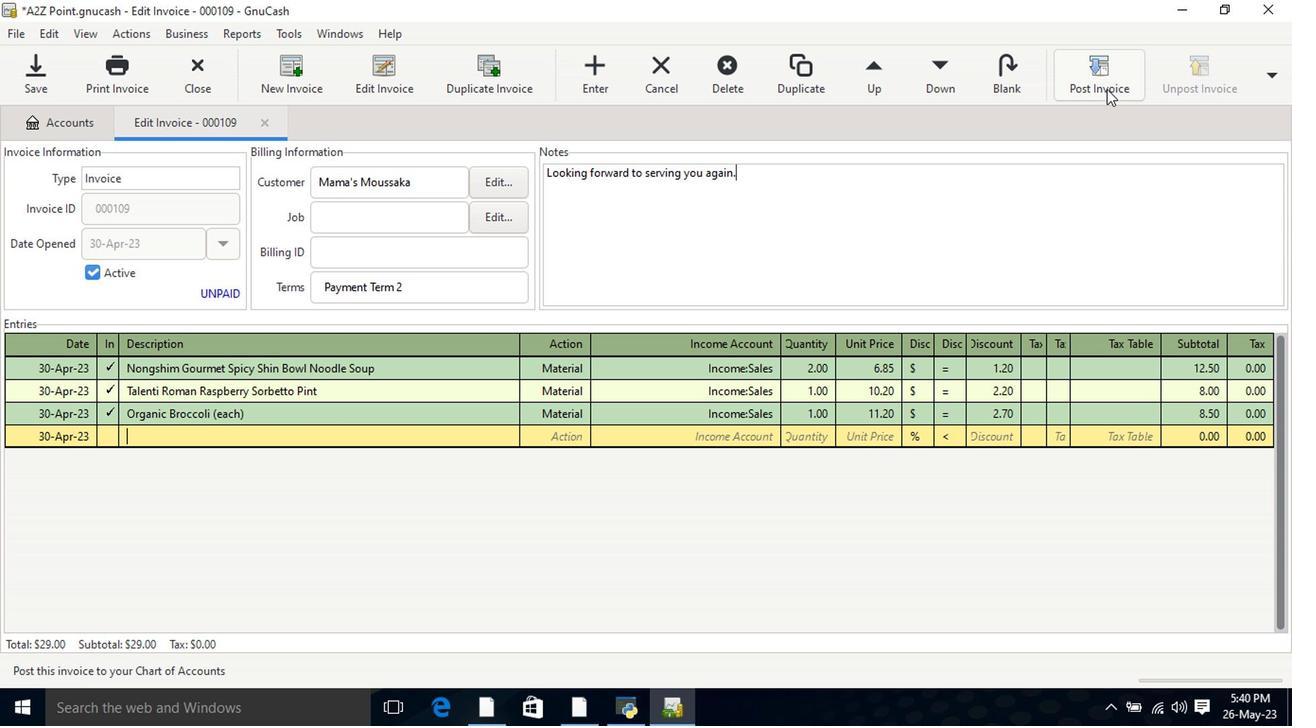 
Action: Mouse moved to (802, 319)
Screenshot: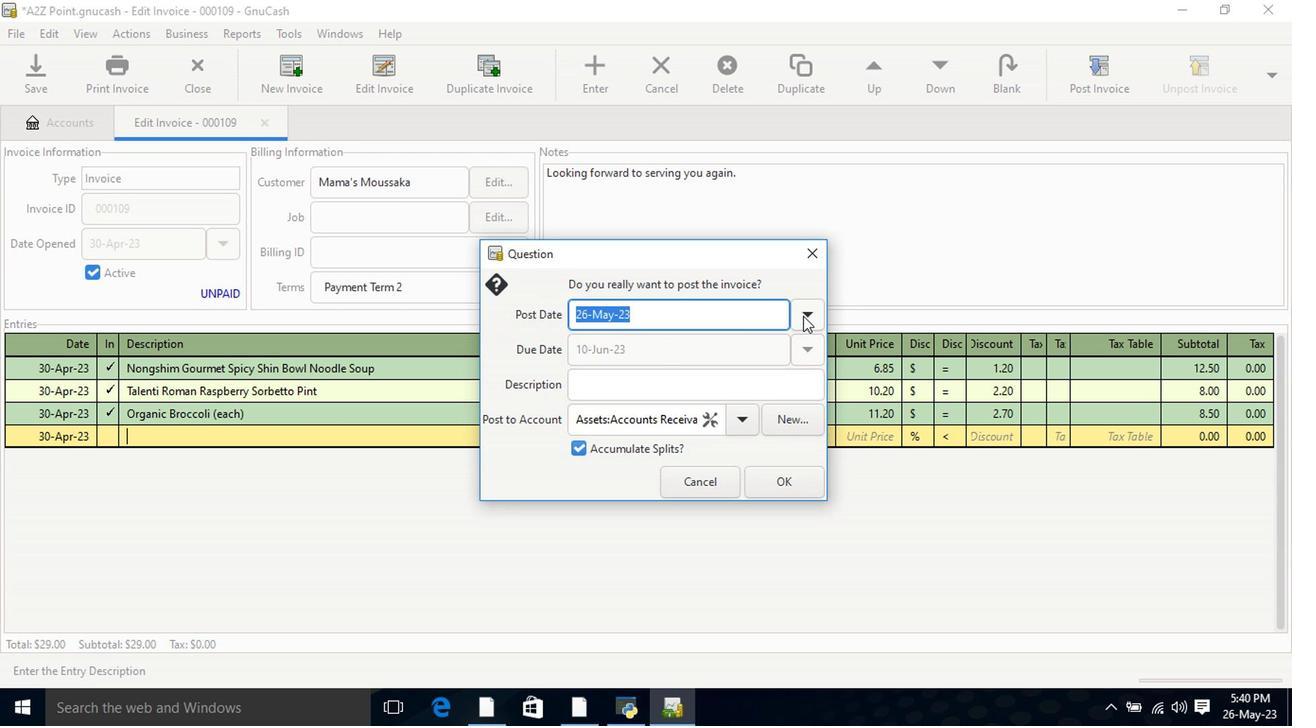 
Action: Mouse pressed left at (802, 319)
Screenshot: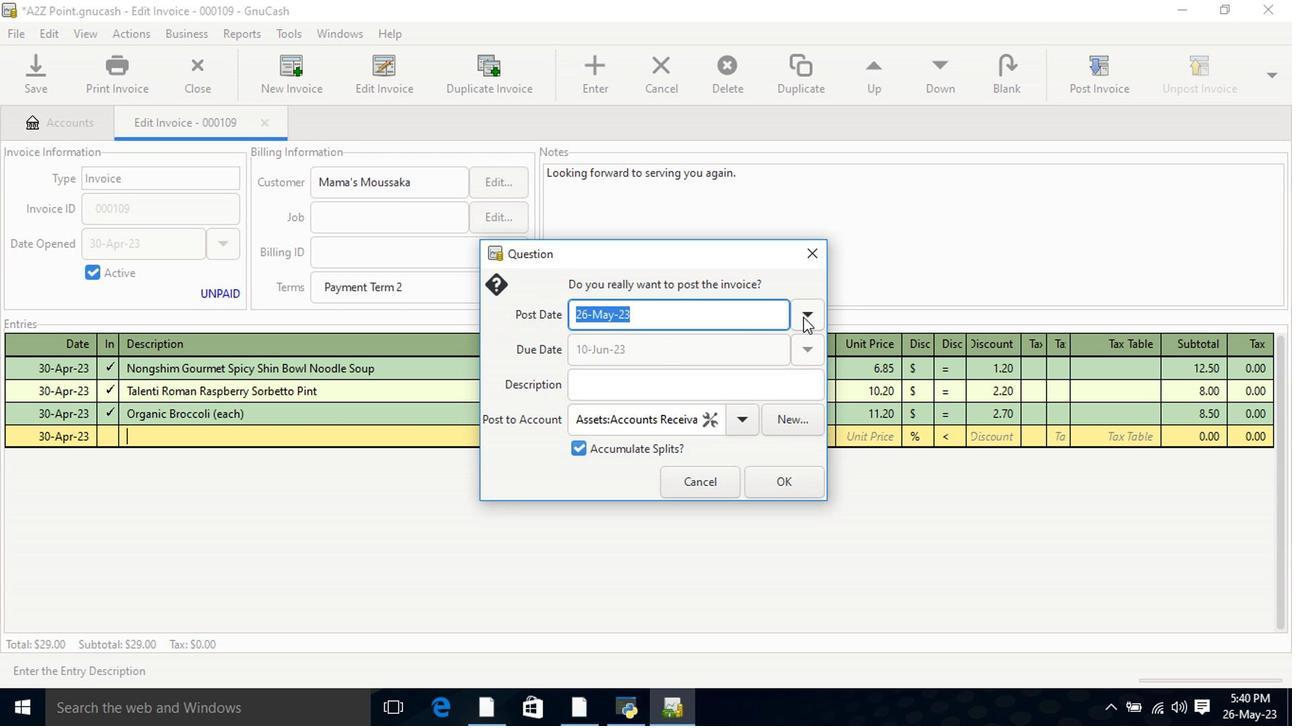 
Action: Mouse moved to (662, 351)
Screenshot: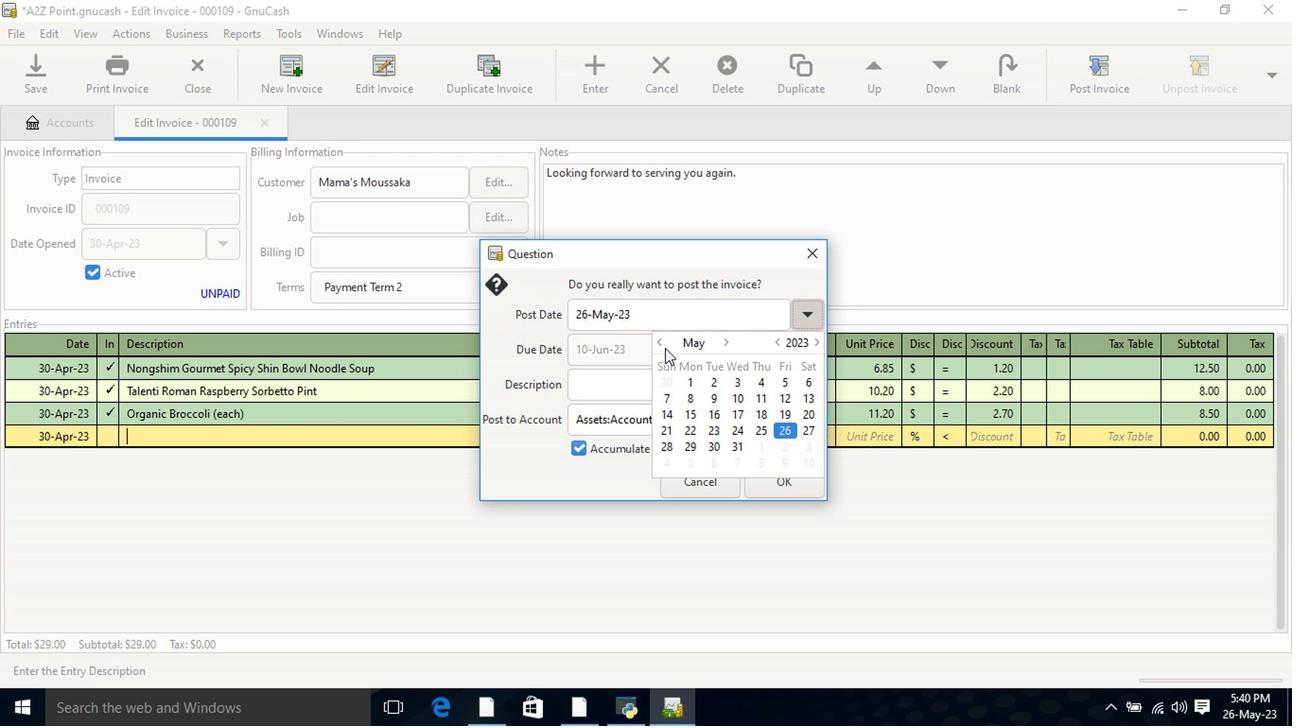 
Action: Mouse pressed left at (662, 351)
Screenshot: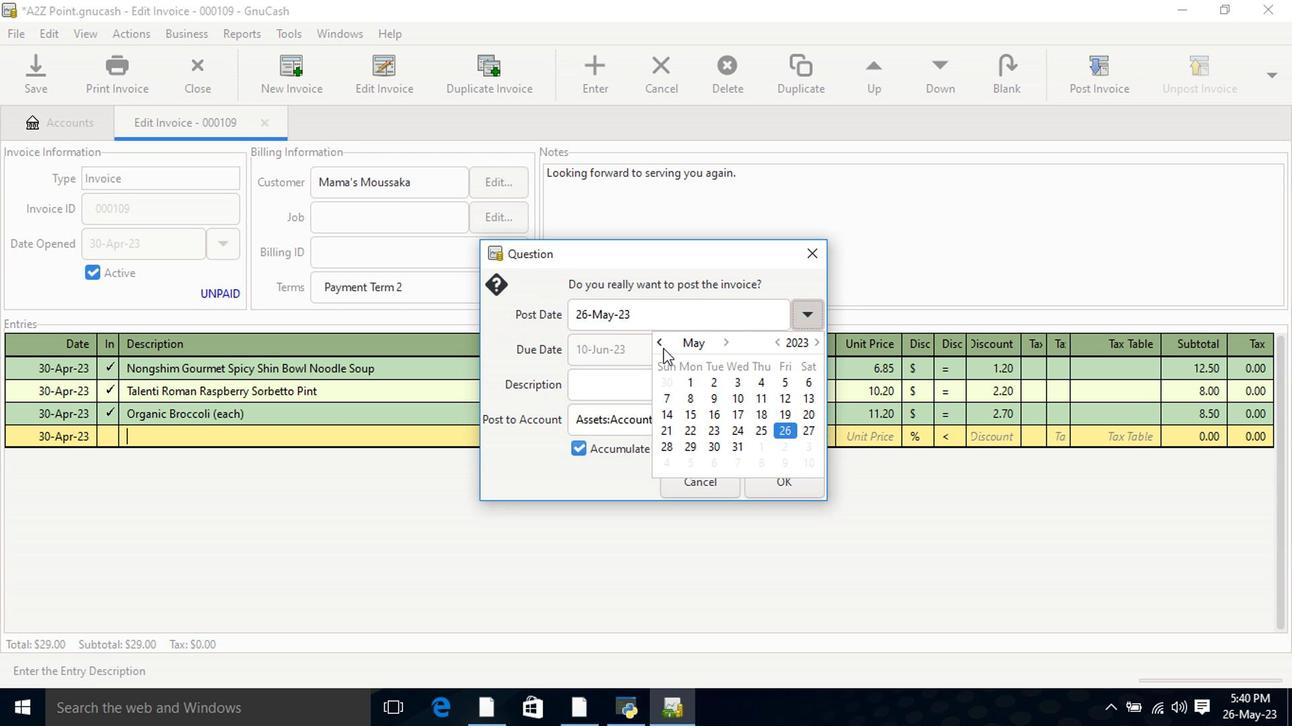 
Action: Mouse moved to (667, 469)
Screenshot: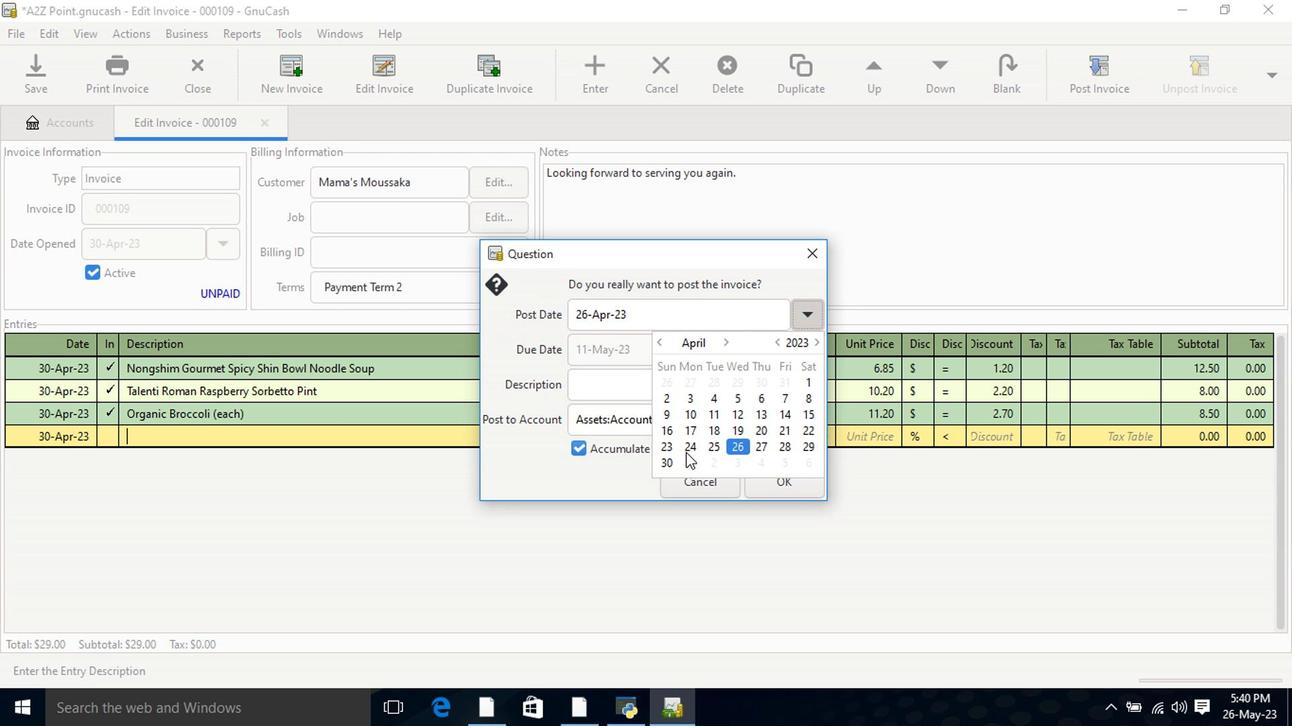 
Action: Mouse pressed left at (667, 469)
Screenshot: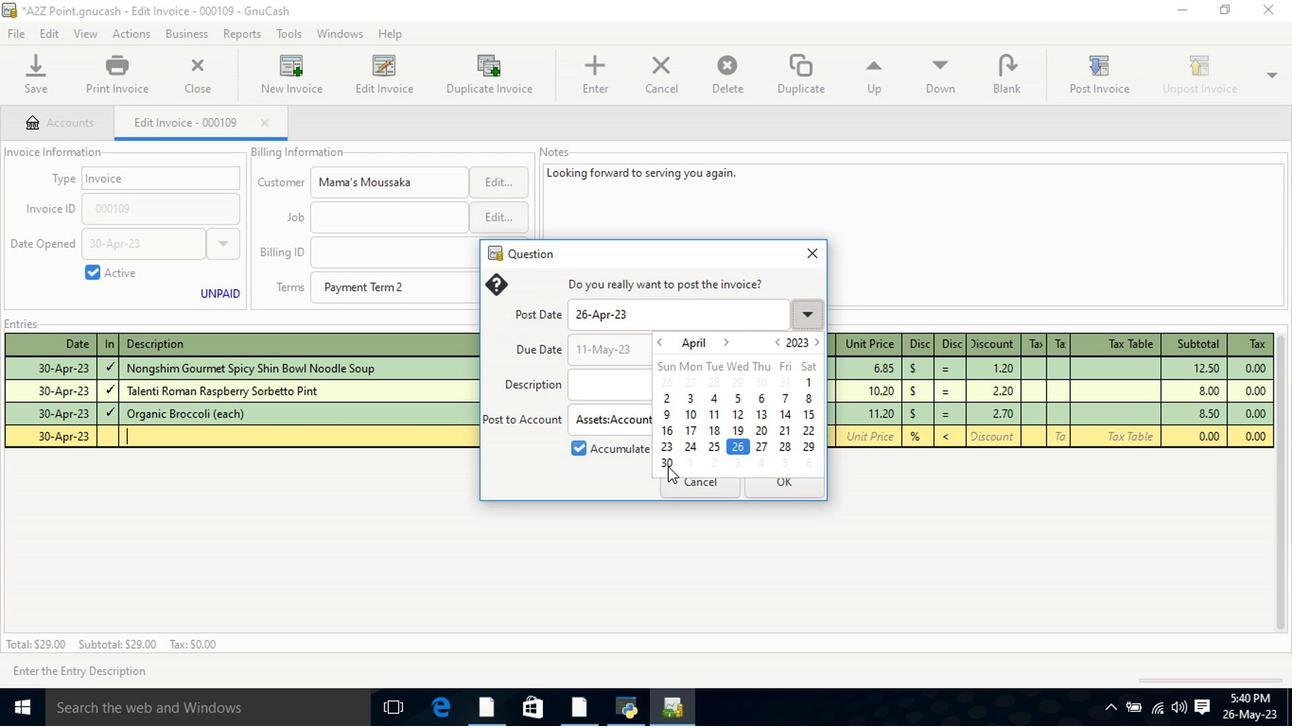 
Action: Mouse pressed left at (667, 469)
Screenshot: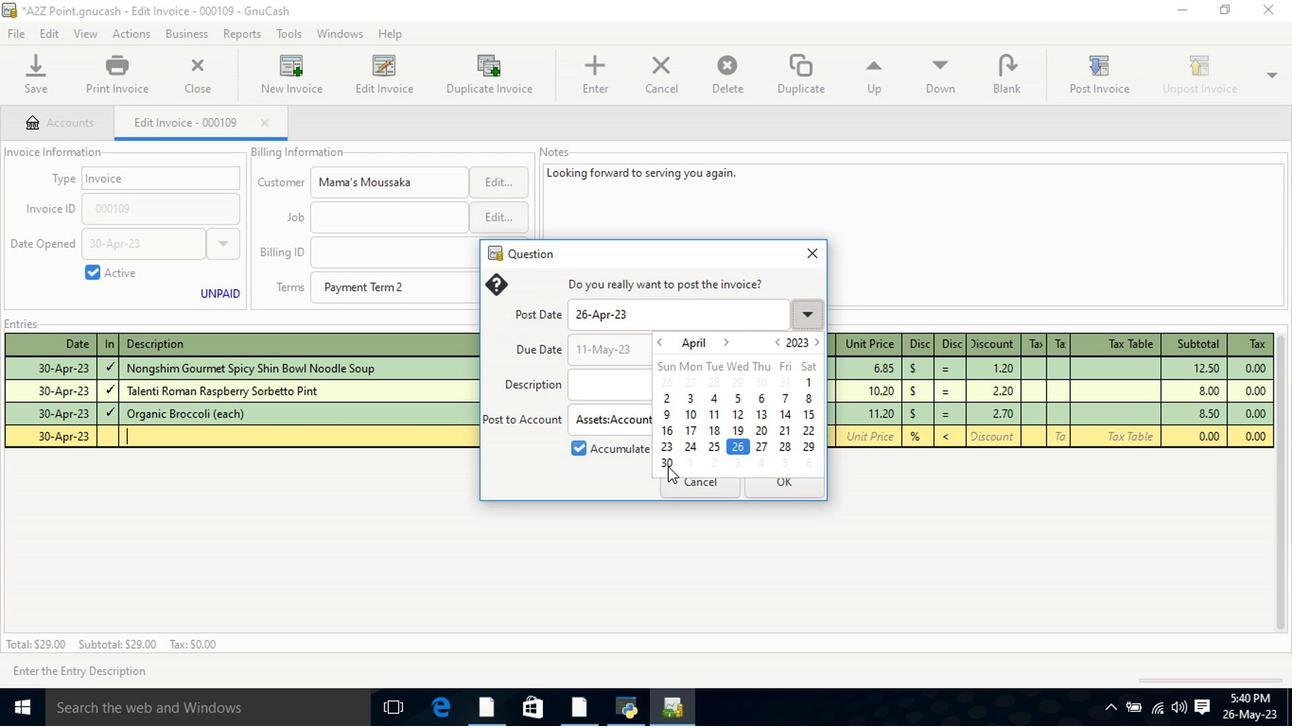 
Action: Mouse moved to (777, 485)
Screenshot: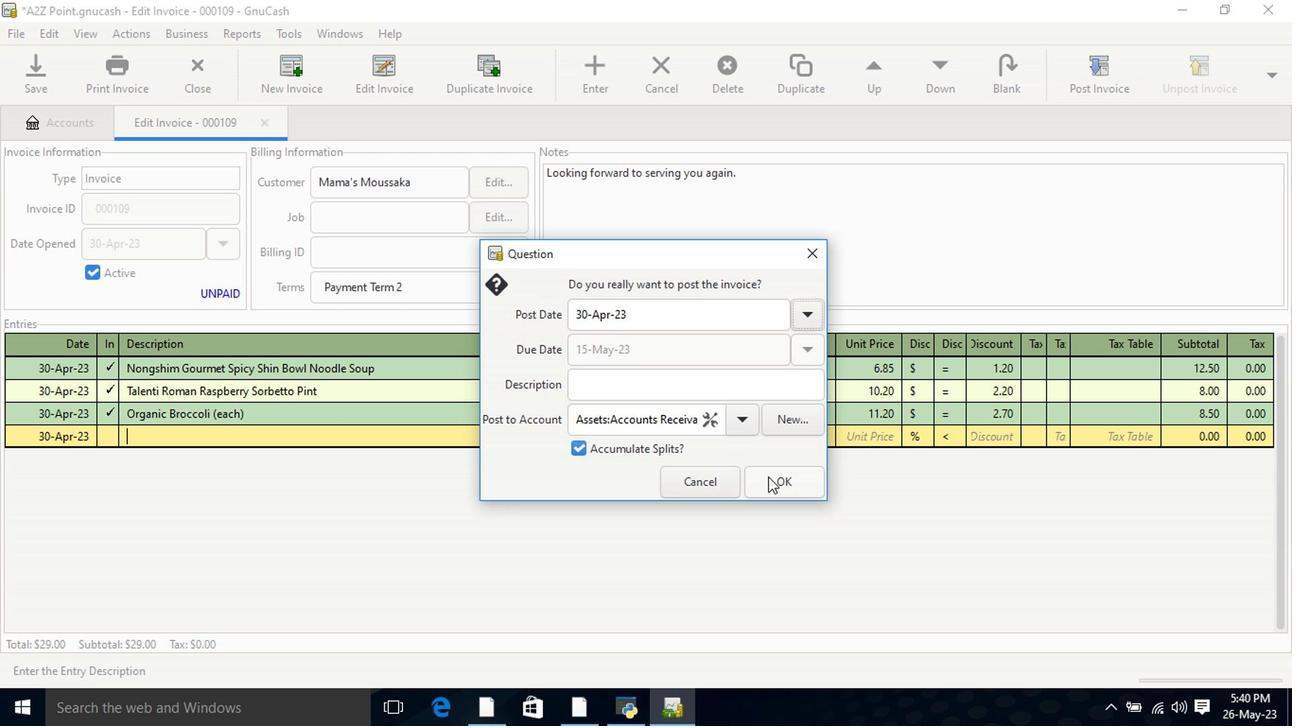 
Action: Mouse pressed left at (777, 485)
Screenshot: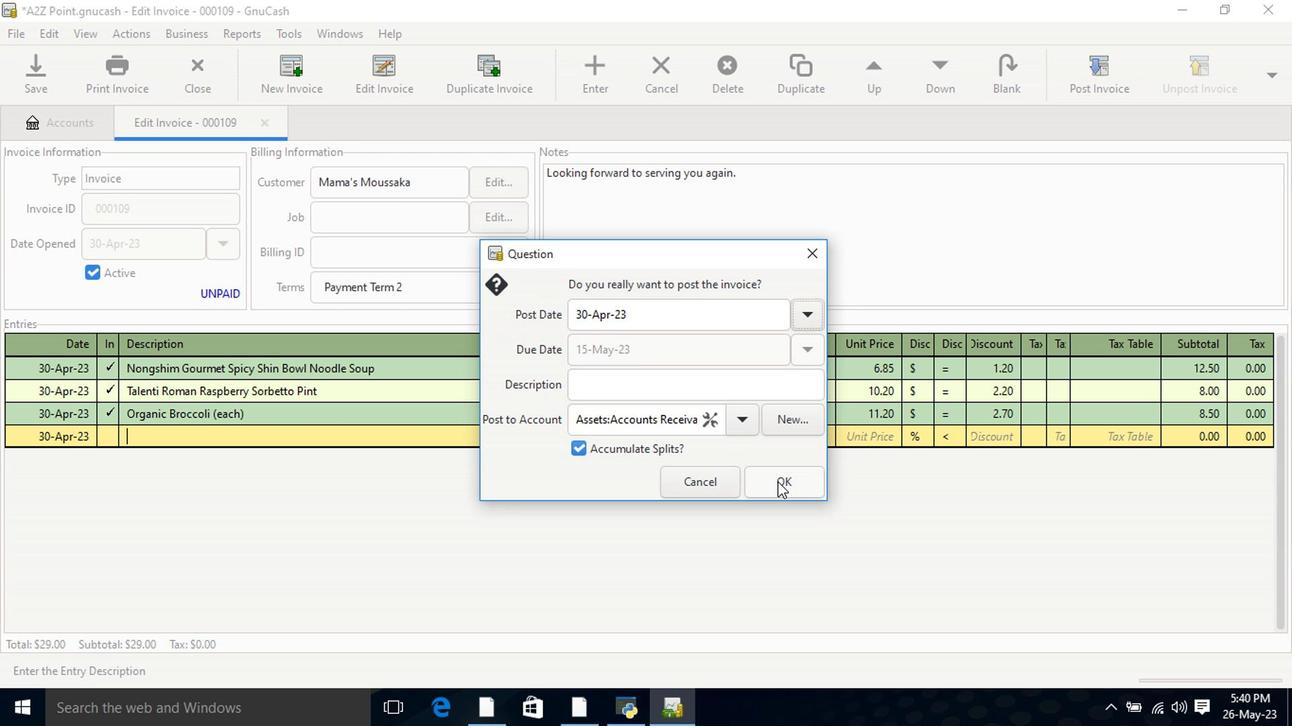 
Action: Mouse moved to (1227, 80)
Screenshot: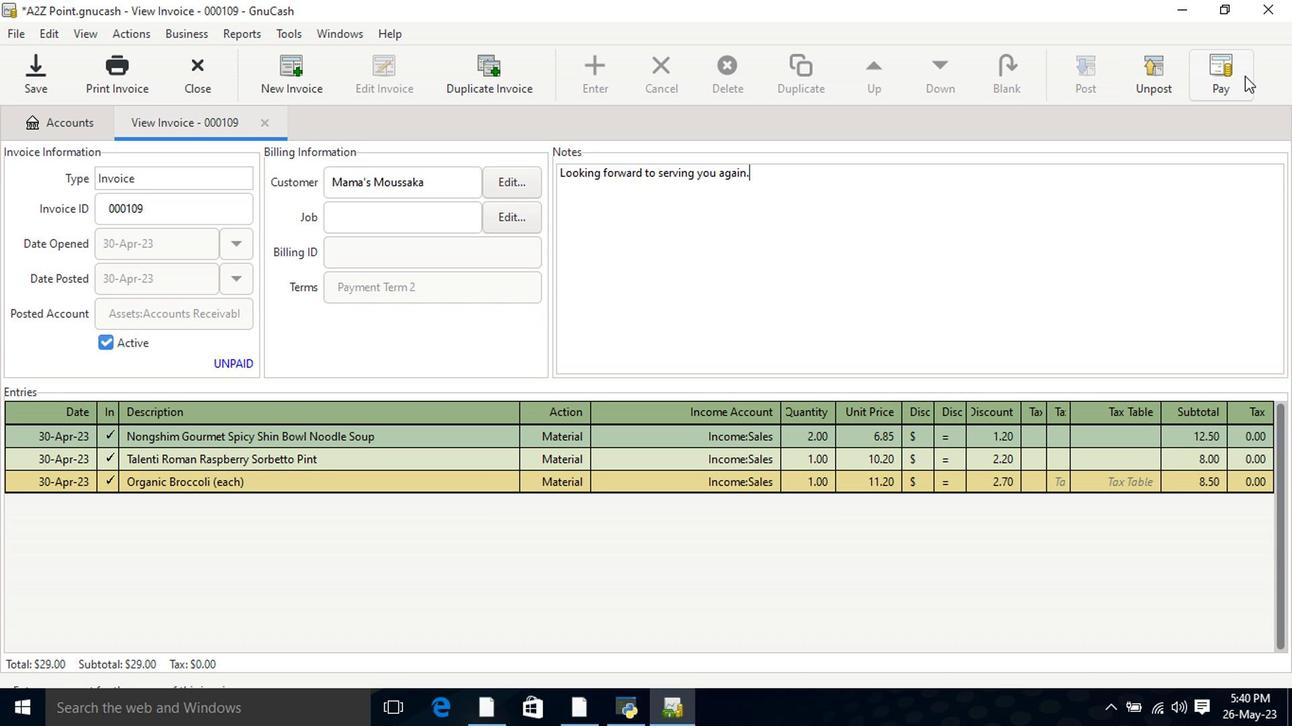 
Action: Mouse pressed left at (1227, 80)
Screenshot: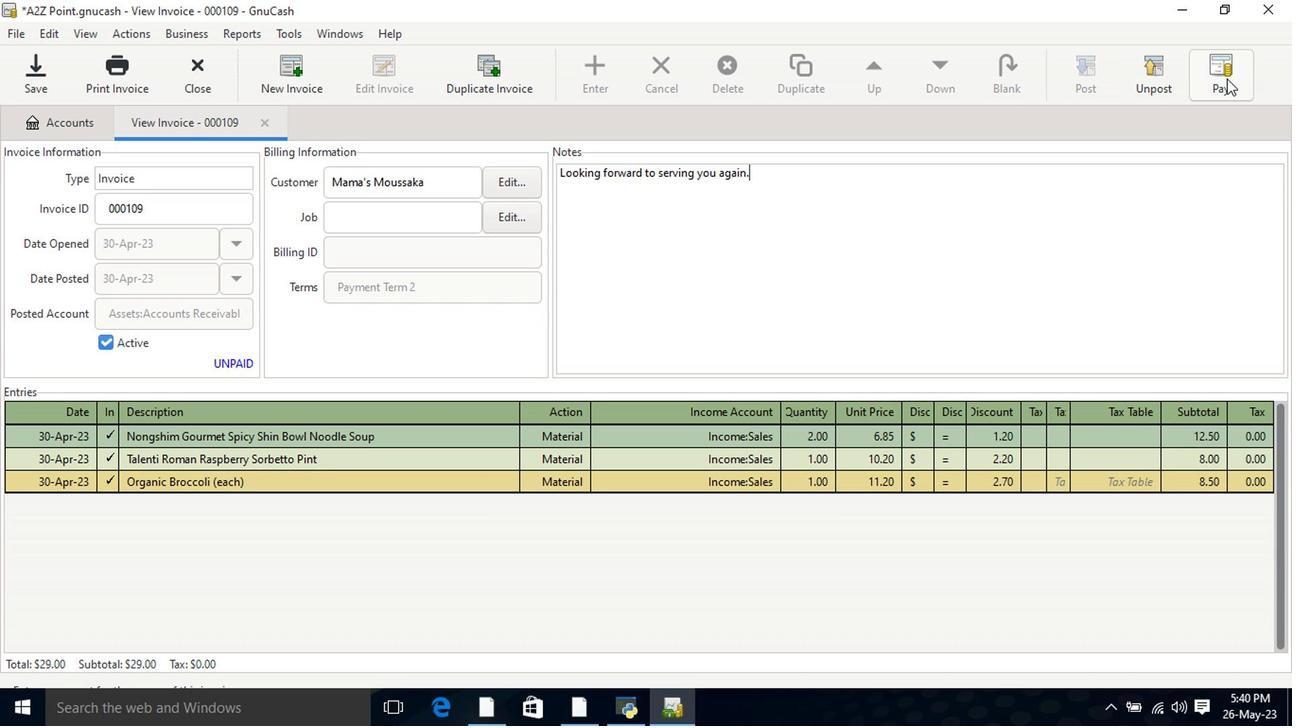 
Action: Mouse moved to (571, 381)
Screenshot: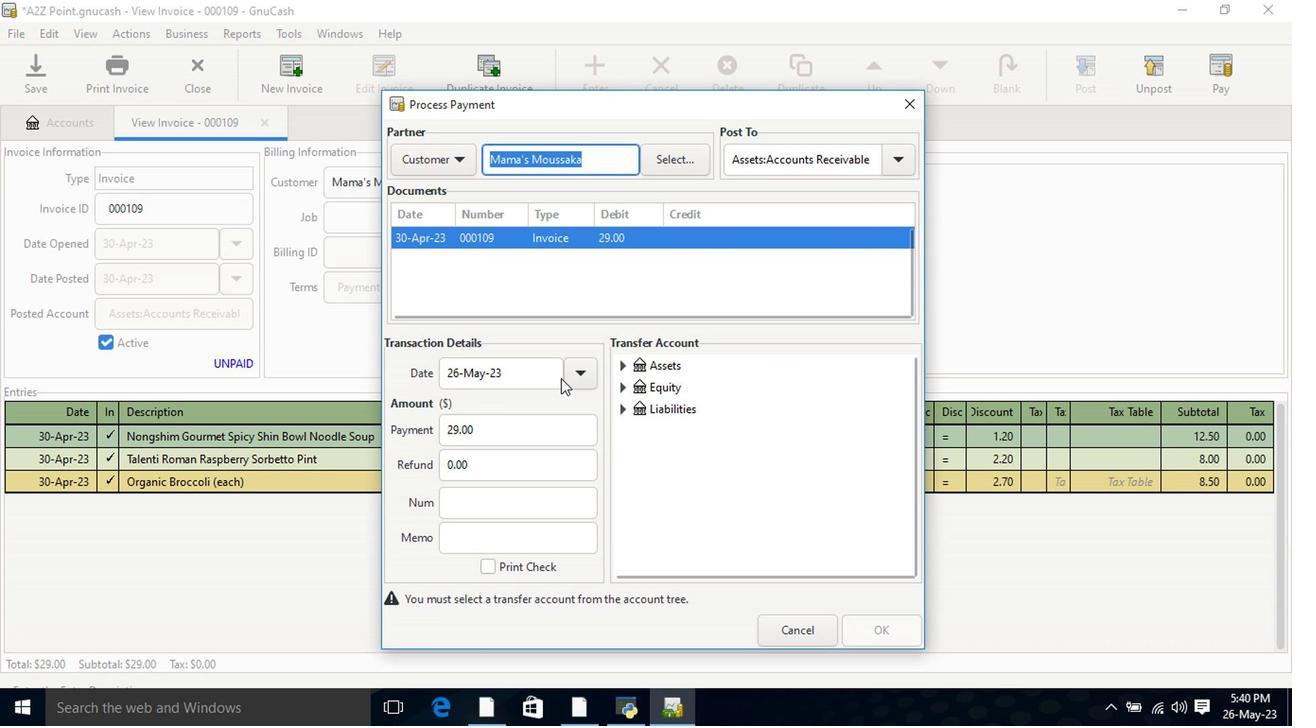 
Action: Mouse pressed left at (571, 381)
Screenshot: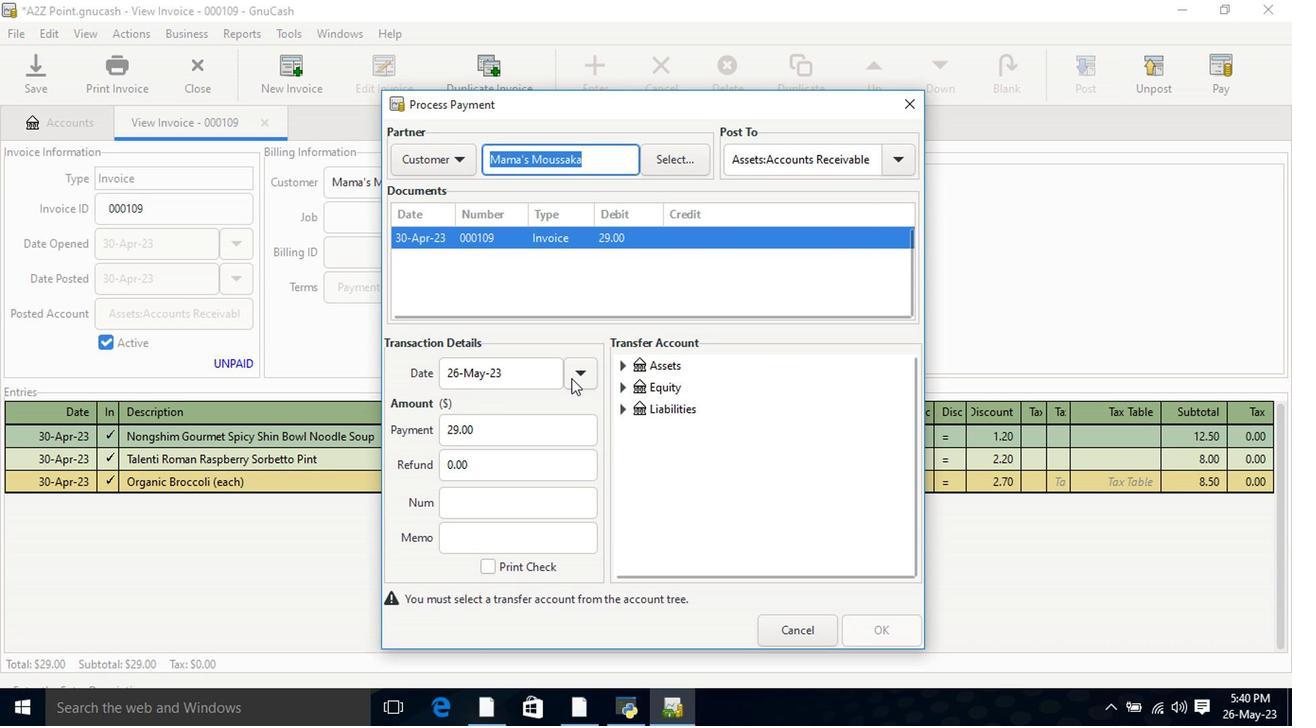 
Action: Mouse moved to (457, 477)
Screenshot: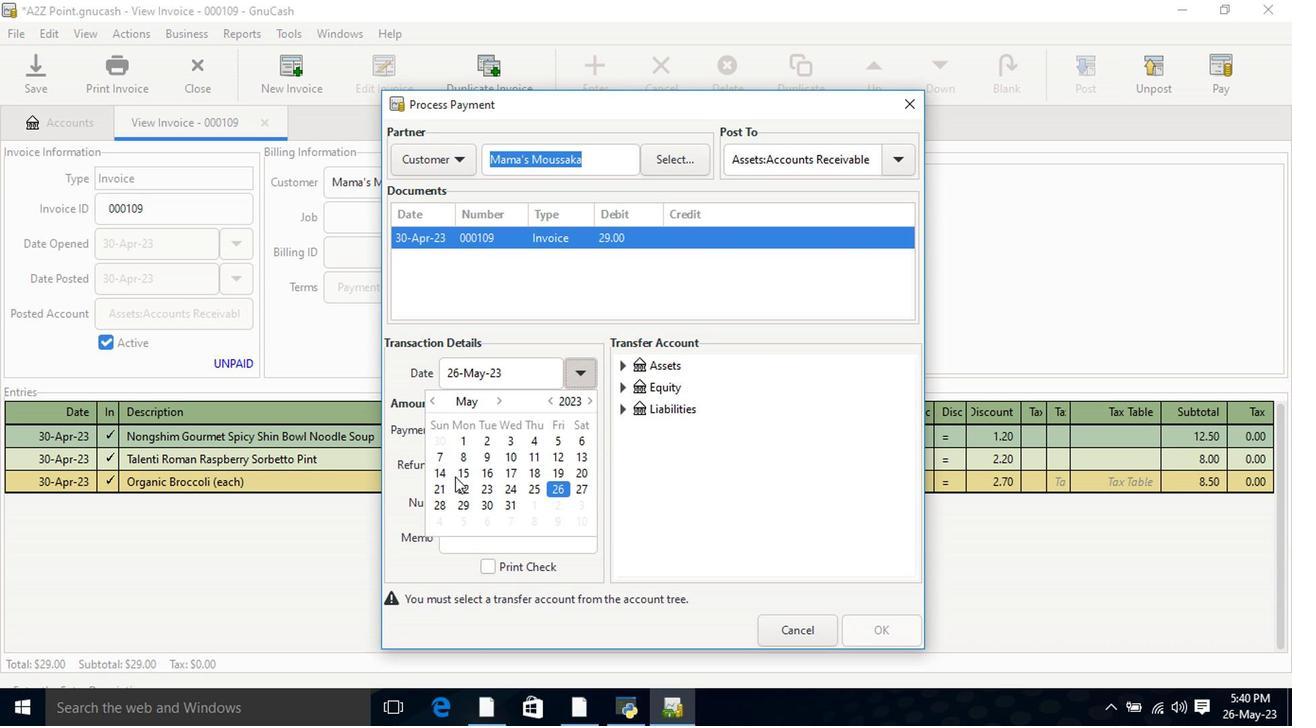 
Action: Mouse pressed left at (457, 477)
Screenshot: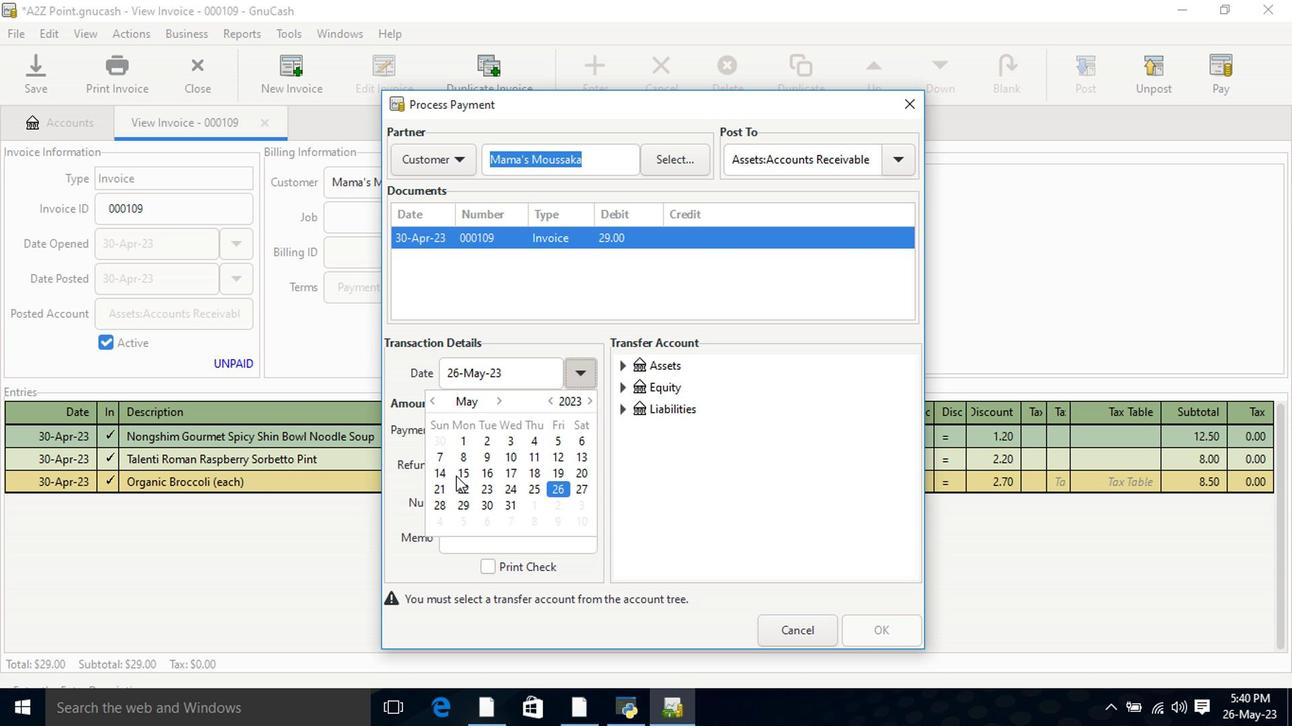 
Action: Mouse moved to (624, 366)
Screenshot: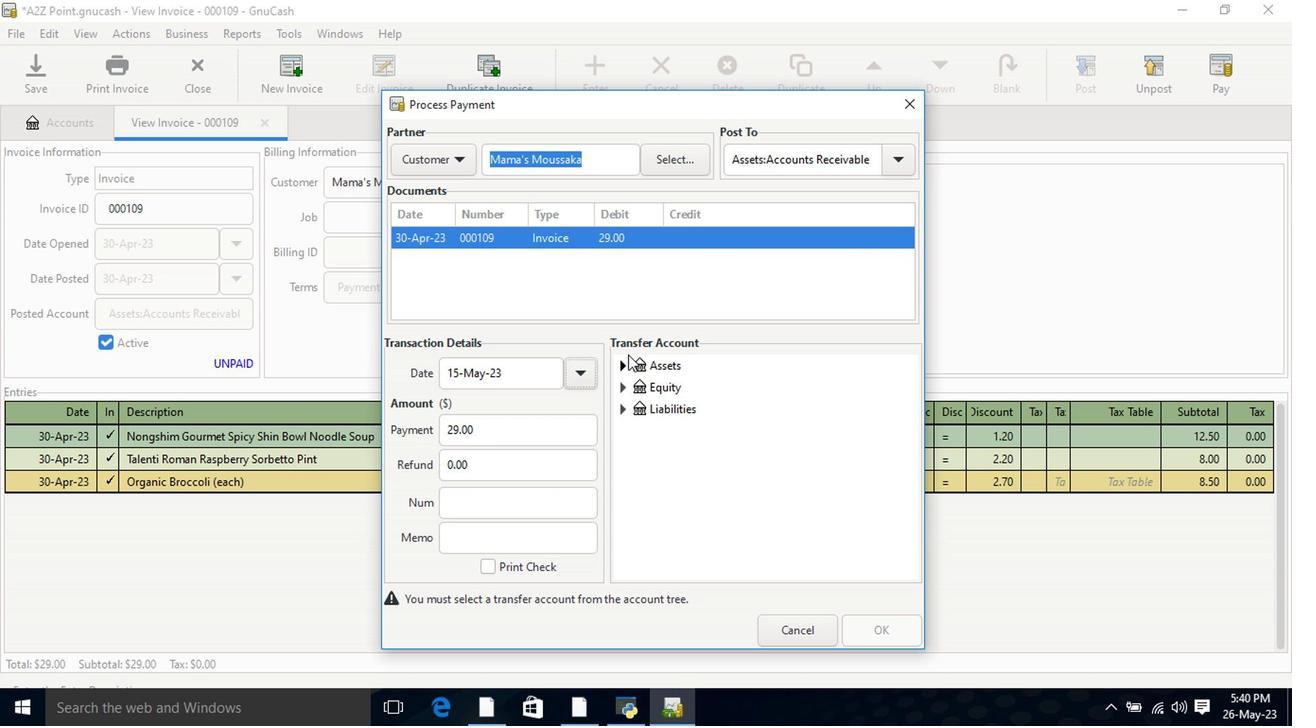 
Action: Mouse pressed left at (624, 366)
Screenshot: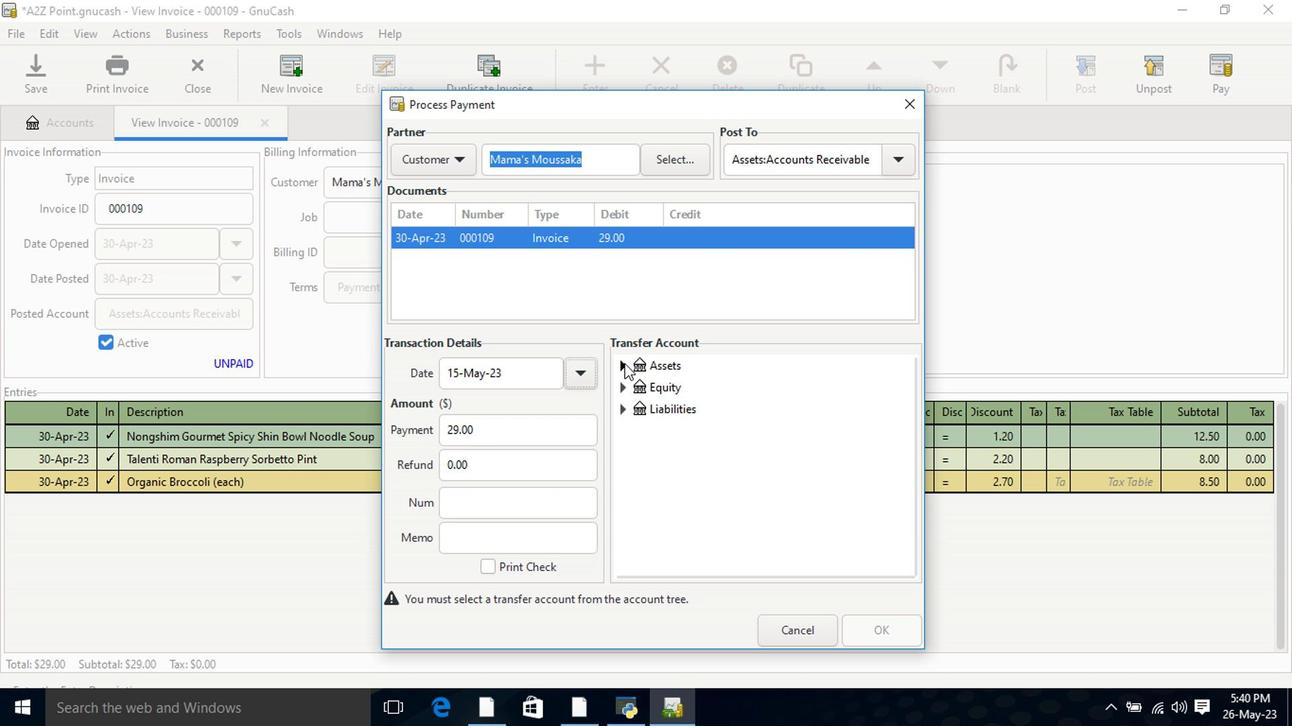 
Action: Mouse moved to (639, 395)
Screenshot: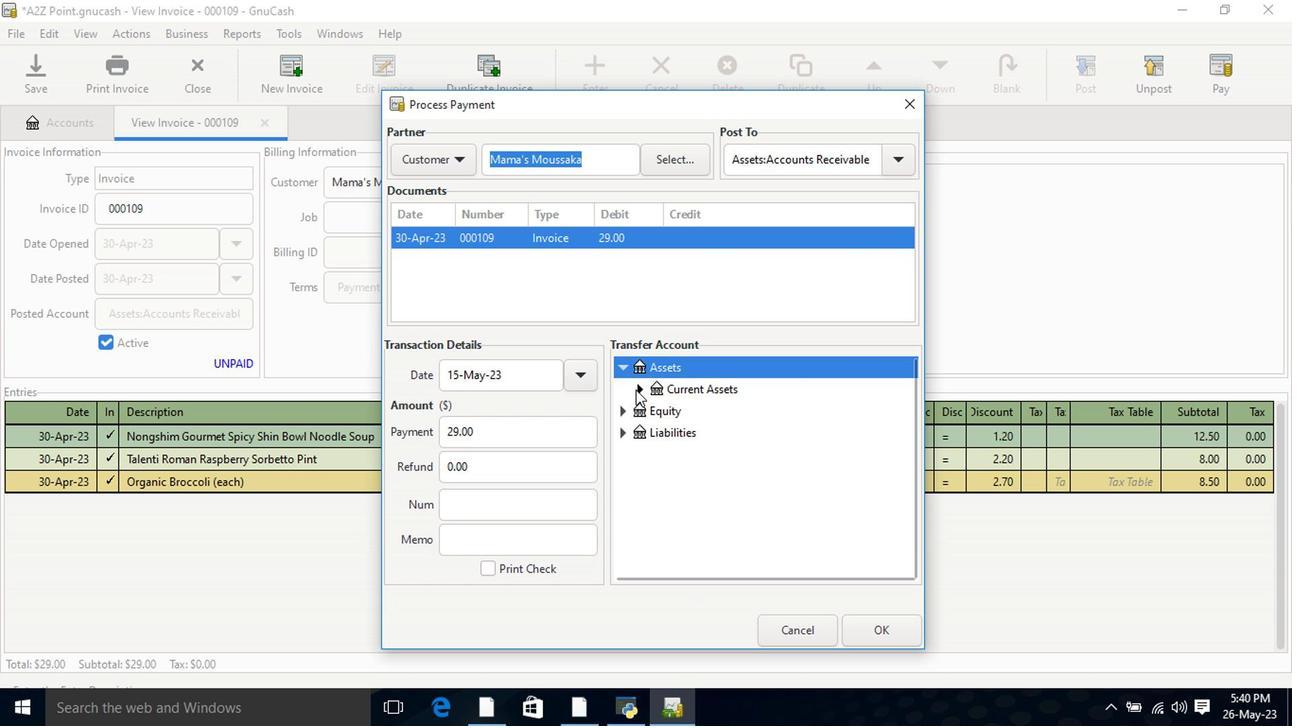 
Action: Mouse pressed left at (639, 395)
Screenshot: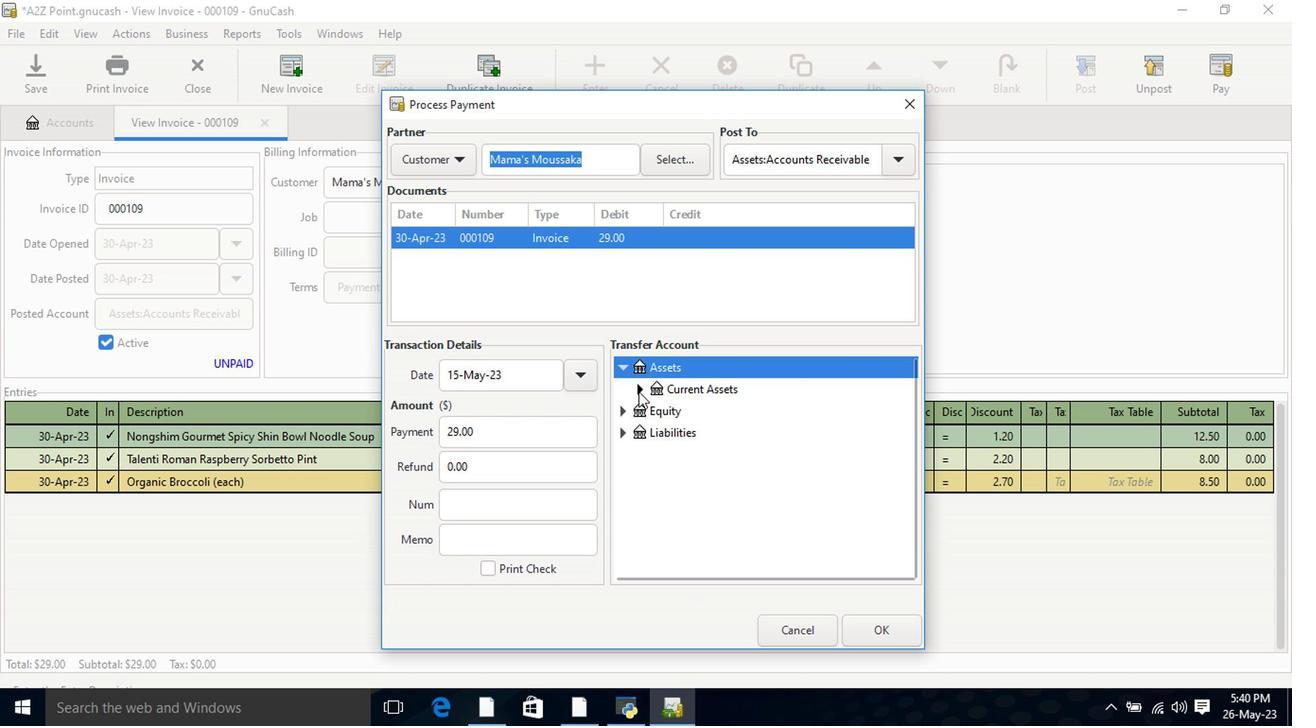 
Action: Mouse moved to (681, 413)
Screenshot: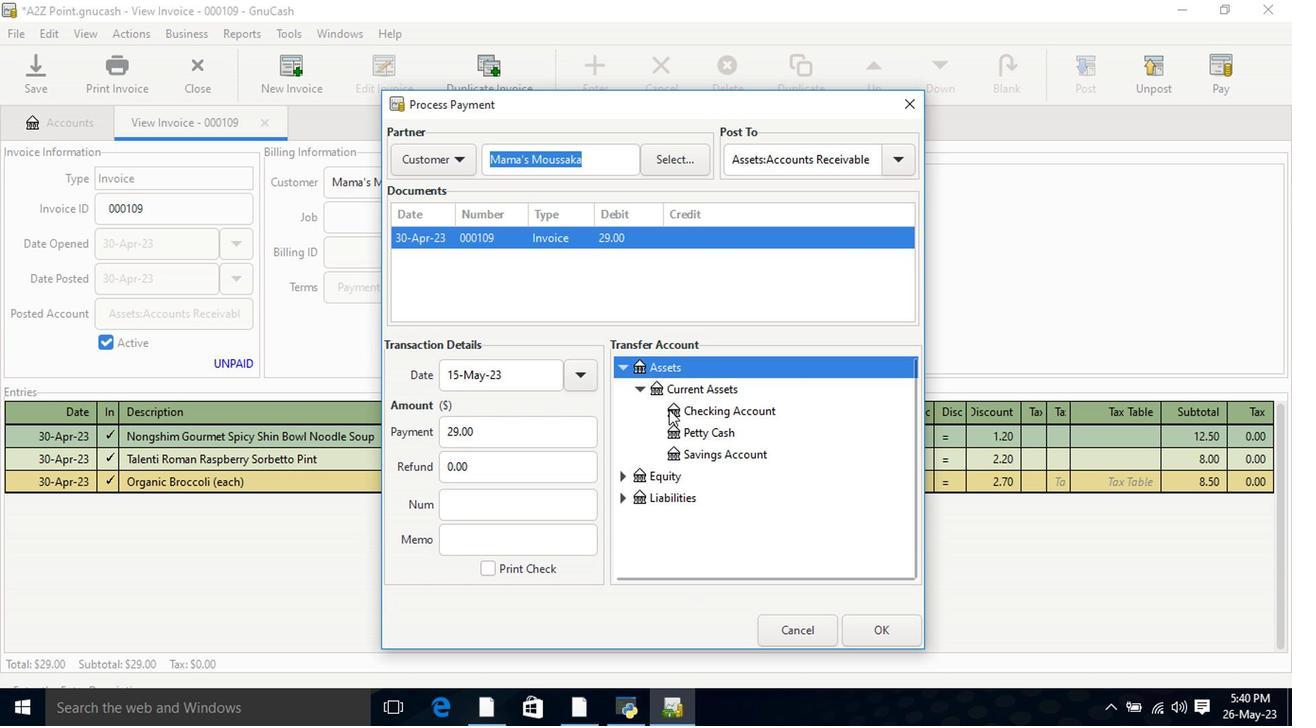 
Action: Mouse pressed left at (681, 413)
Screenshot: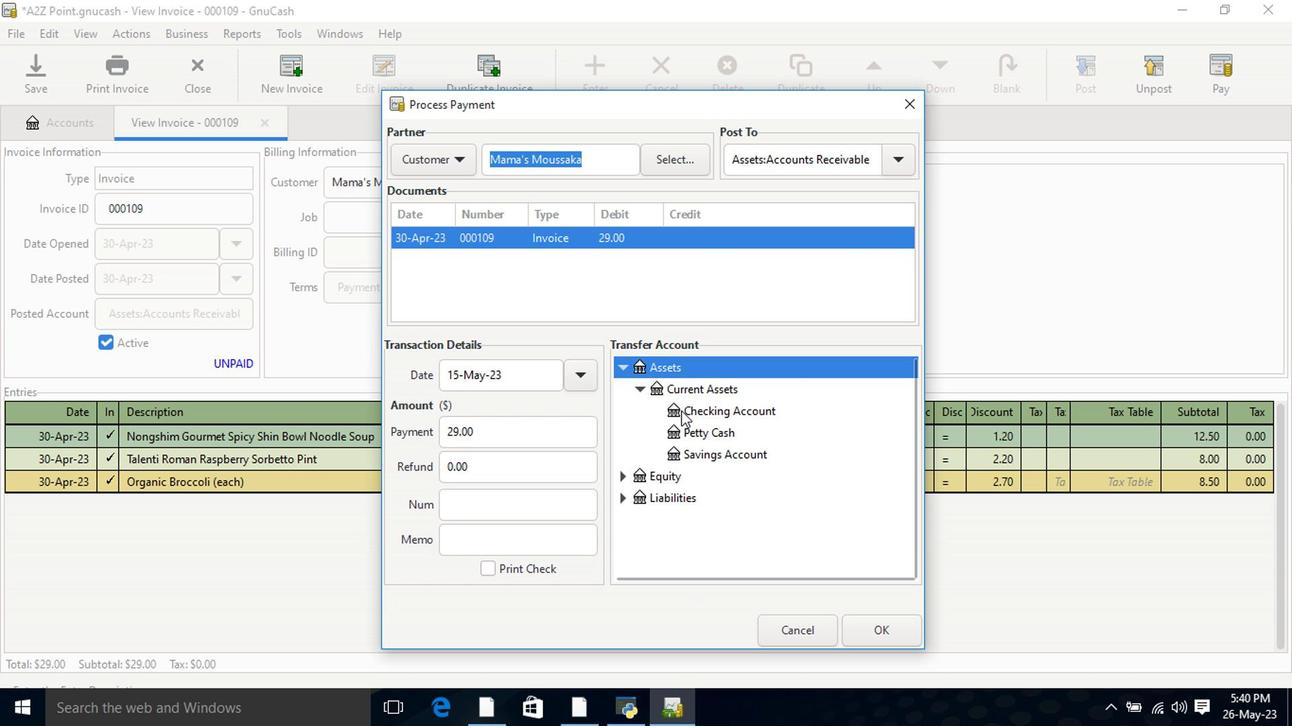 
Action: Mouse moved to (862, 631)
Screenshot: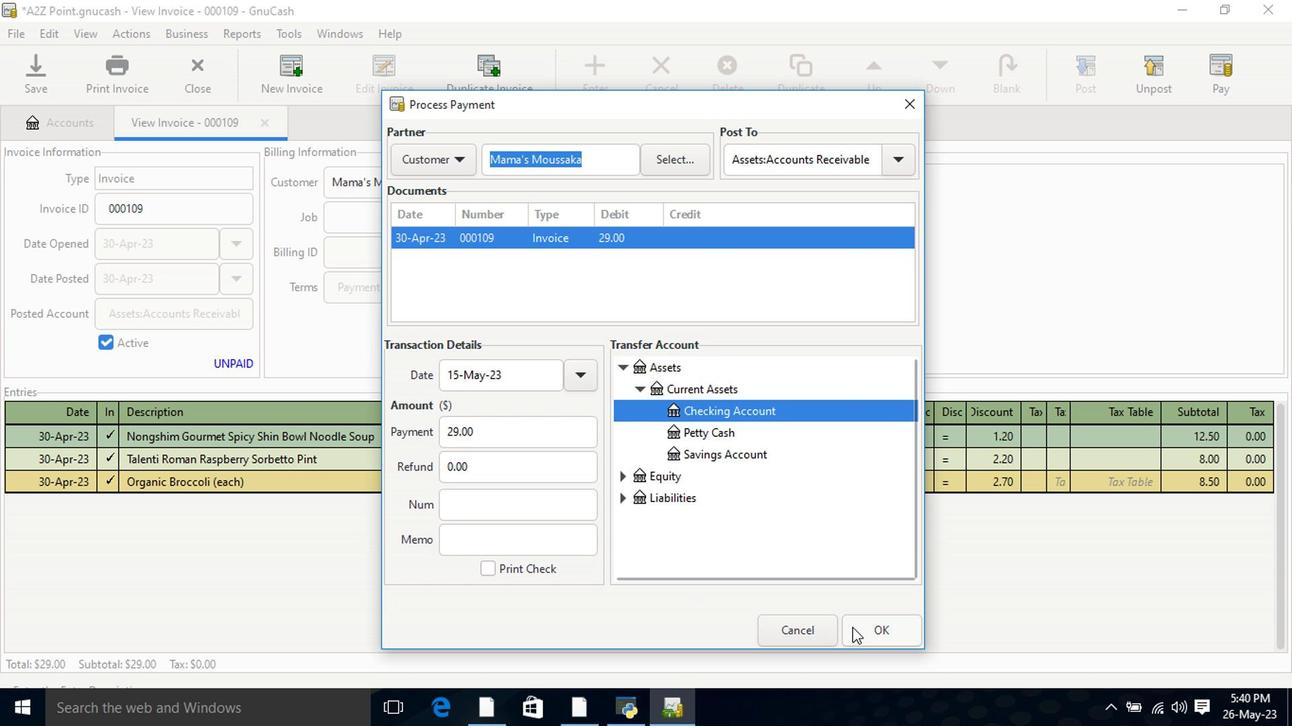 
Action: Mouse pressed left at (862, 631)
Screenshot: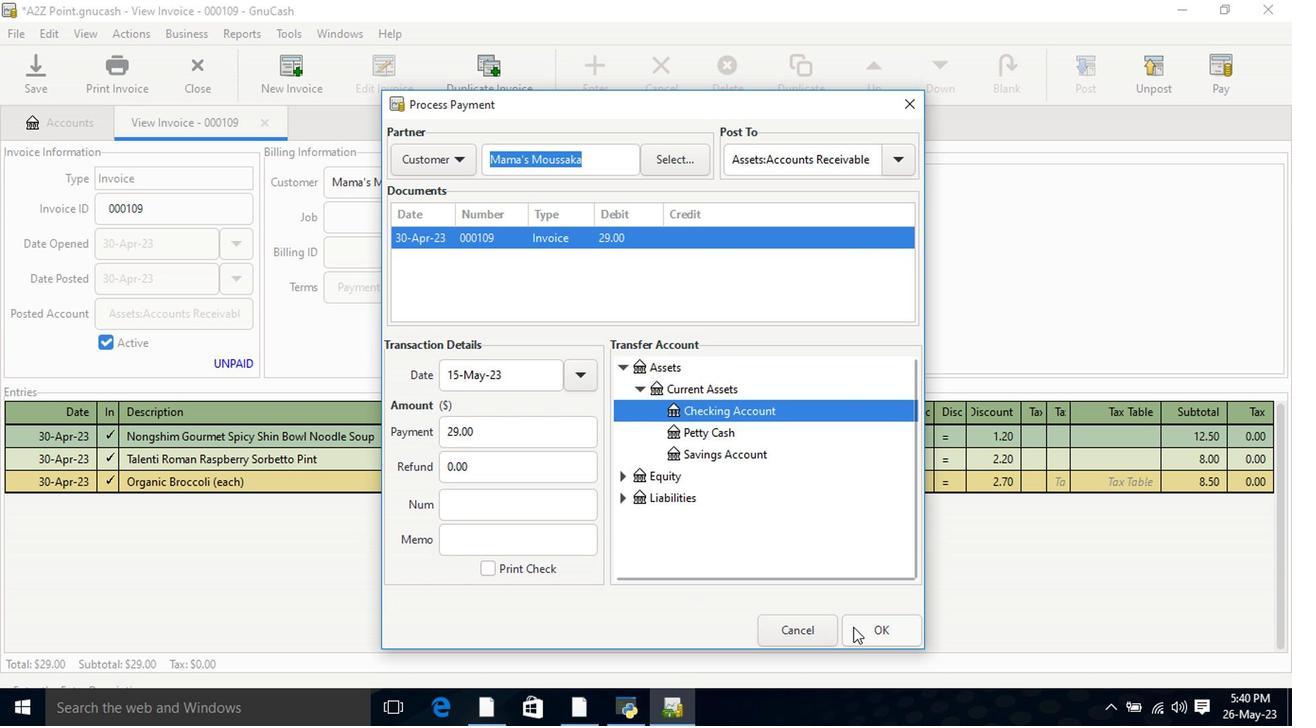 
Action: Mouse moved to (18, 10)
Screenshot: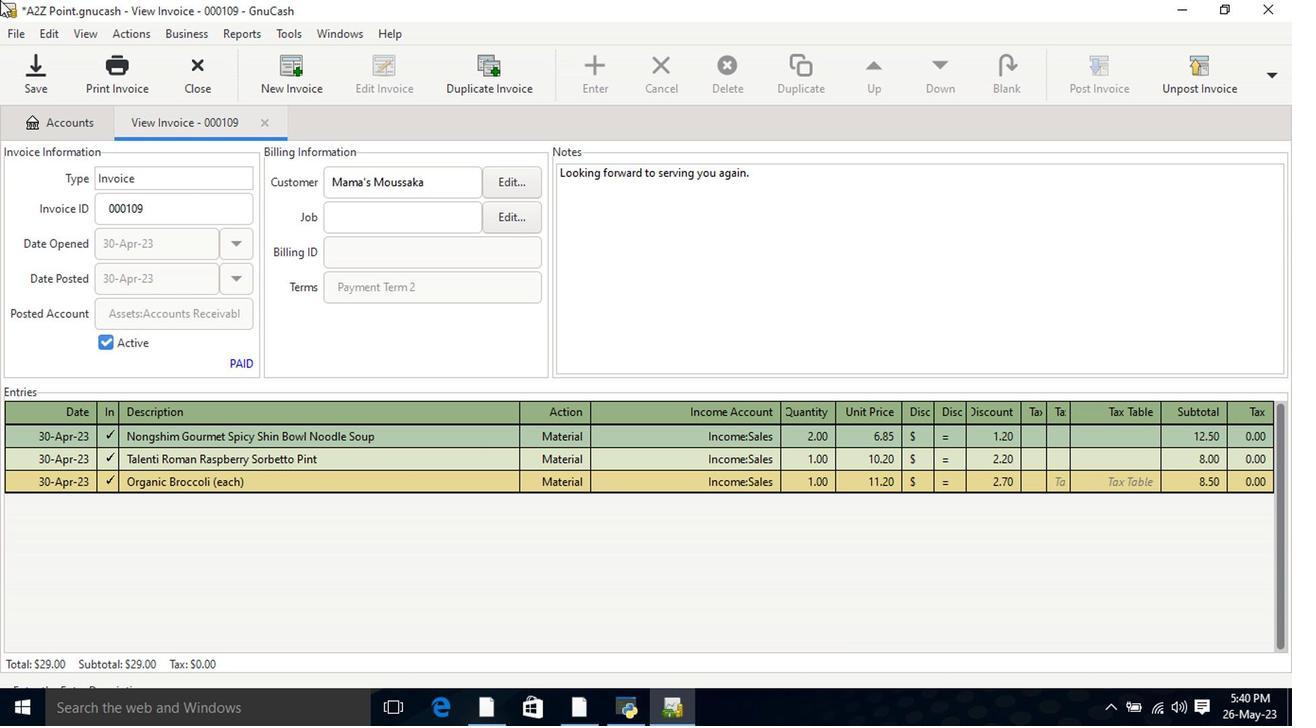 
Action: Mouse pressed left at (114, 72)
Screenshot: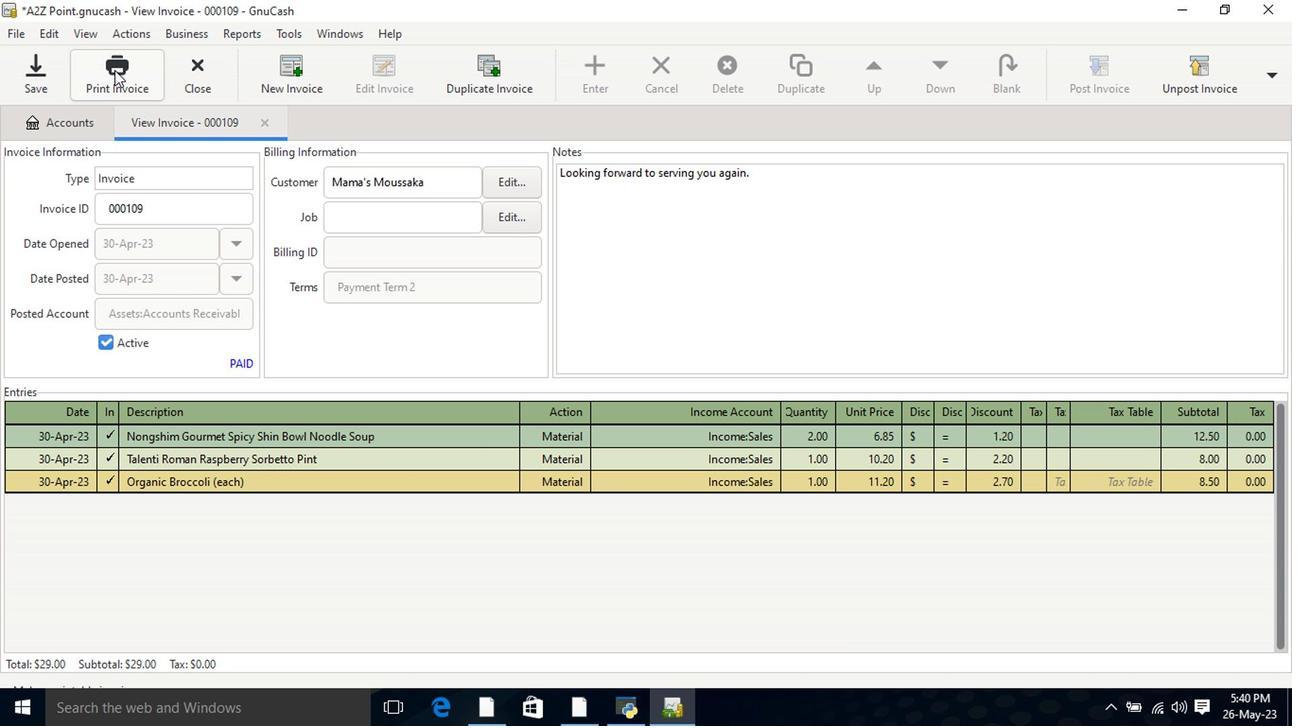 
Action: Mouse moved to (467, 78)
Screenshot: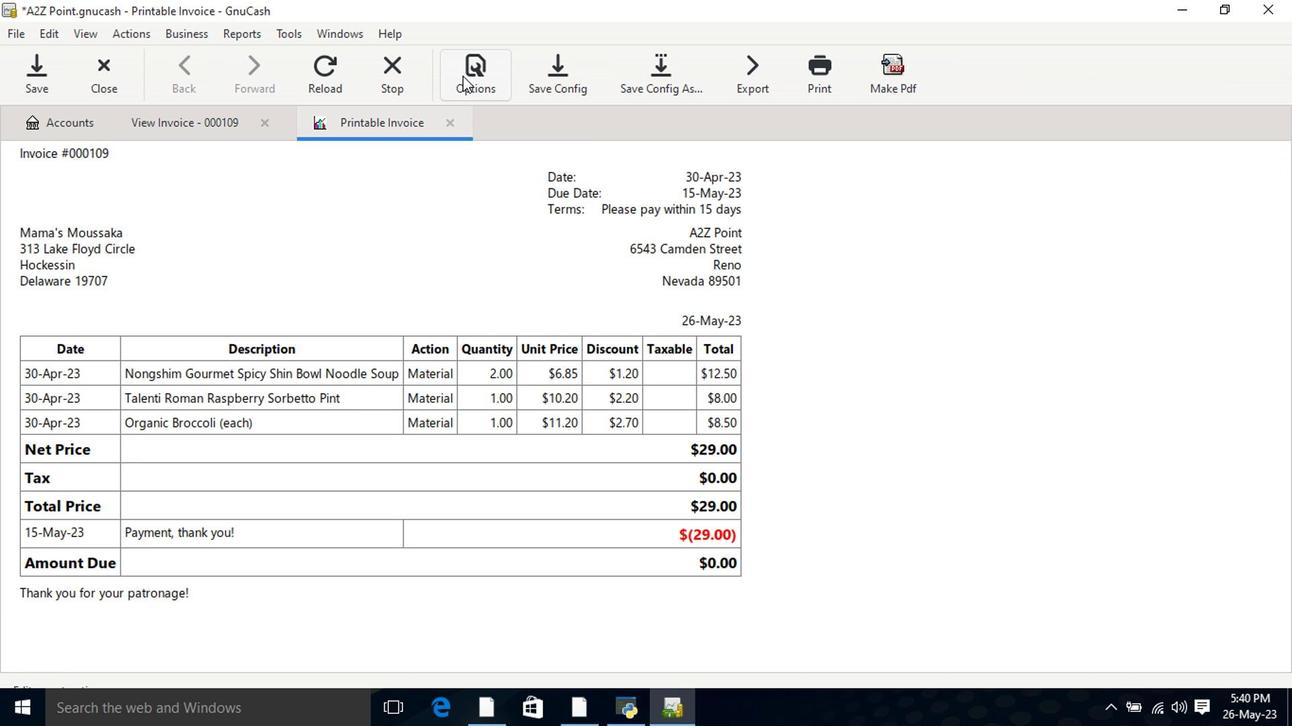 
Action: Mouse pressed left at (467, 78)
Screenshot: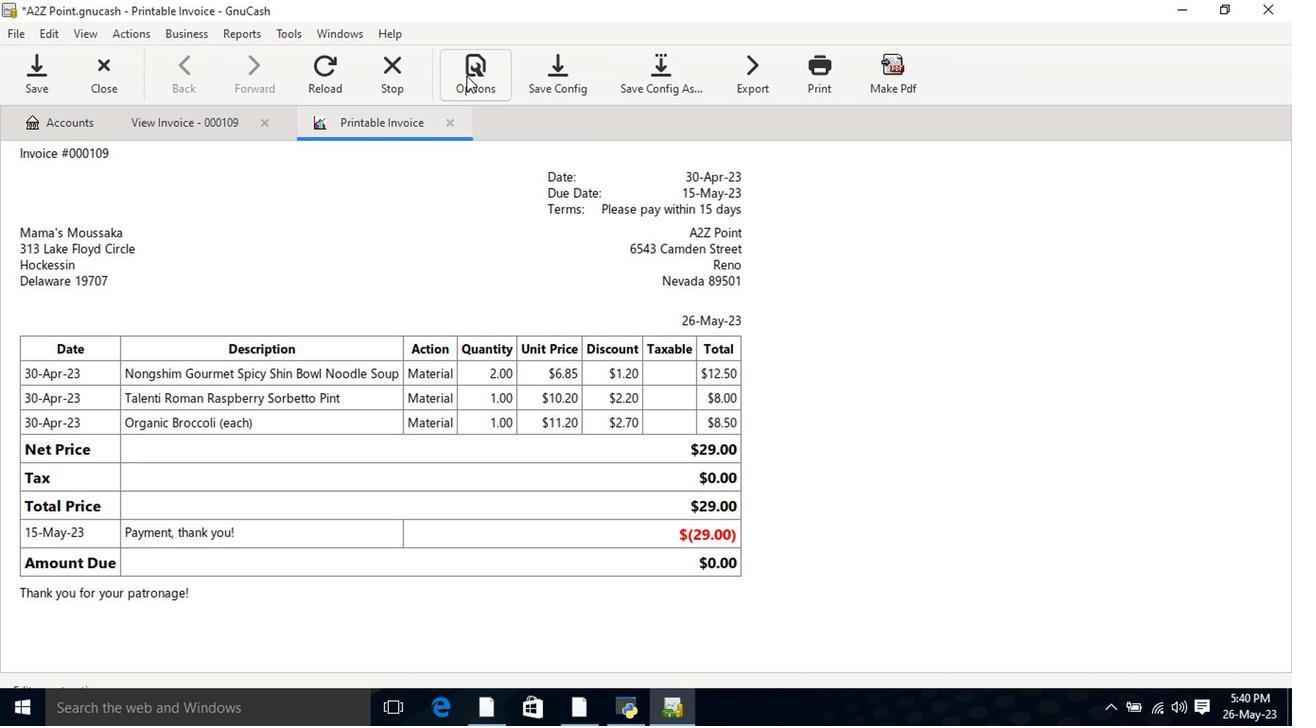 
Action: Mouse moved to (420, 163)
Screenshot: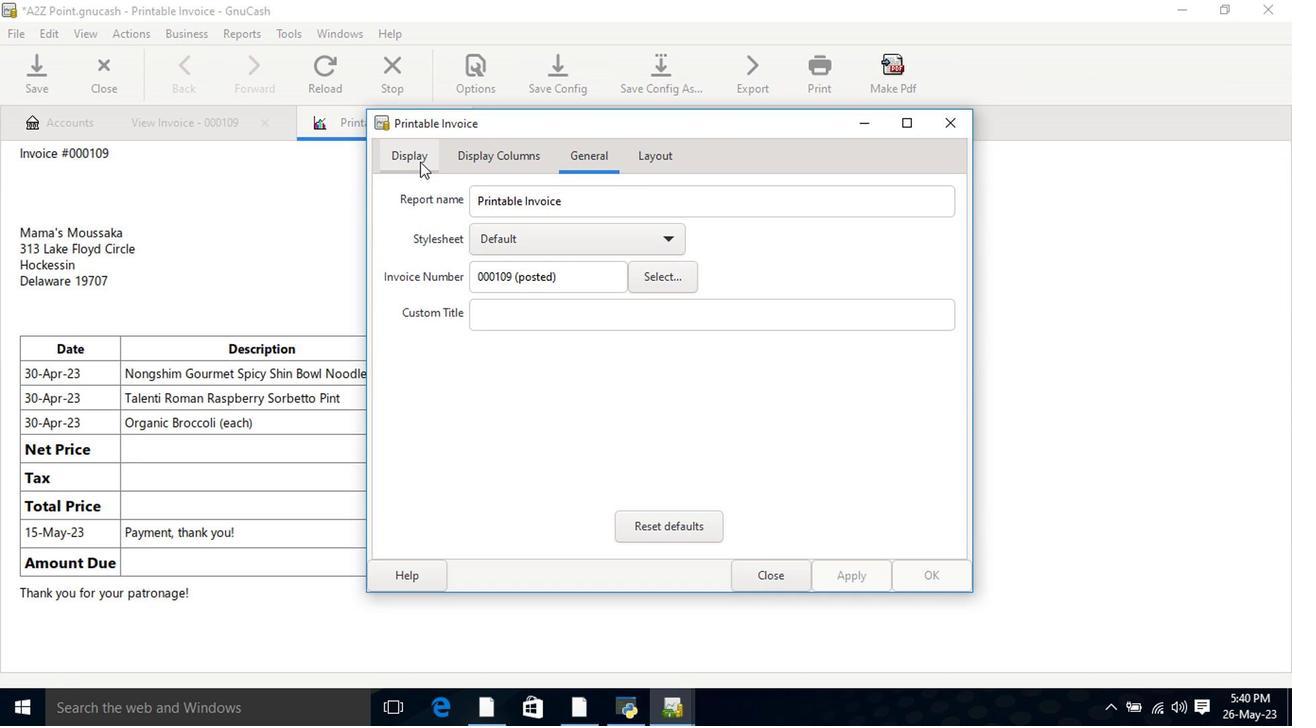
Action: Mouse pressed left at (420, 163)
Screenshot: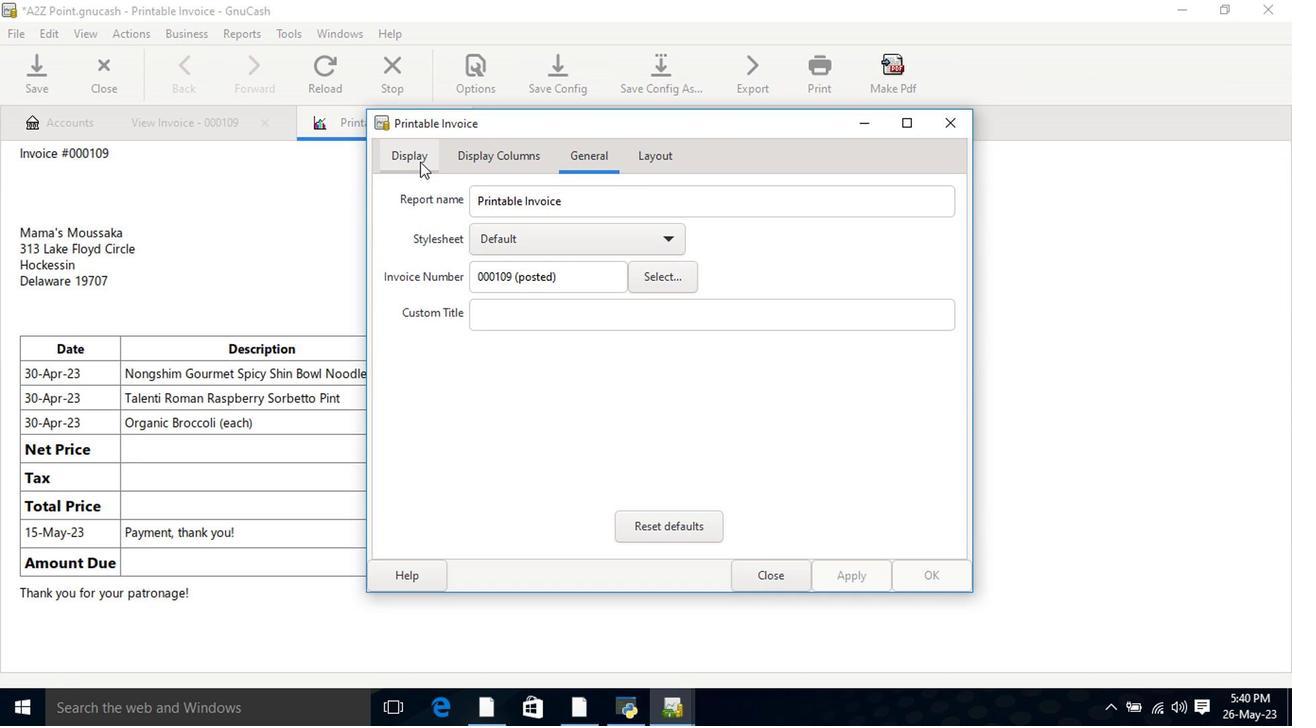 
Action: Mouse moved to (522, 377)
Screenshot: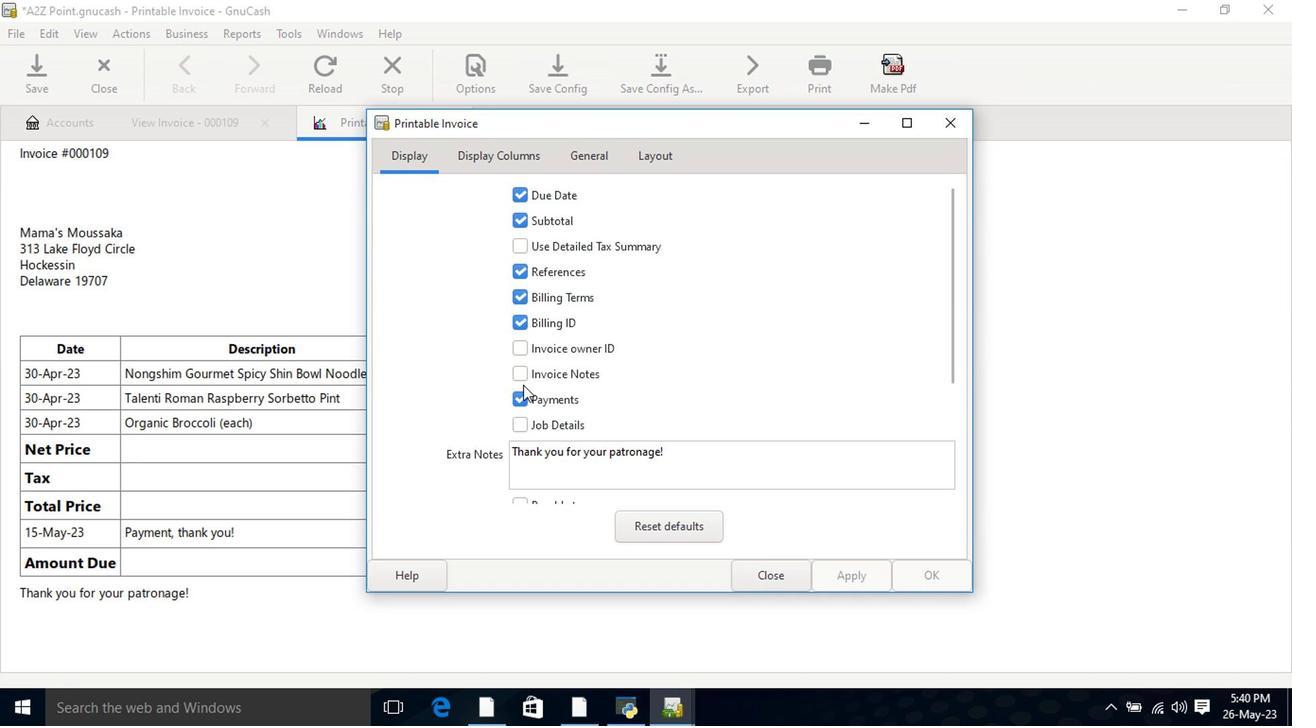 
Action: Mouse pressed left at (522, 377)
Screenshot: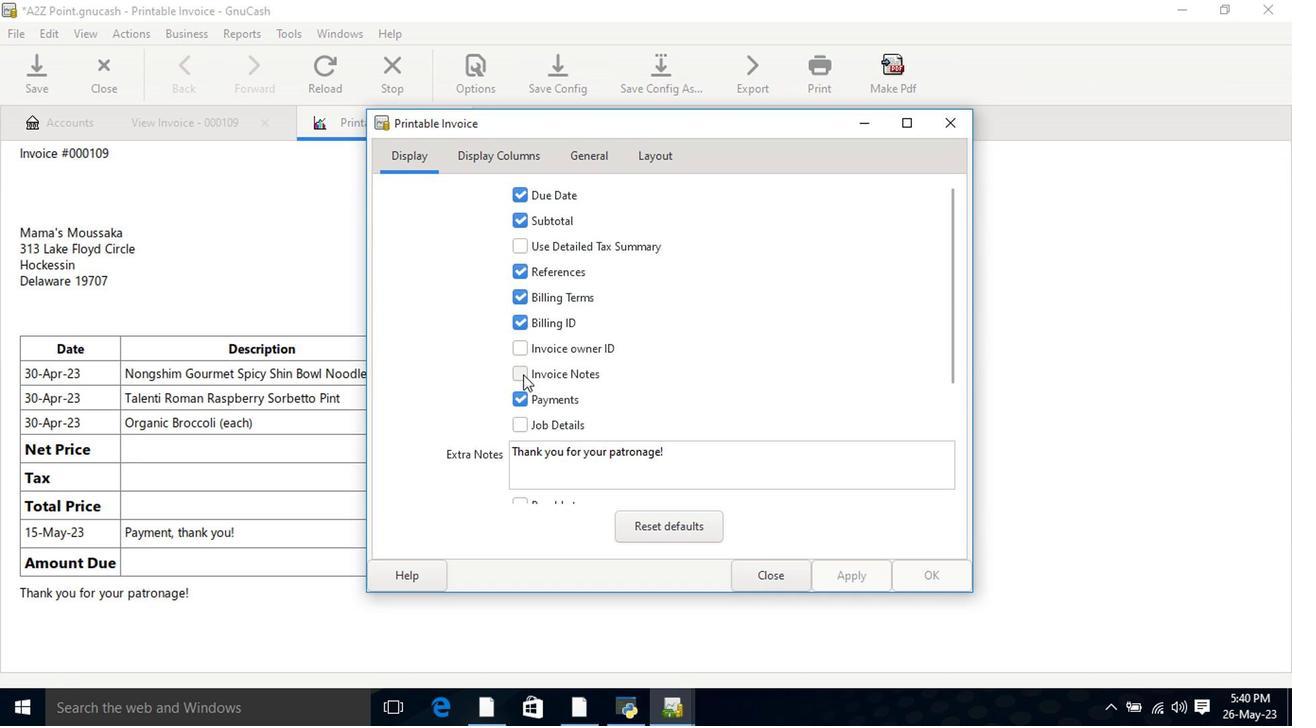
Action: Mouse moved to (839, 568)
Screenshot: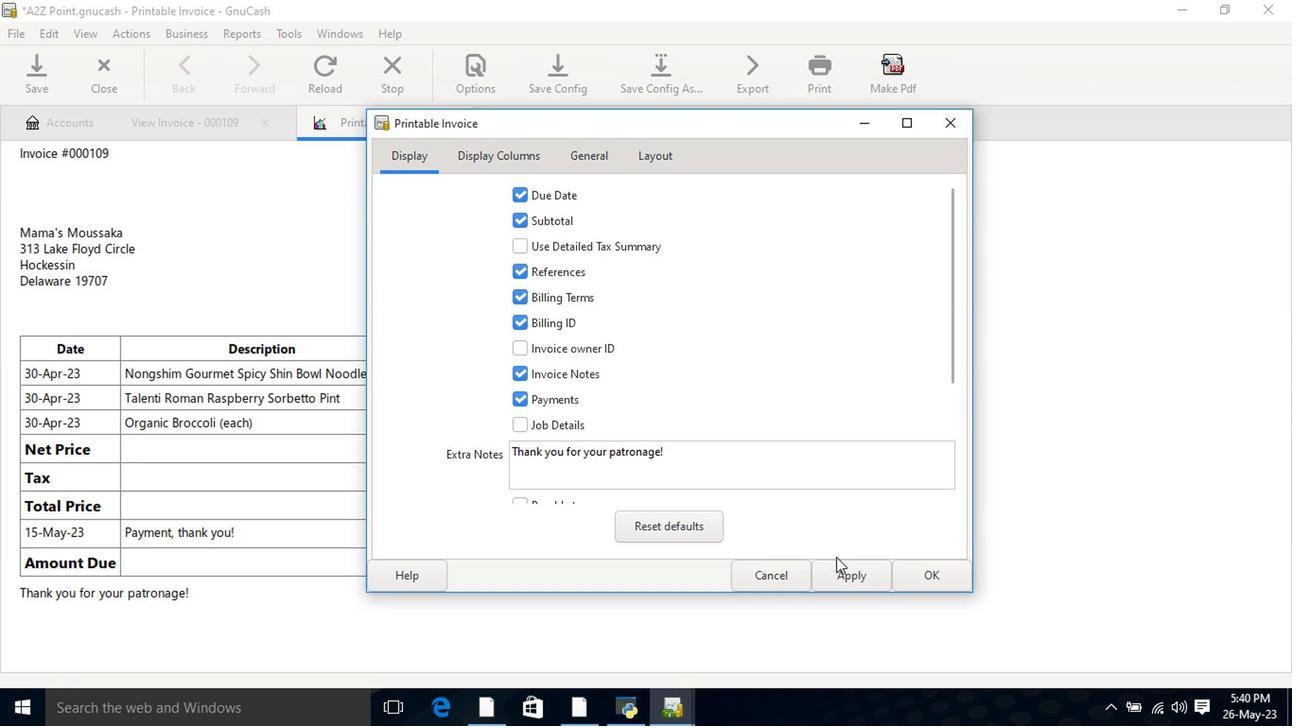 
Action: Mouse pressed left at (839, 568)
Screenshot: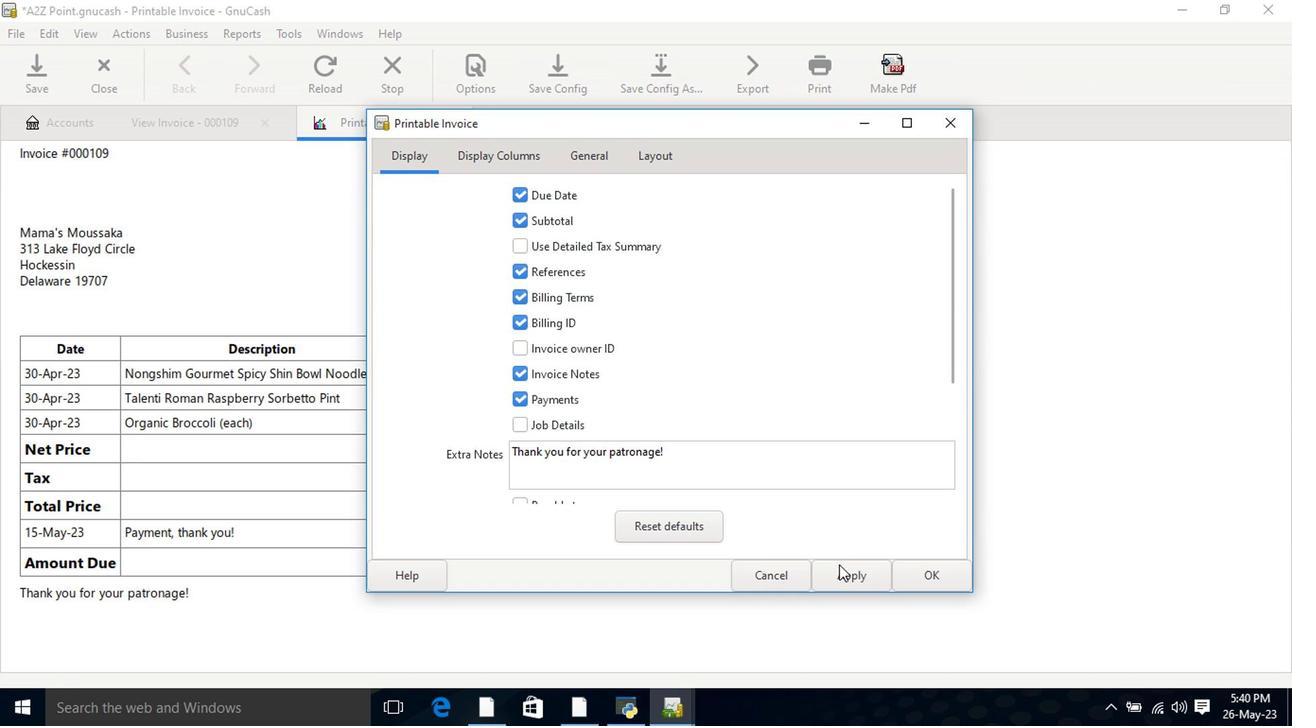 
Action: Mouse moved to (775, 580)
Screenshot: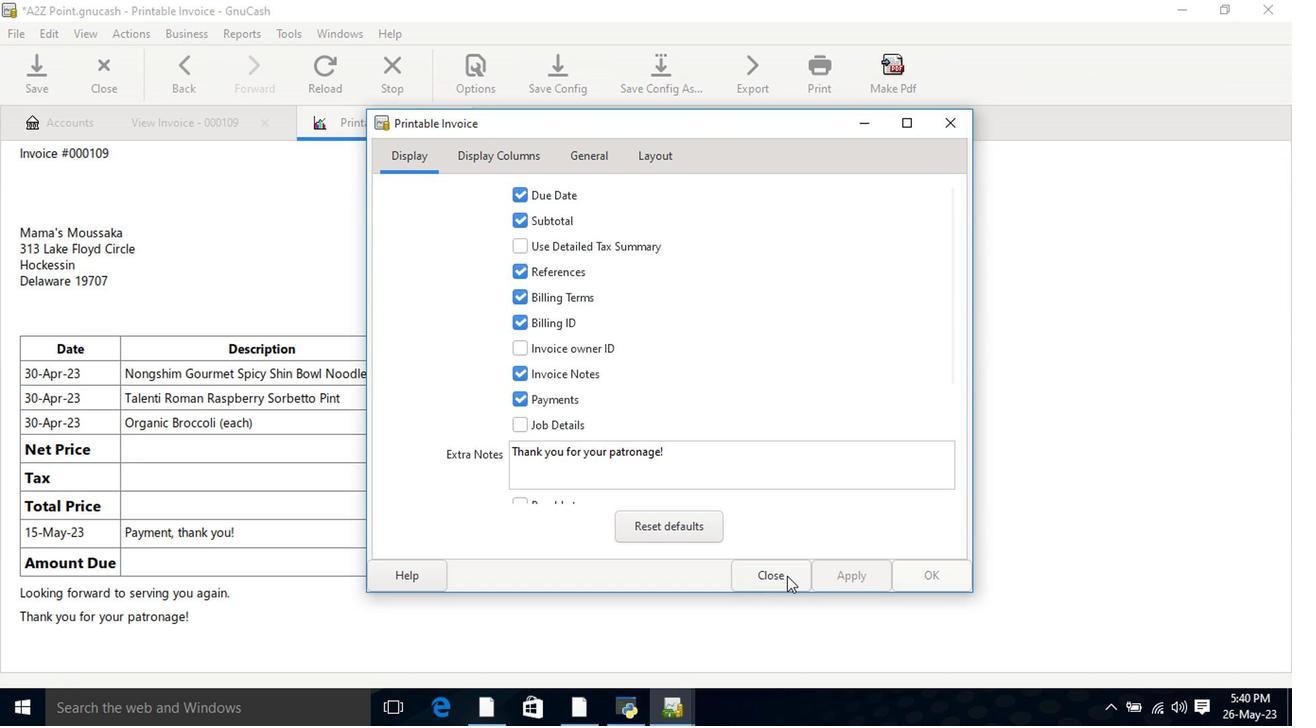 
Action: Mouse pressed left at (775, 580)
Screenshot: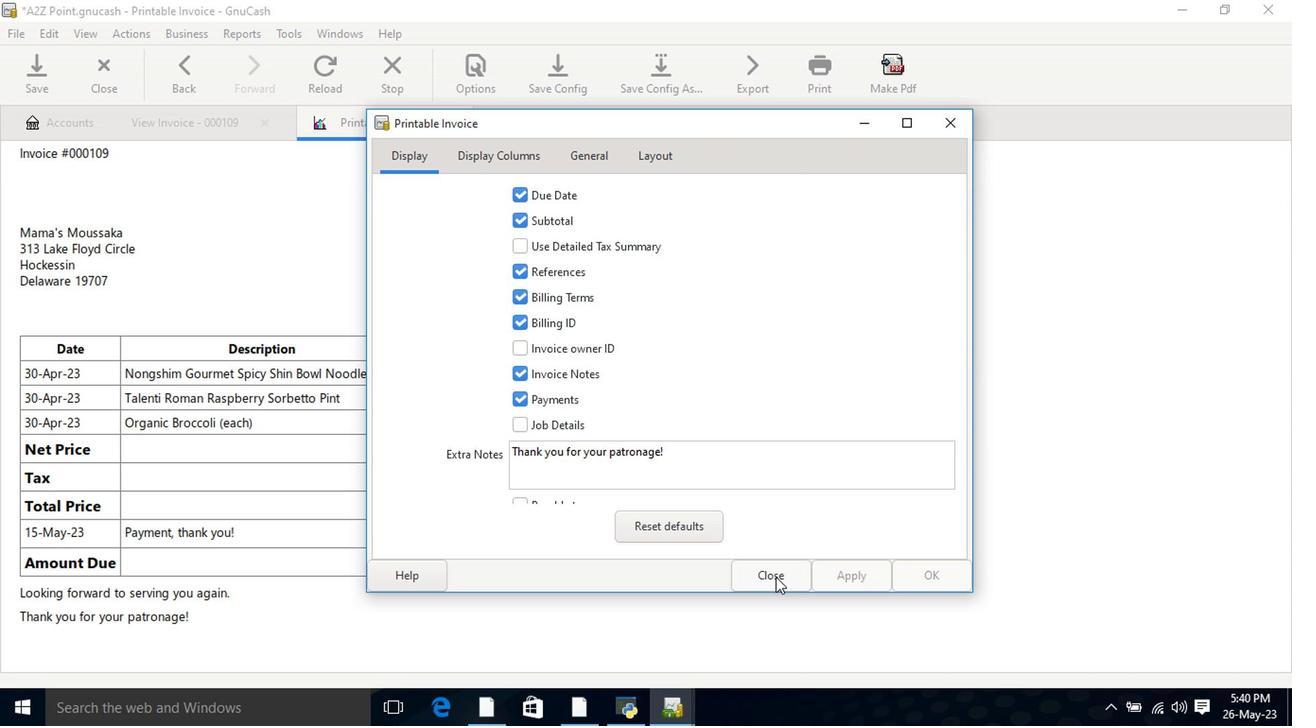 
